 Task: Find connections with filter location Chalkída with filter topic #Businessmindsetswith filter profile language English with filter current company Purple Drive Technologies with filter school Podar International School with filter industry Household and Institutional Furniture Manufacturing with filter service category Tax Preparation with filter keywords title Front Desk Manager
Action: Mouse moved to (351, 287)
Screenshot: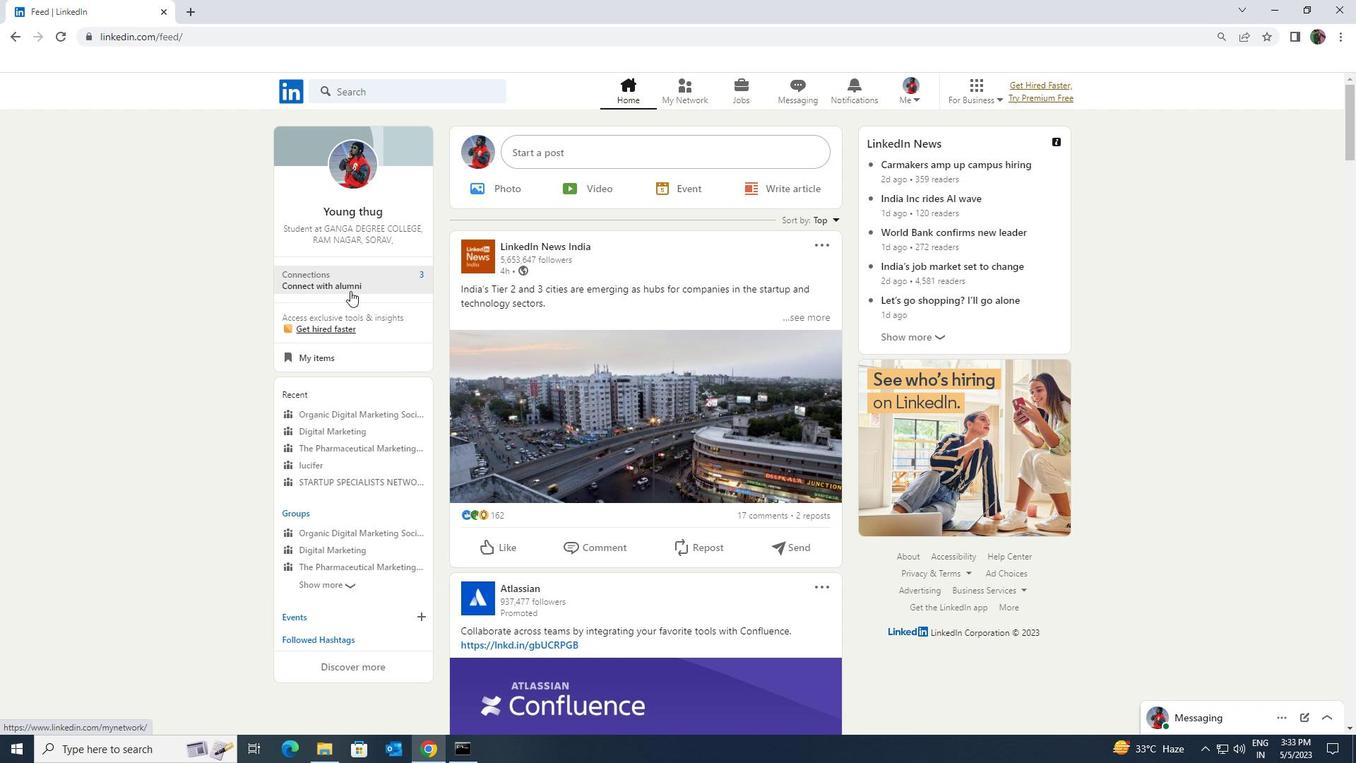 
Action: Mouse pressed left at (351, 287)
Screenshot: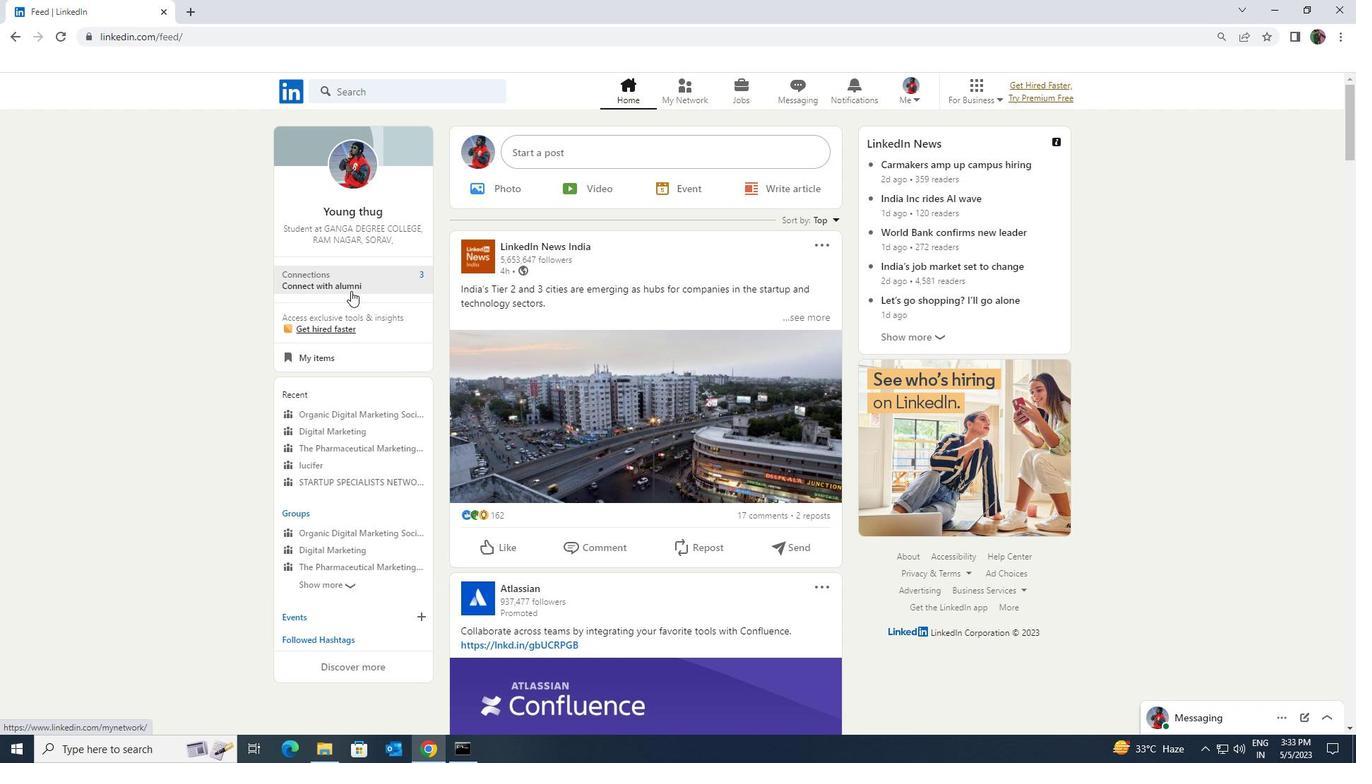 
Action: Mouse moved to (374, 164)
Screenshot: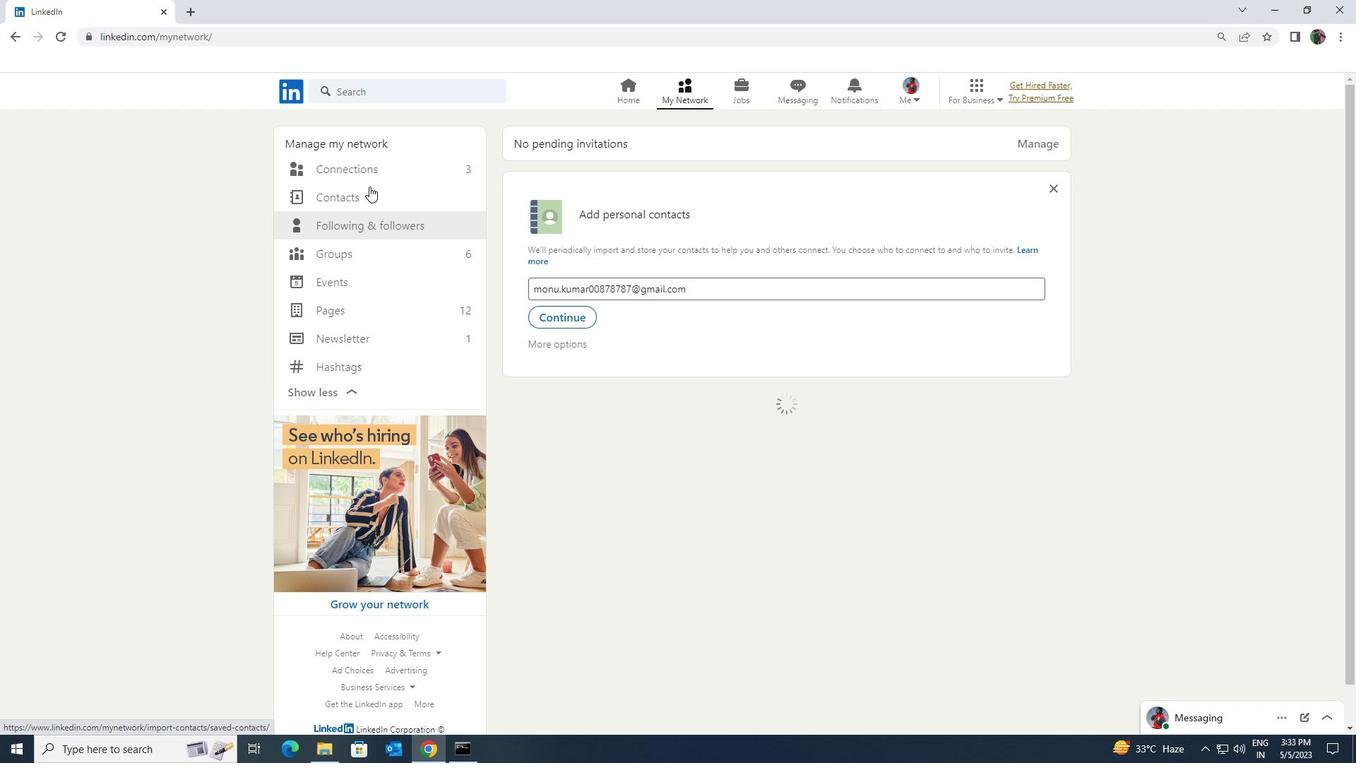 
Action: Mouse pressed left at (374, 164)
Screenshot: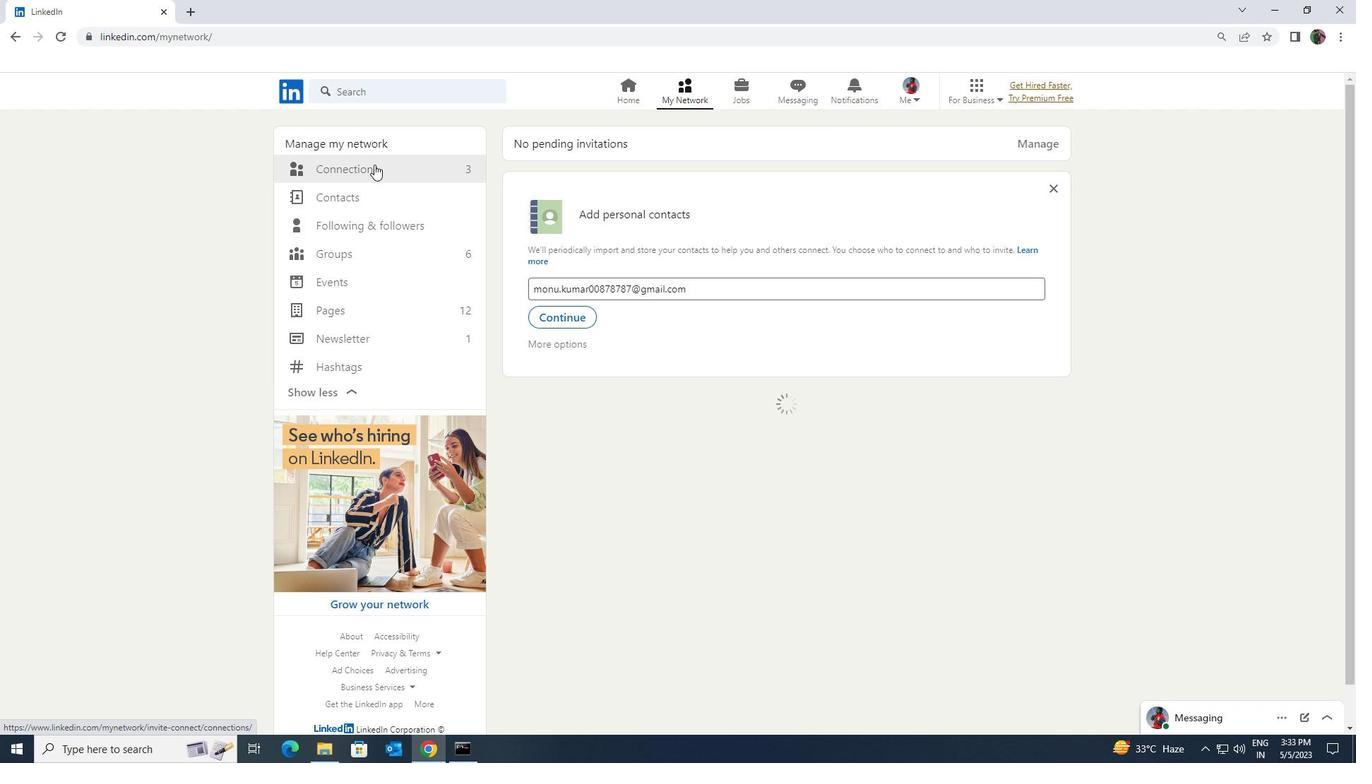 
Action: Mouse moved to (763, 167)
Screenshot: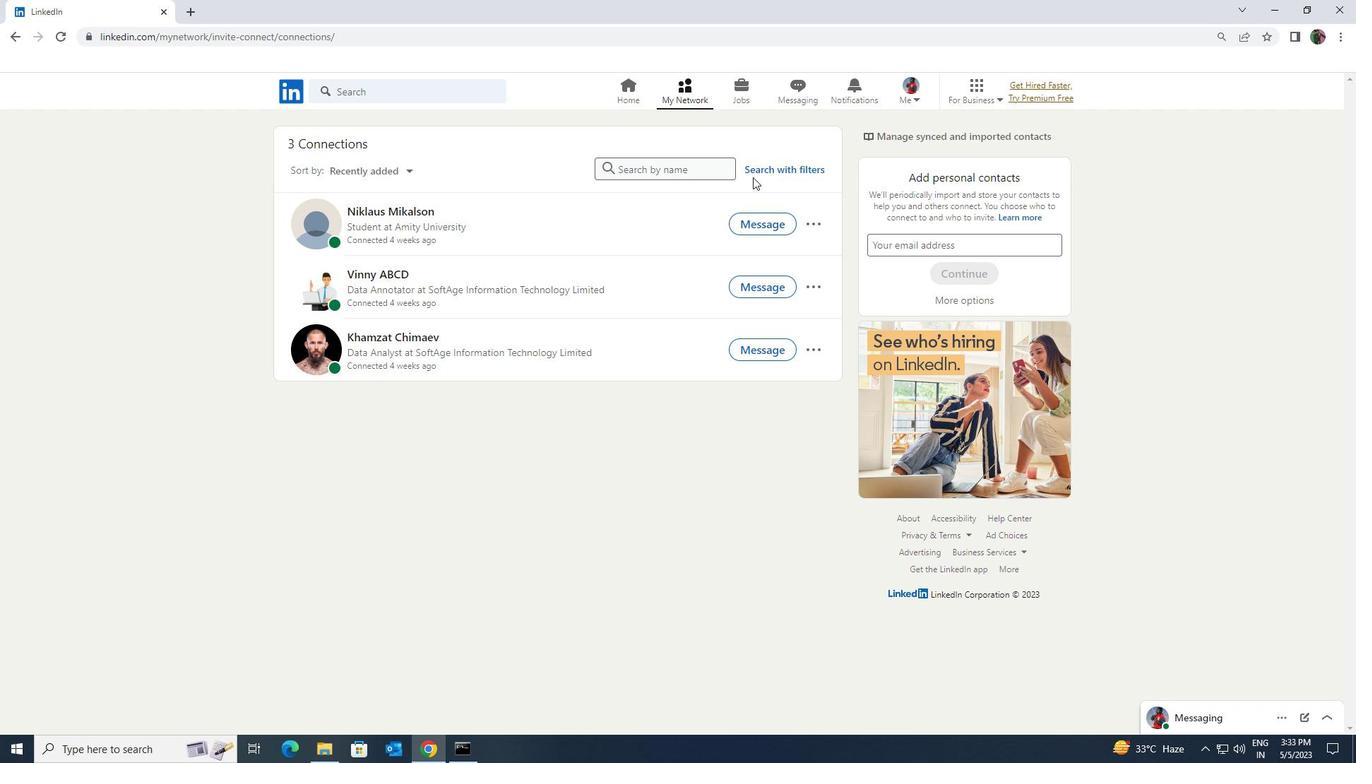 
Action: Mouse pressed left at (763, 167)
Screenshot: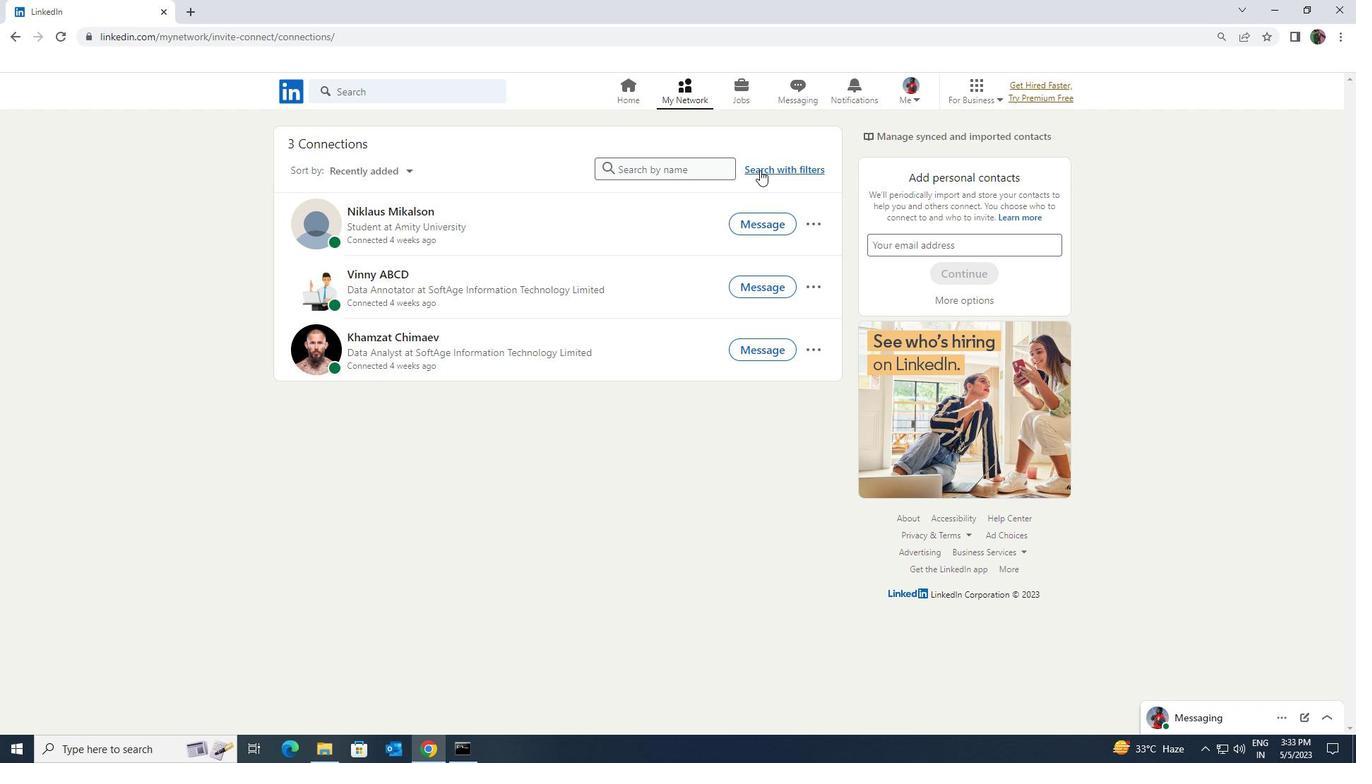
Action: Mouse moved to (729, 137)
Screenshot: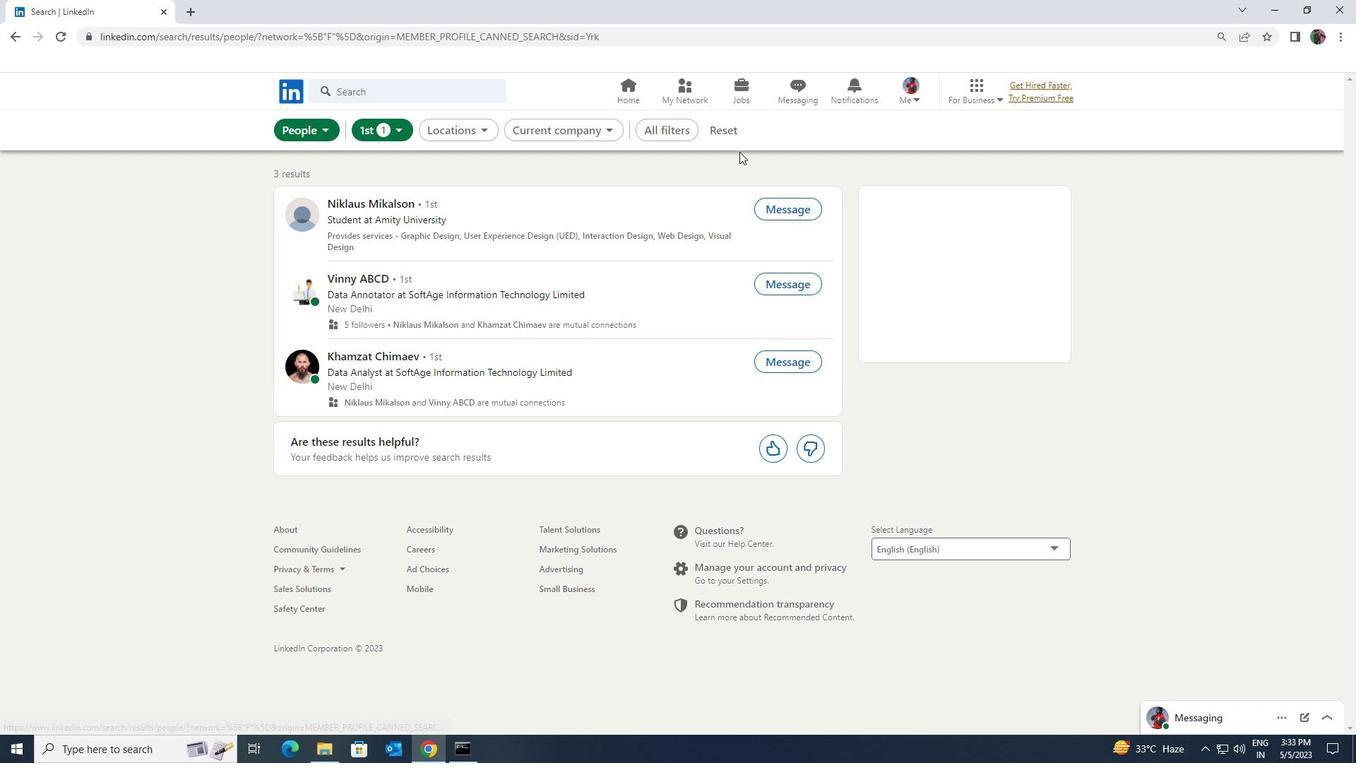 
Action: Mouse pressed left at (729, 137)
Screenshot: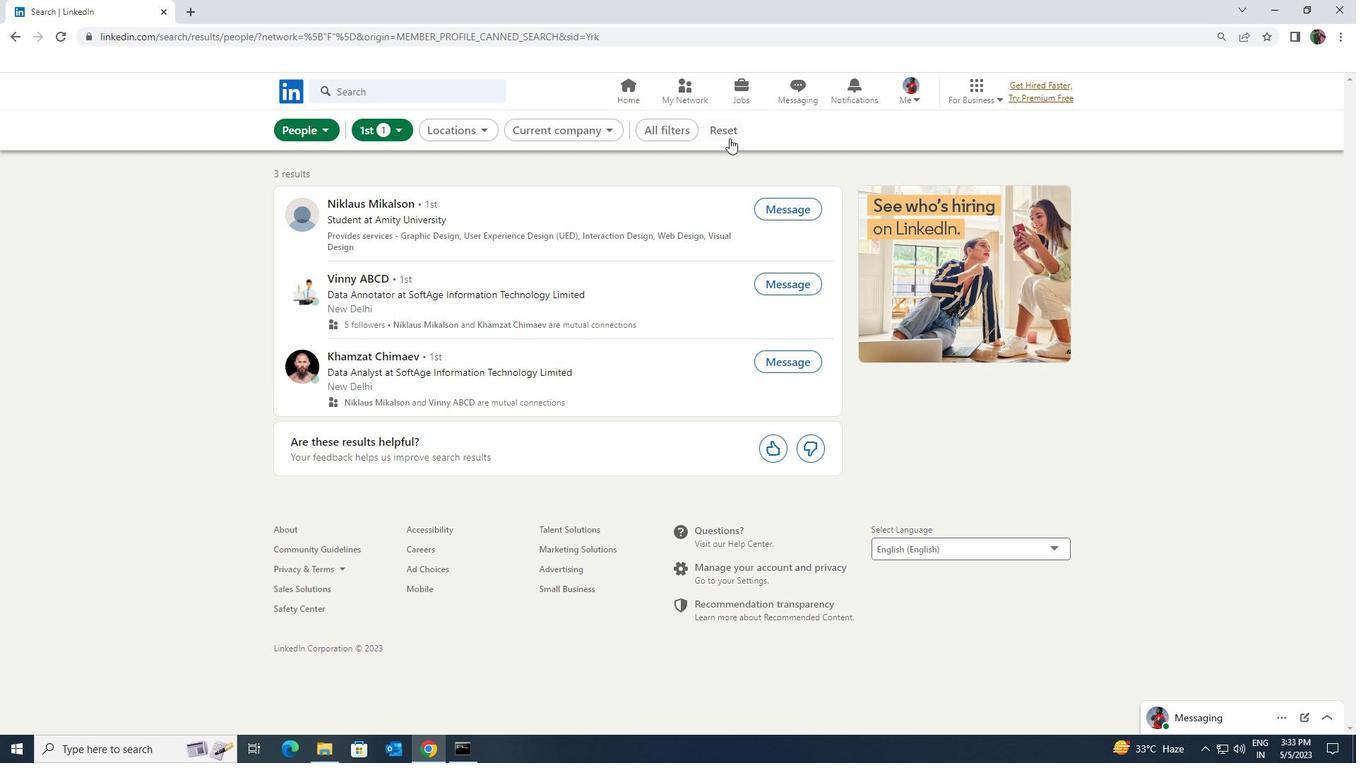 
Action: Mouse moved to (708, 134)
Screenshot: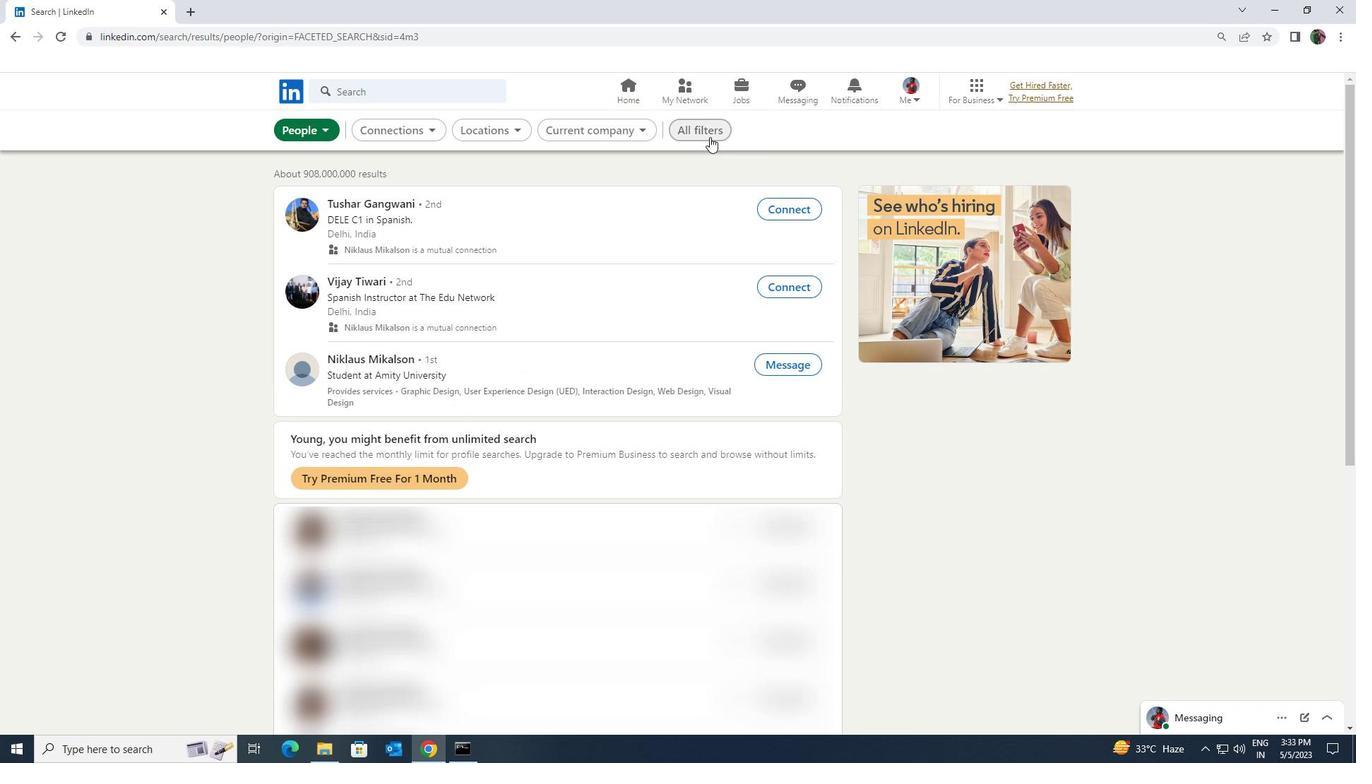 
Action: Mouse pressed left at (708, 134)
Screenshot: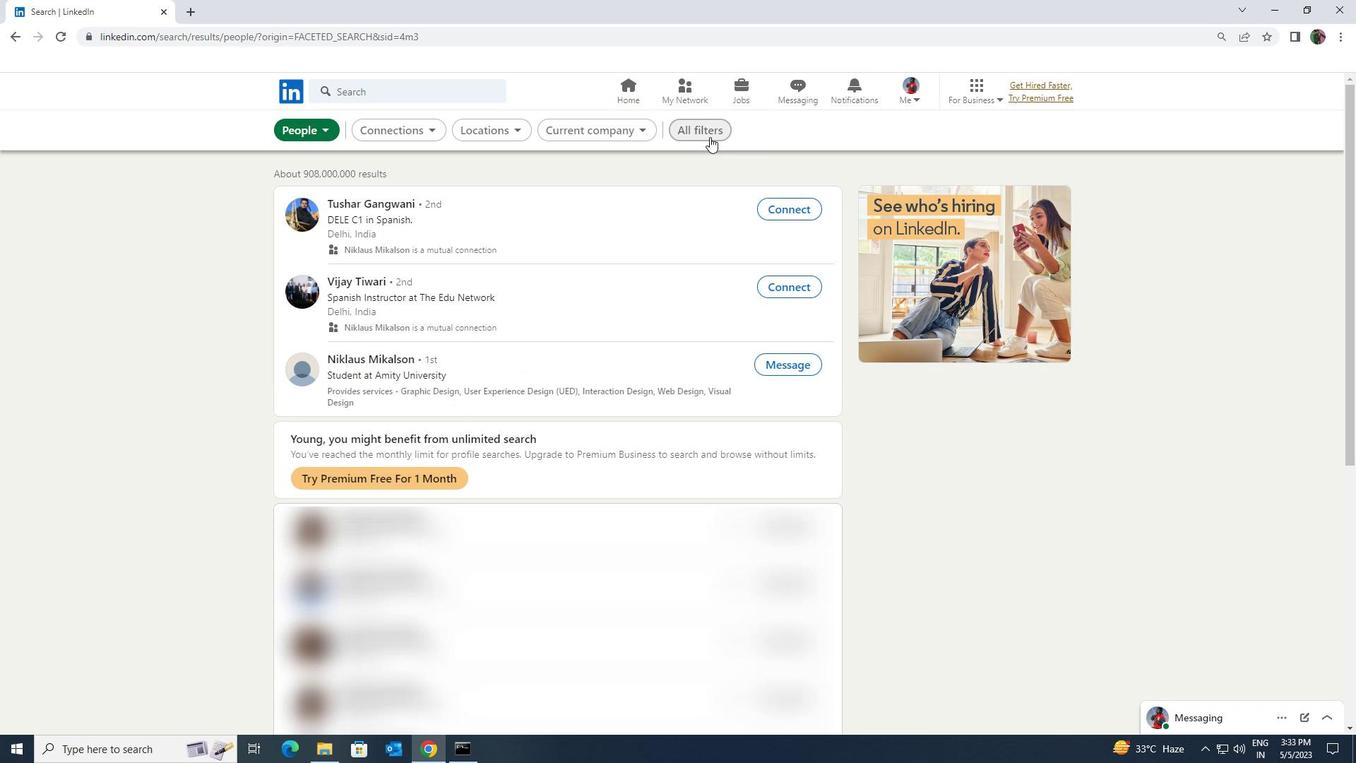 
Action: Mouse moved to (1178, 554)
Screenshot: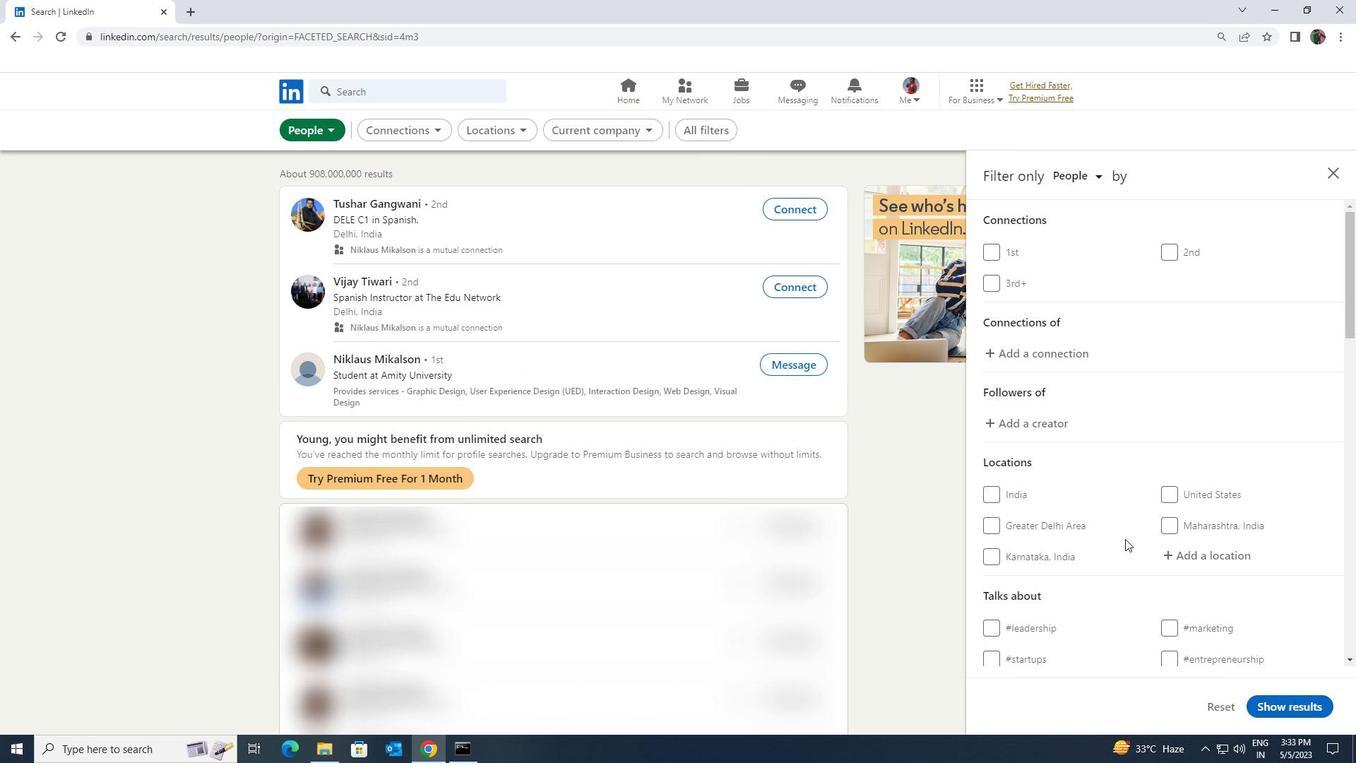 
Action: Mouse pressed left at (1178, 554)
Screenshot: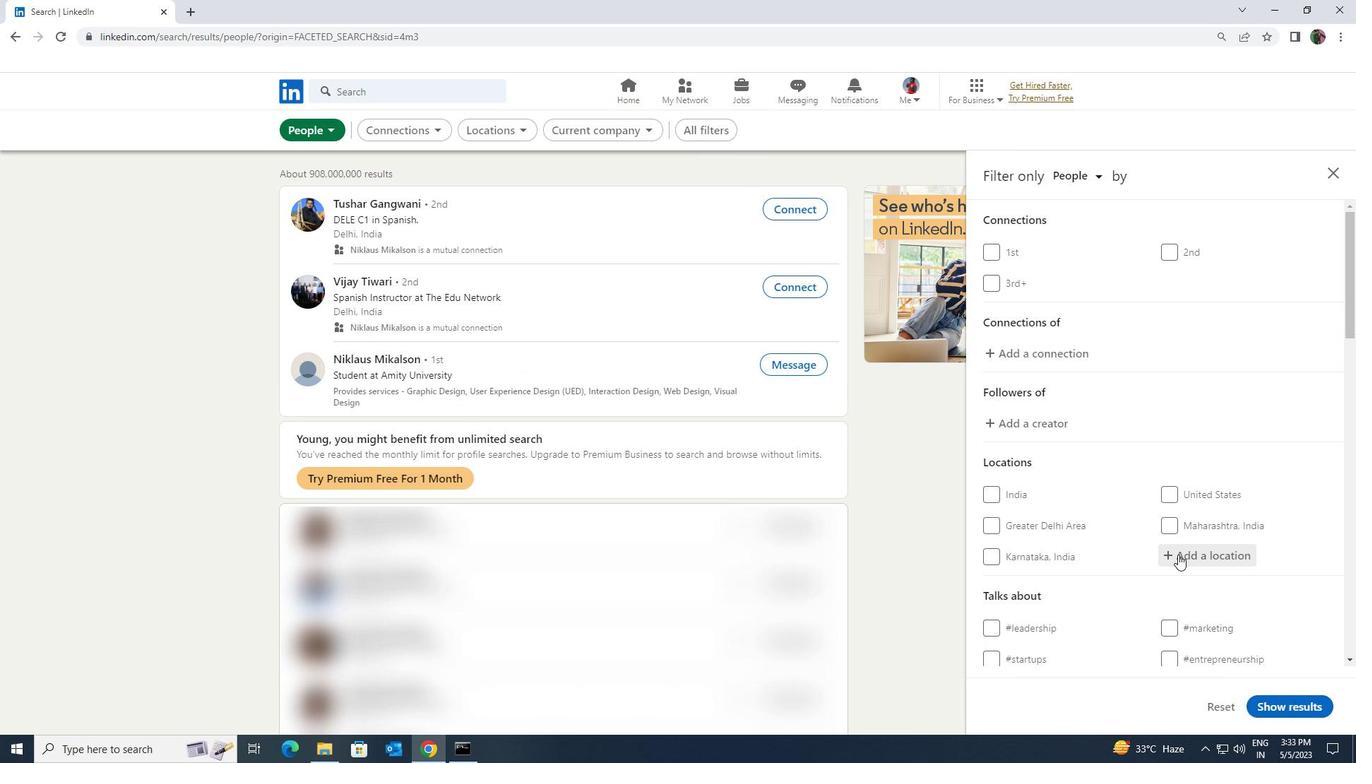 
Action: Key pressed <Key.shift><Key.shift><Key.shift><Key.shift>CHALKIDA
Screenshot: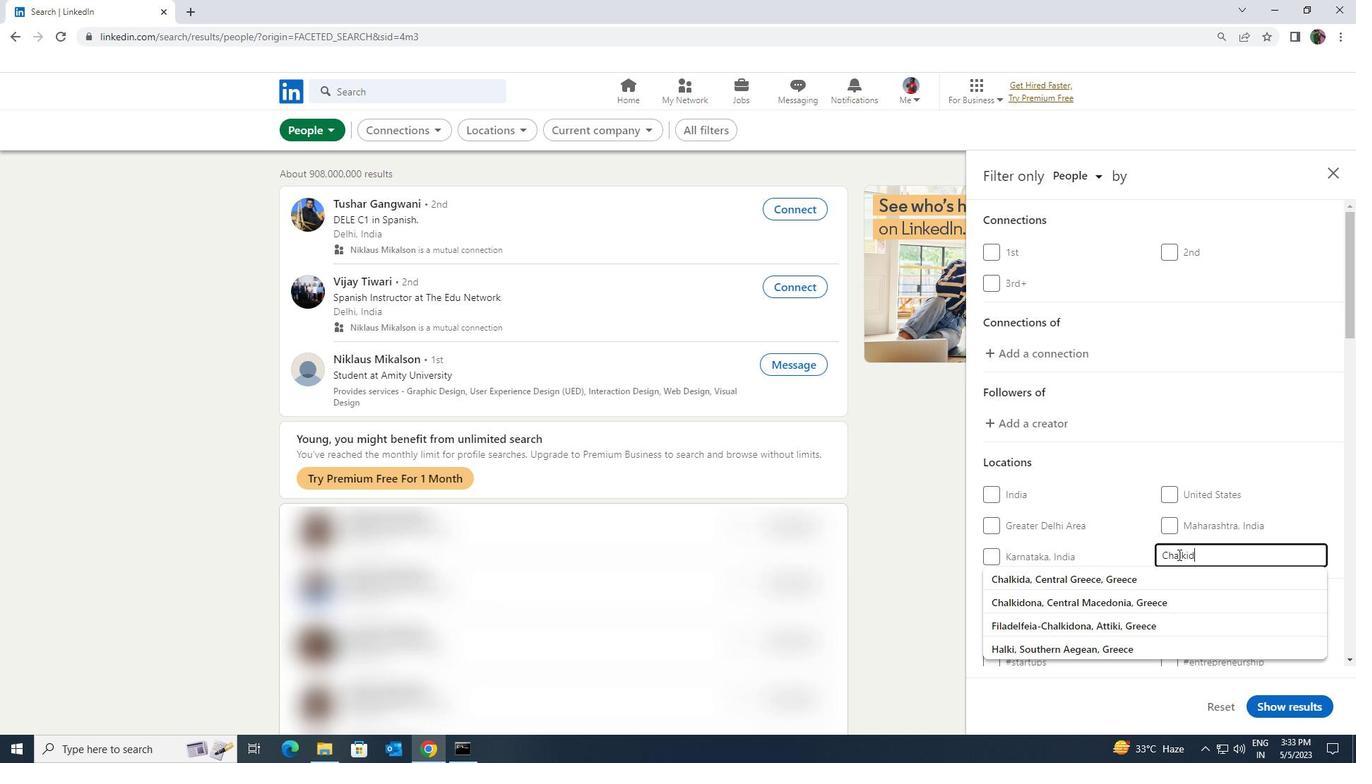 
Action: Mouse moved to (1178, 571)
Screenshot: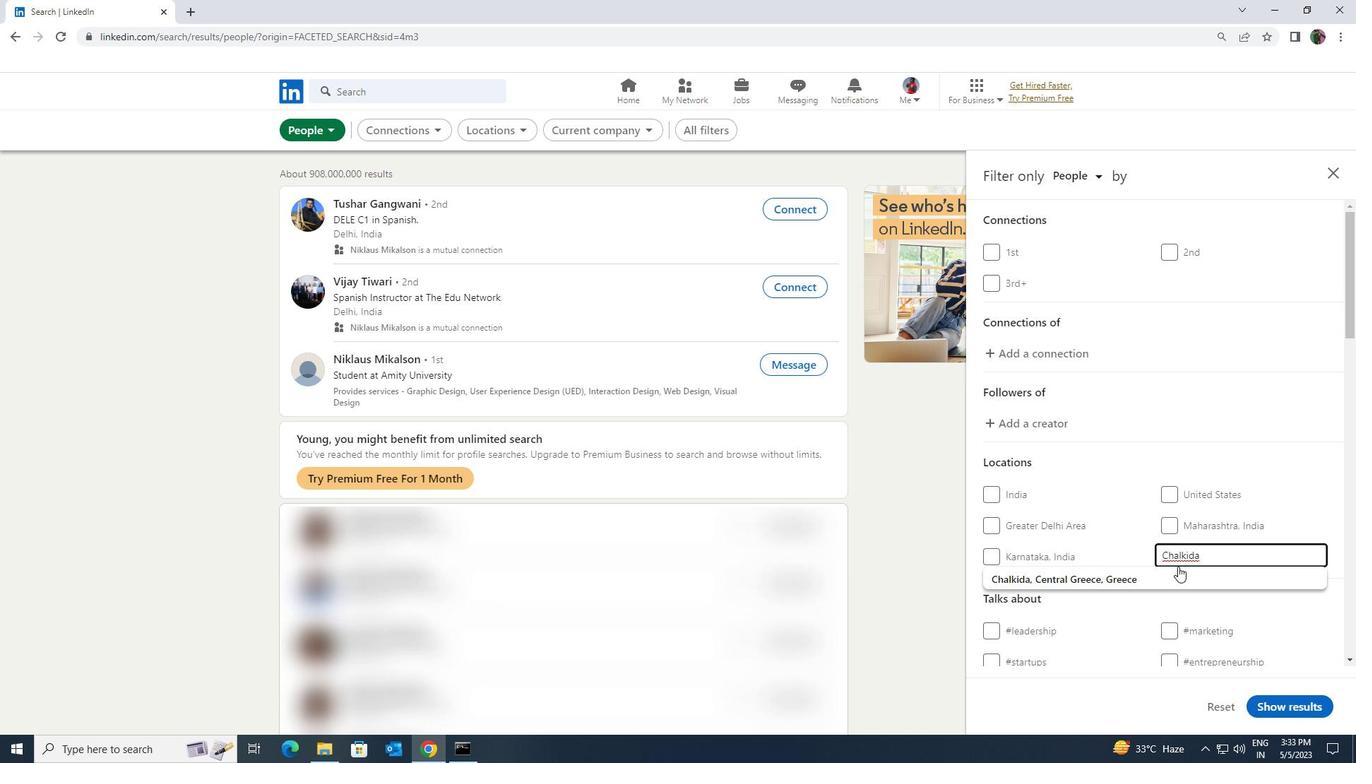 
Action: Mouse pressed left at (1178, 571)
Screenshot: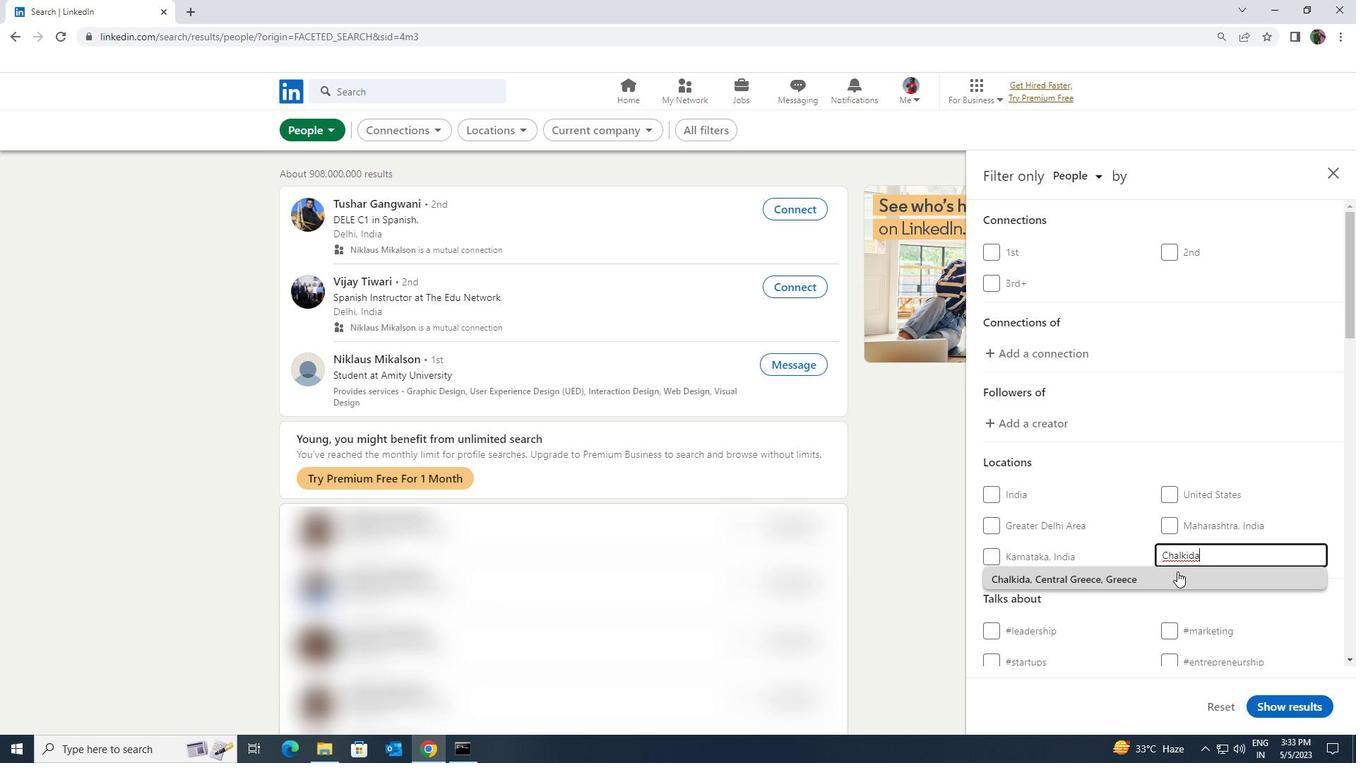 
Action: Mouse scrolled (1178, 570) with delta (0, 0)
Screenshot: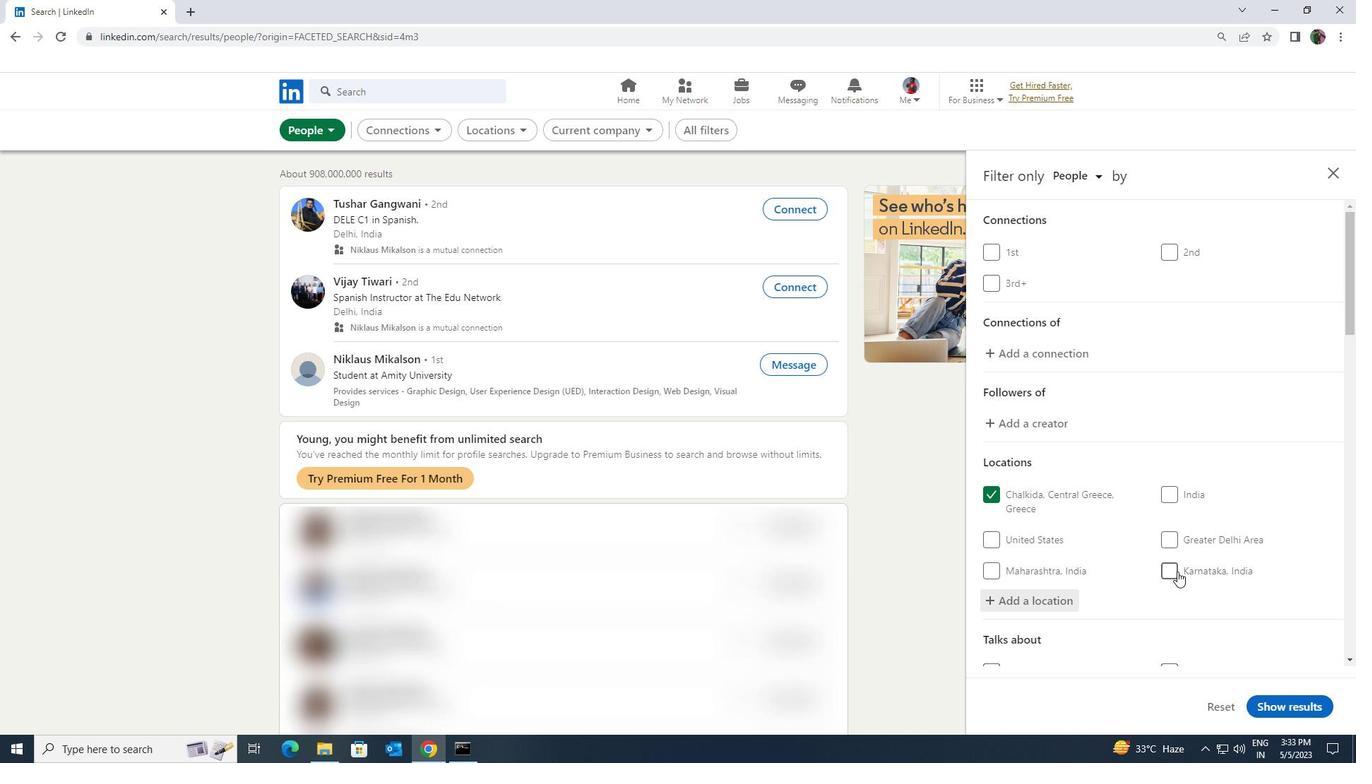 
Action: Mouse scrolled (1178, 570) with delta (0, 0)
Screenshot: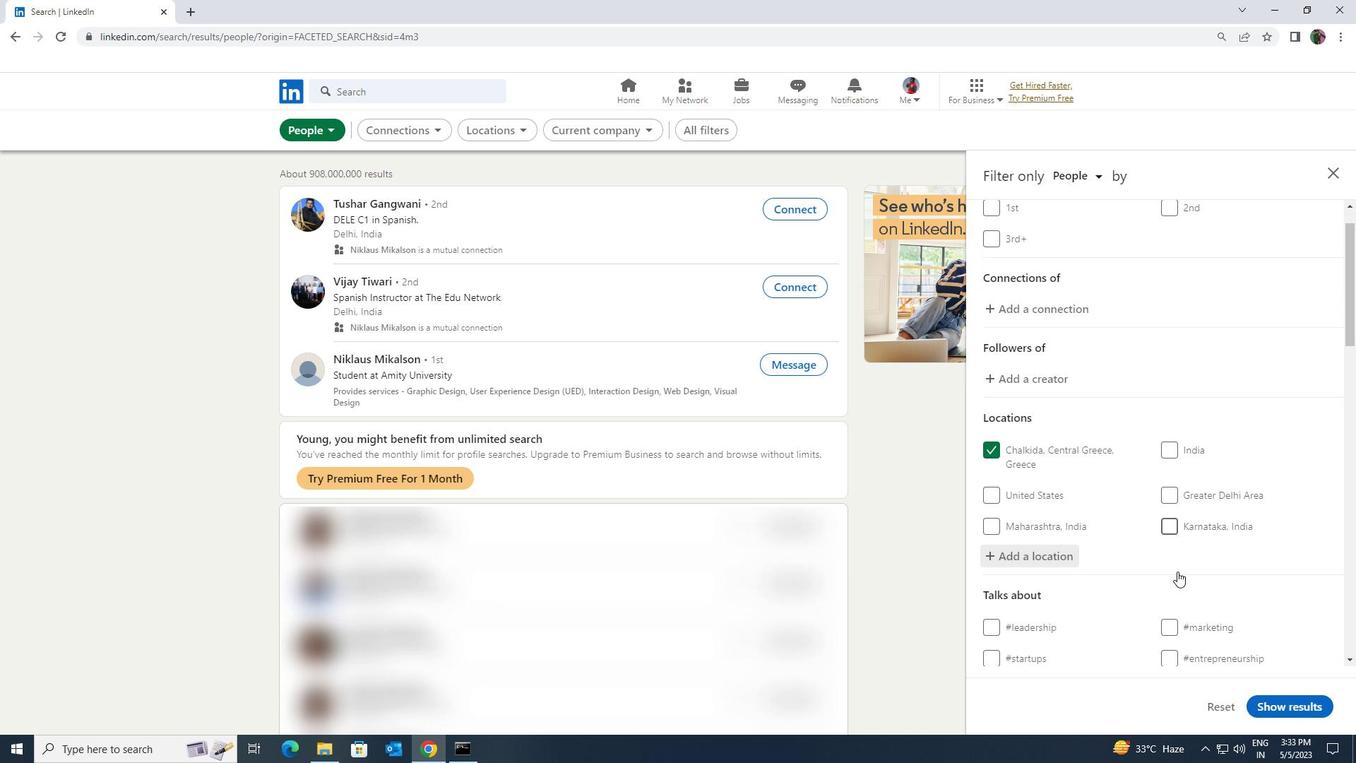 
Action: Mouse moved to (1173, 587)
Screenshot: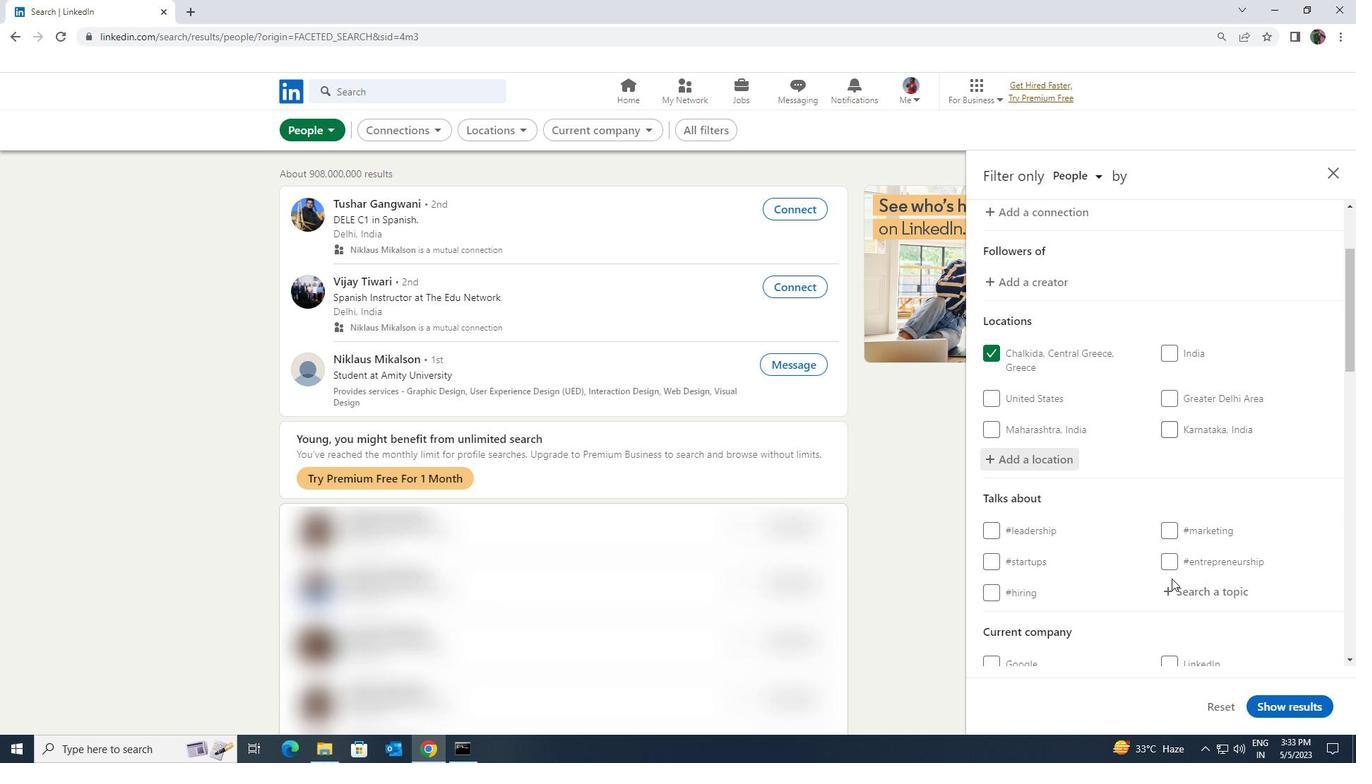 
Action: Mouse pressed left at (1173, 587)
Screenshot: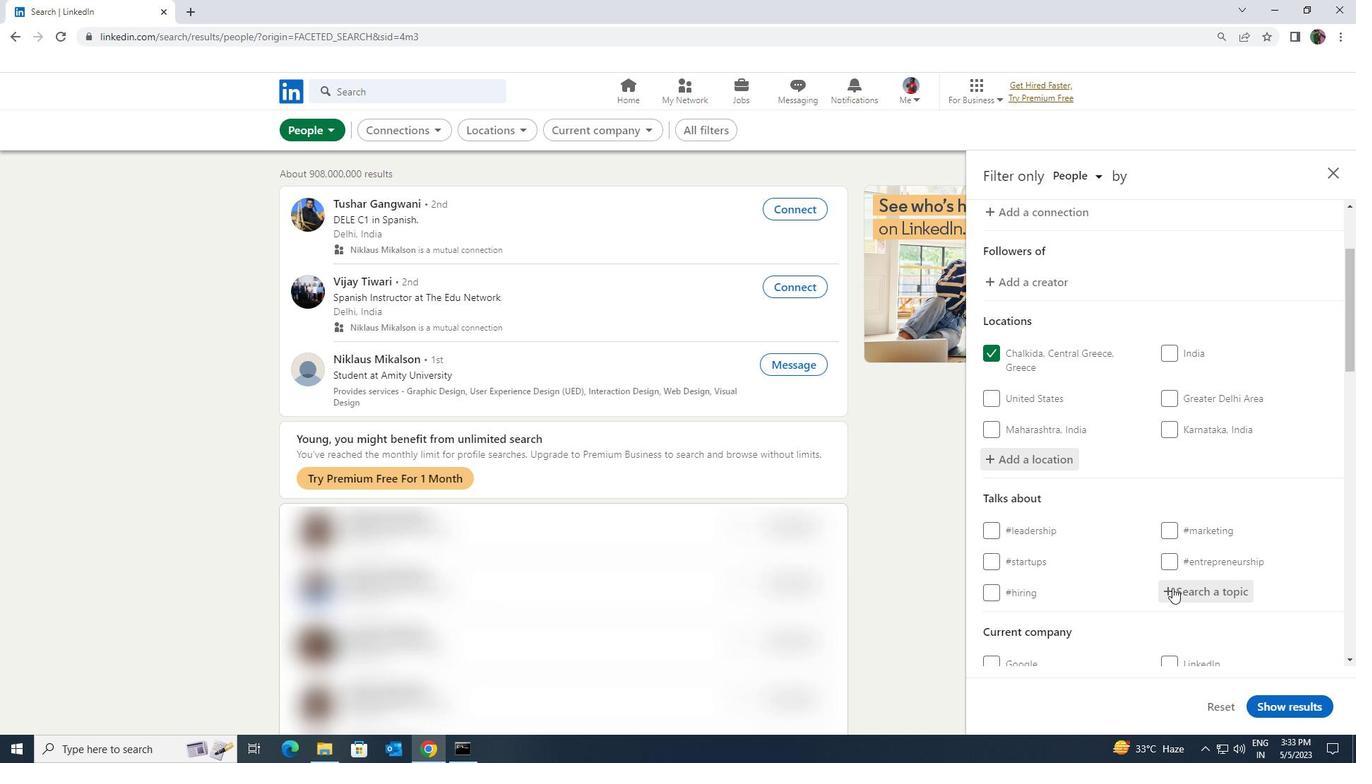 
Action: Key pressed <Key.shift>BUSINESSMIND
Screenshot: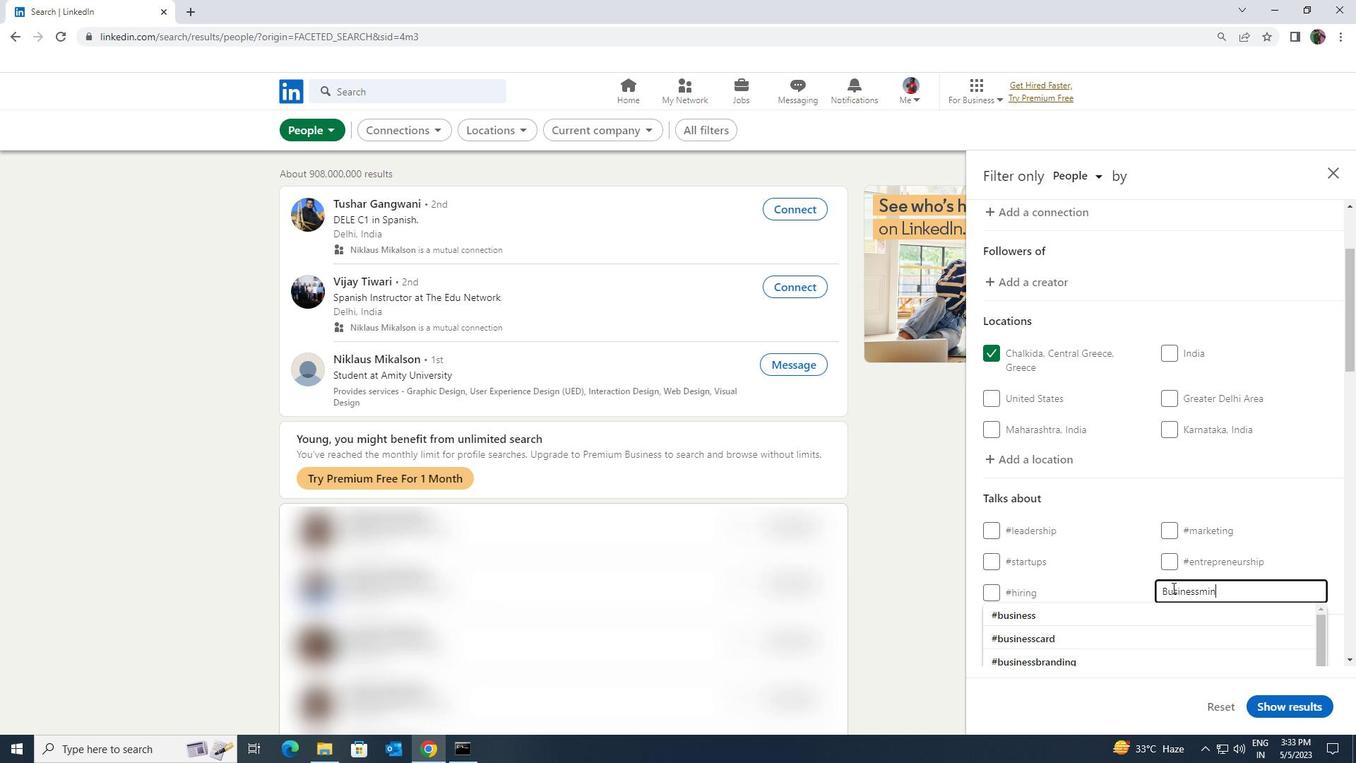 
Action: Mouse moved to (1151, 633)
Screenshot: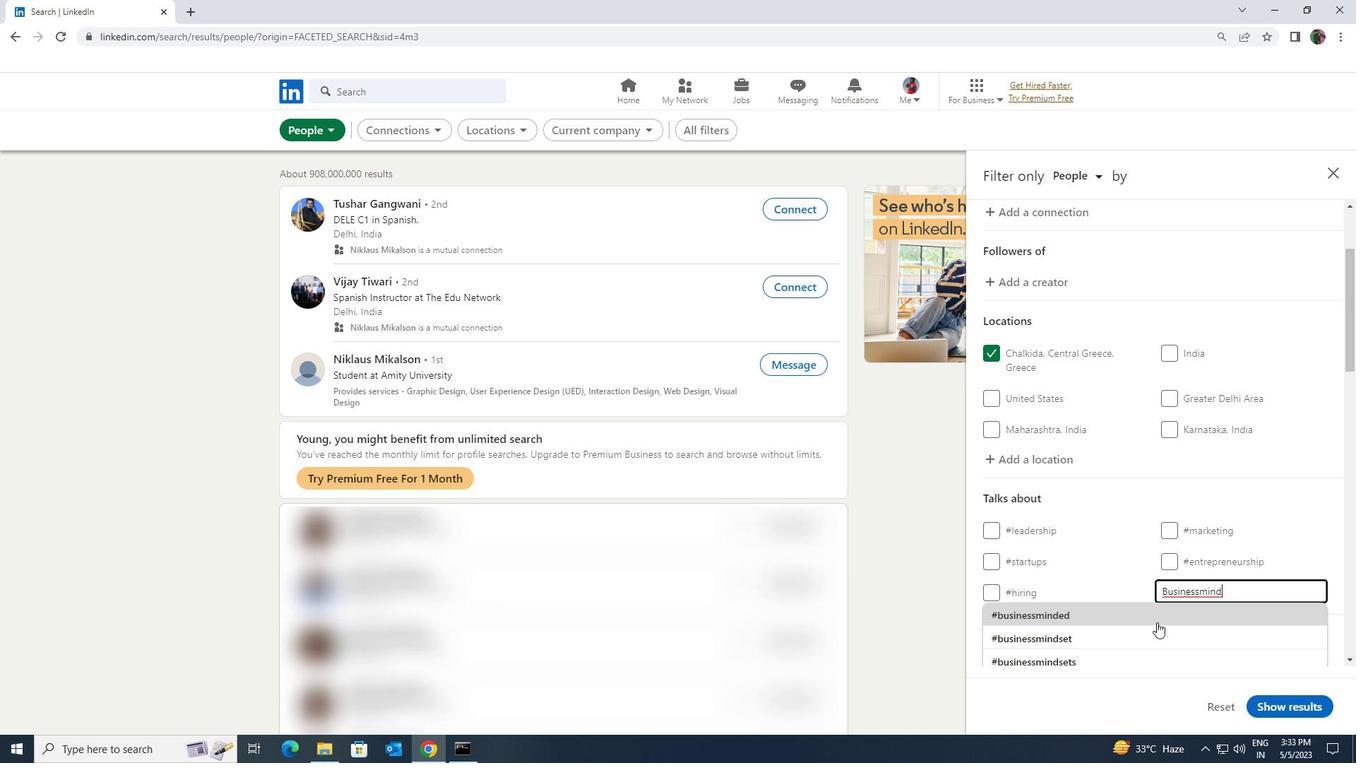 
Action: Mouse pressed left at (1151, 633)
Screenshot: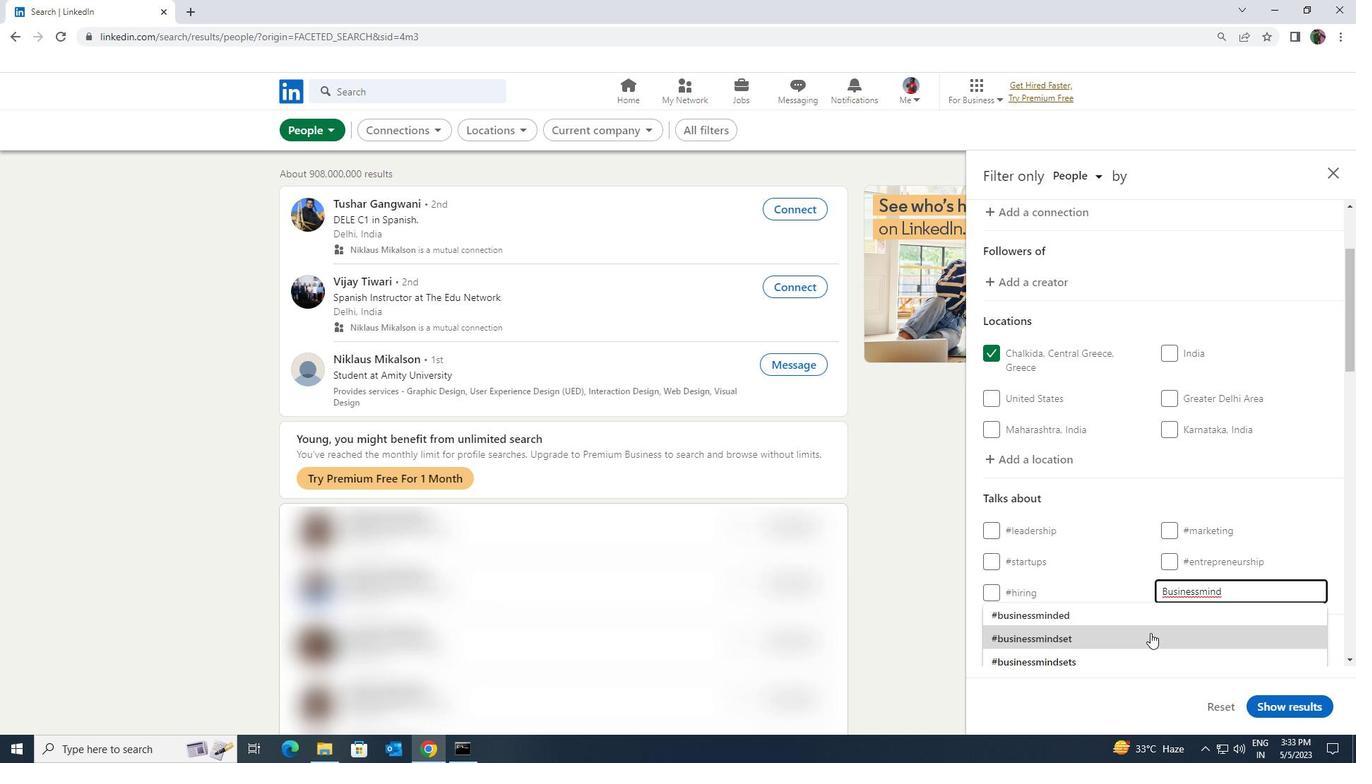 
Action: Mouse scrolled (1151, 632) with delta (0, 0)
Screenshot: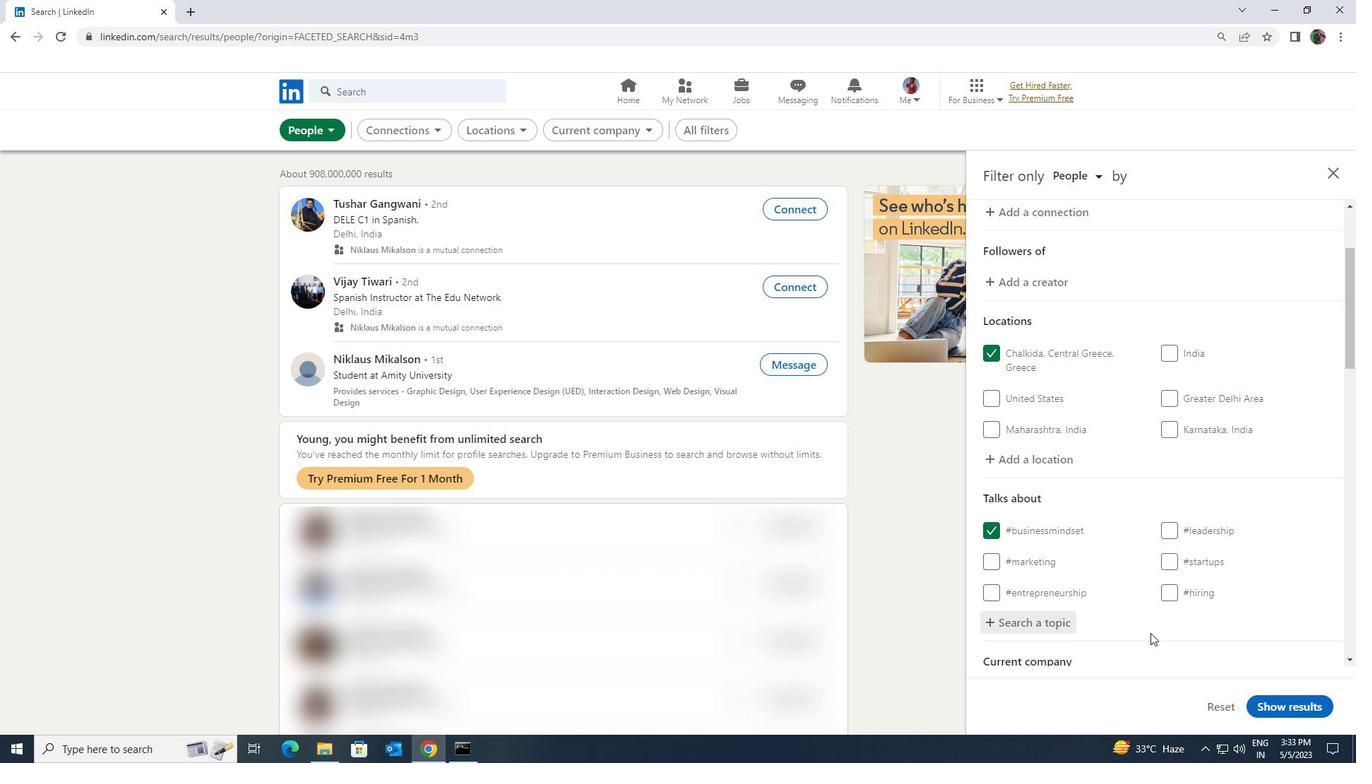 
Action: Mouse scrolled (1151, 632) with delta (0, 0)
Screenshot: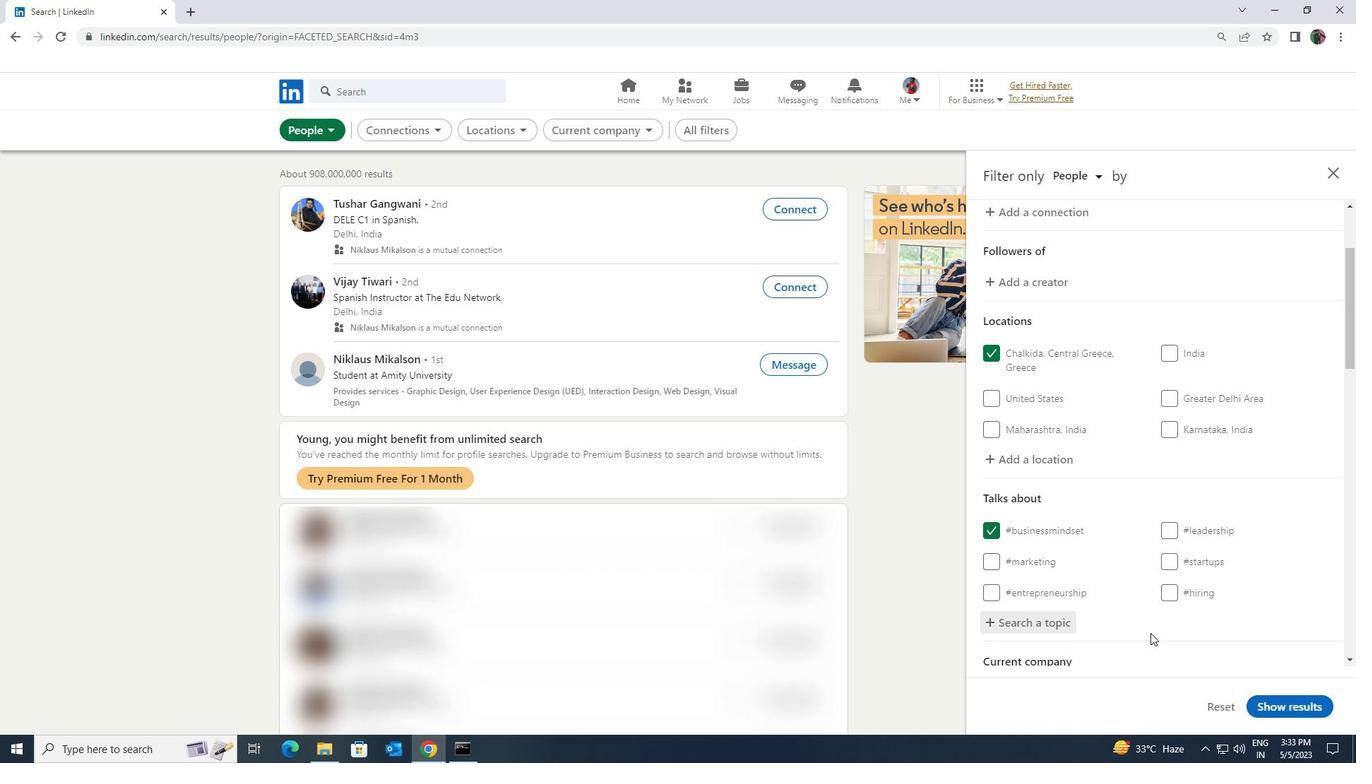 
Action: Mouse scrolled (1151, 632) with delta (0, 0)
Screenshot: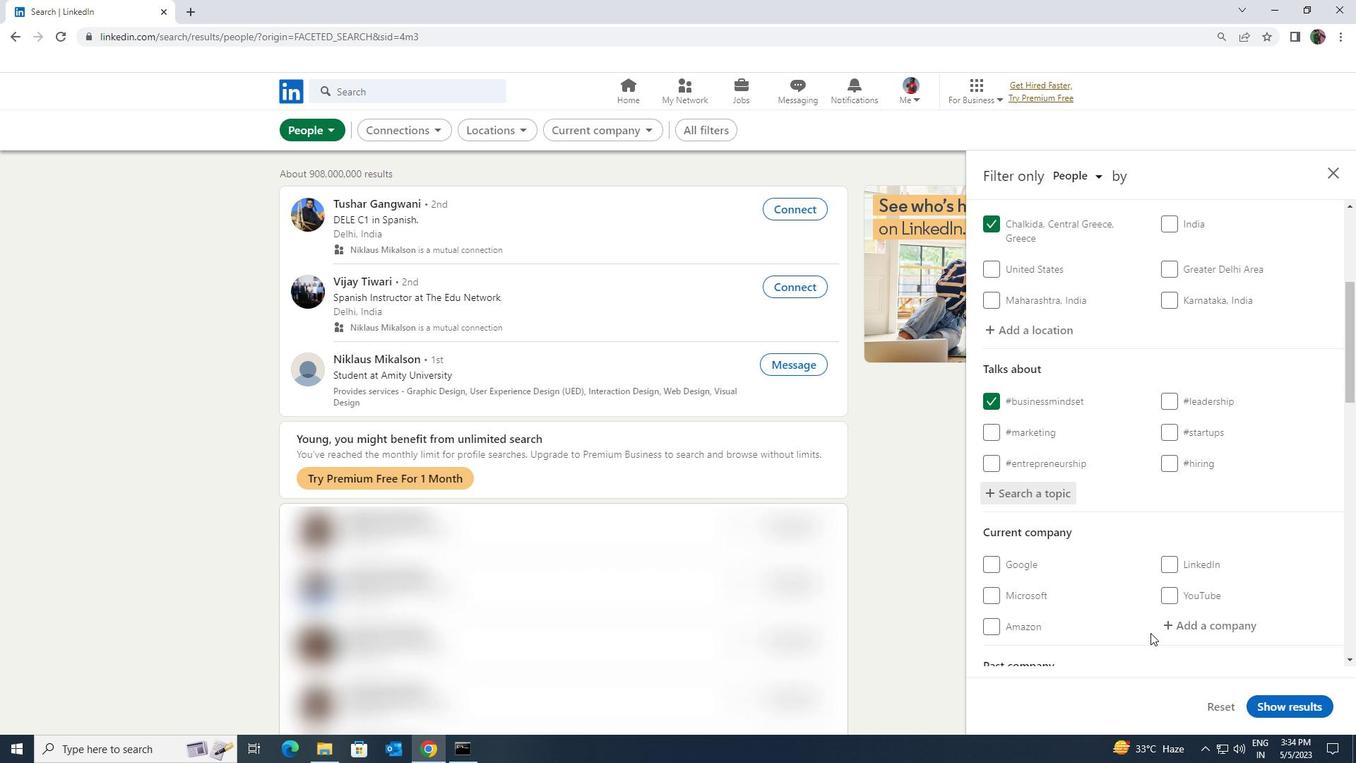 
Action: Mouse scrolled (1151, 632) with delta (0, 0)
Screenshot: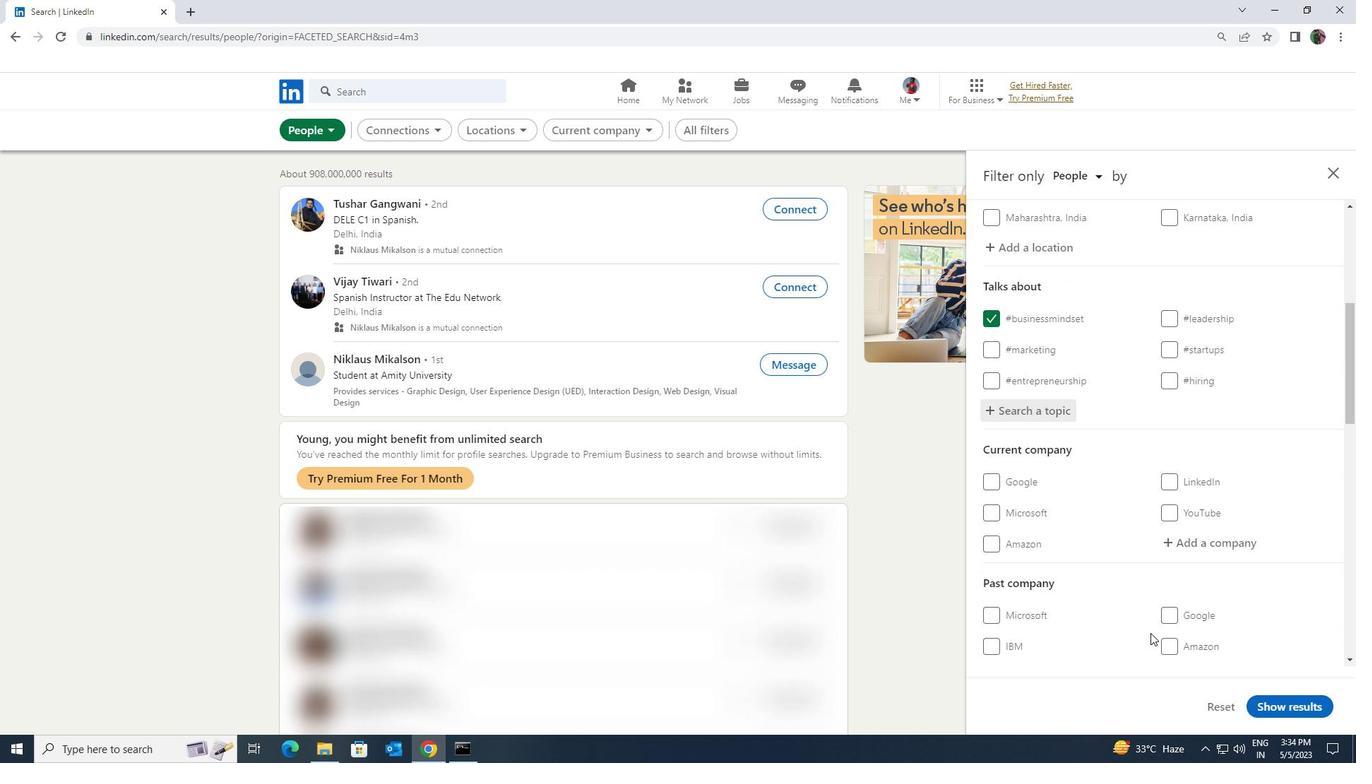 
Action: Mouse scrolled (1151, 632) with delta (0, 0)
Screenshot: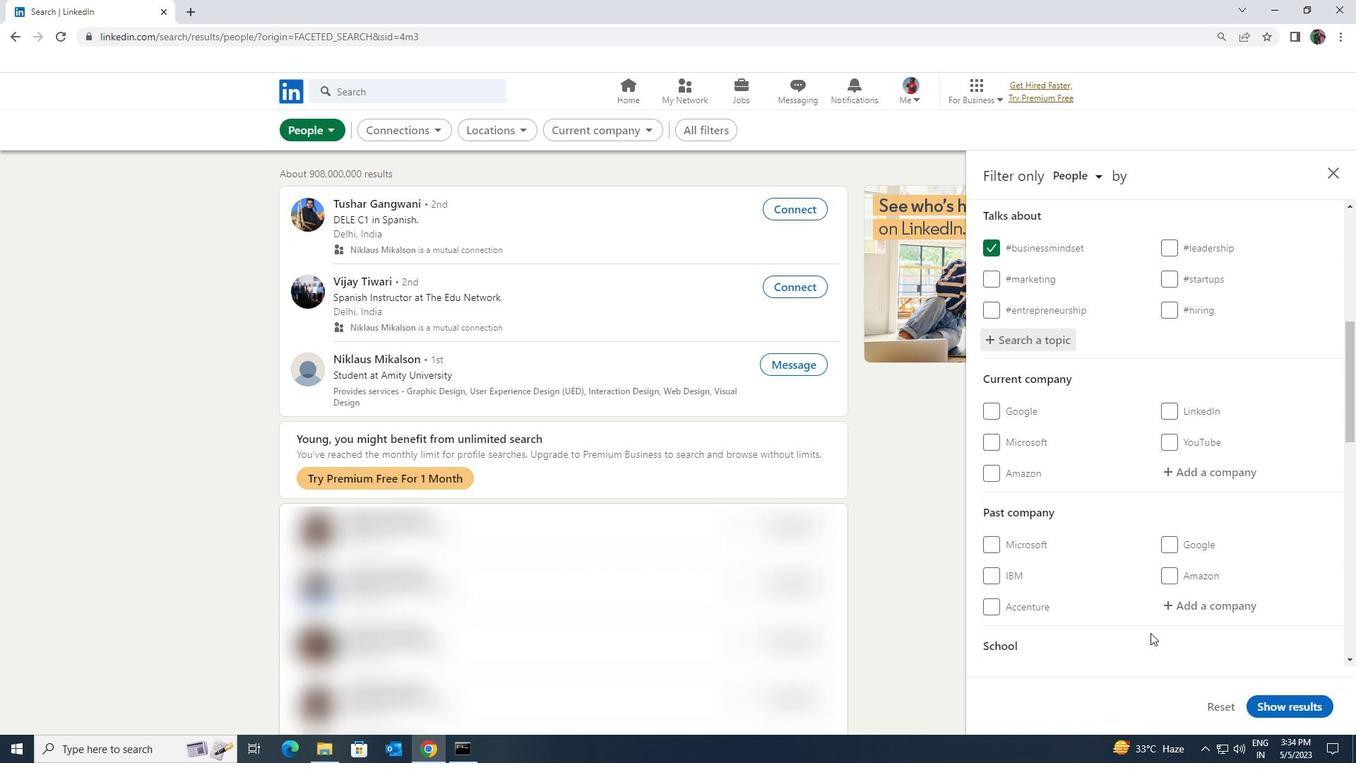 
Action: Mouse scrolled (1151, 632) with delta (0, 0)
Screenshot: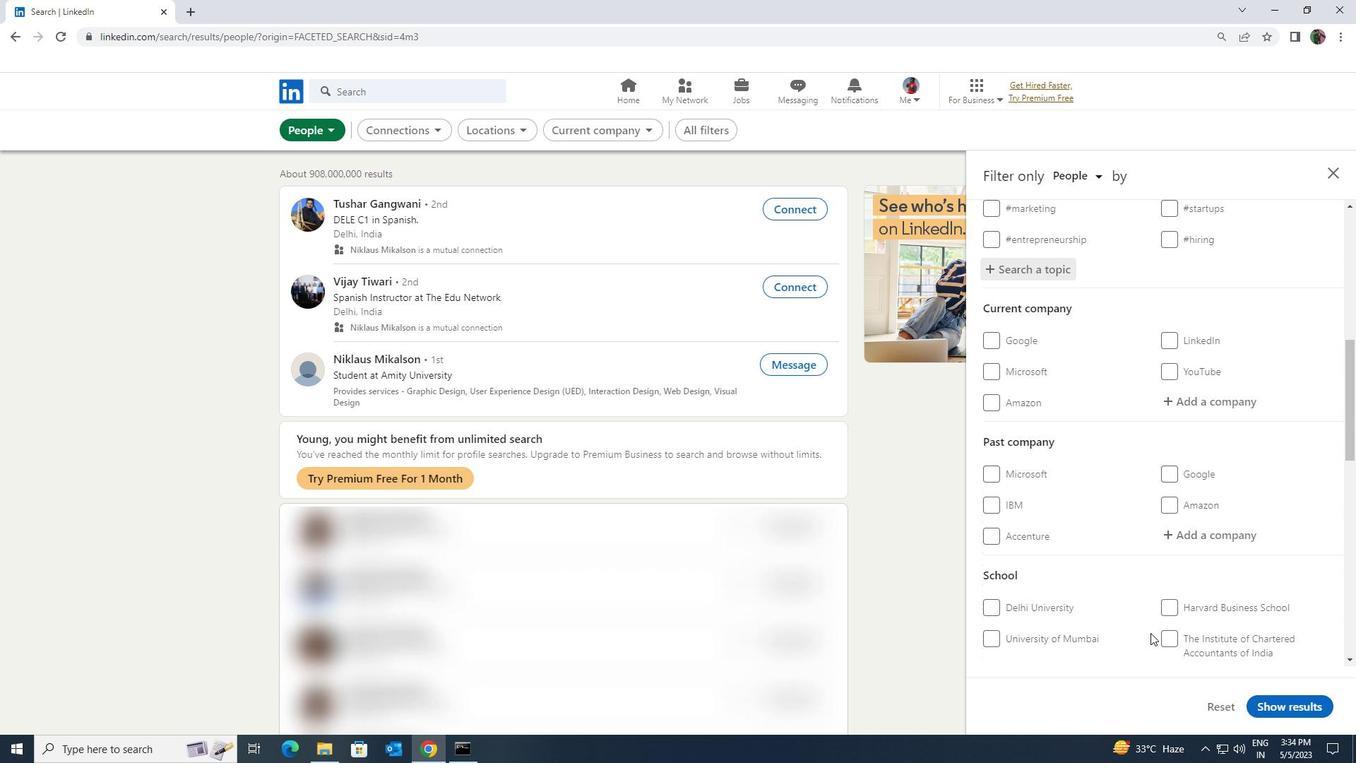 
Action: Mouse scrolled (1151, 632) with delta (0, 0)
Screenshot: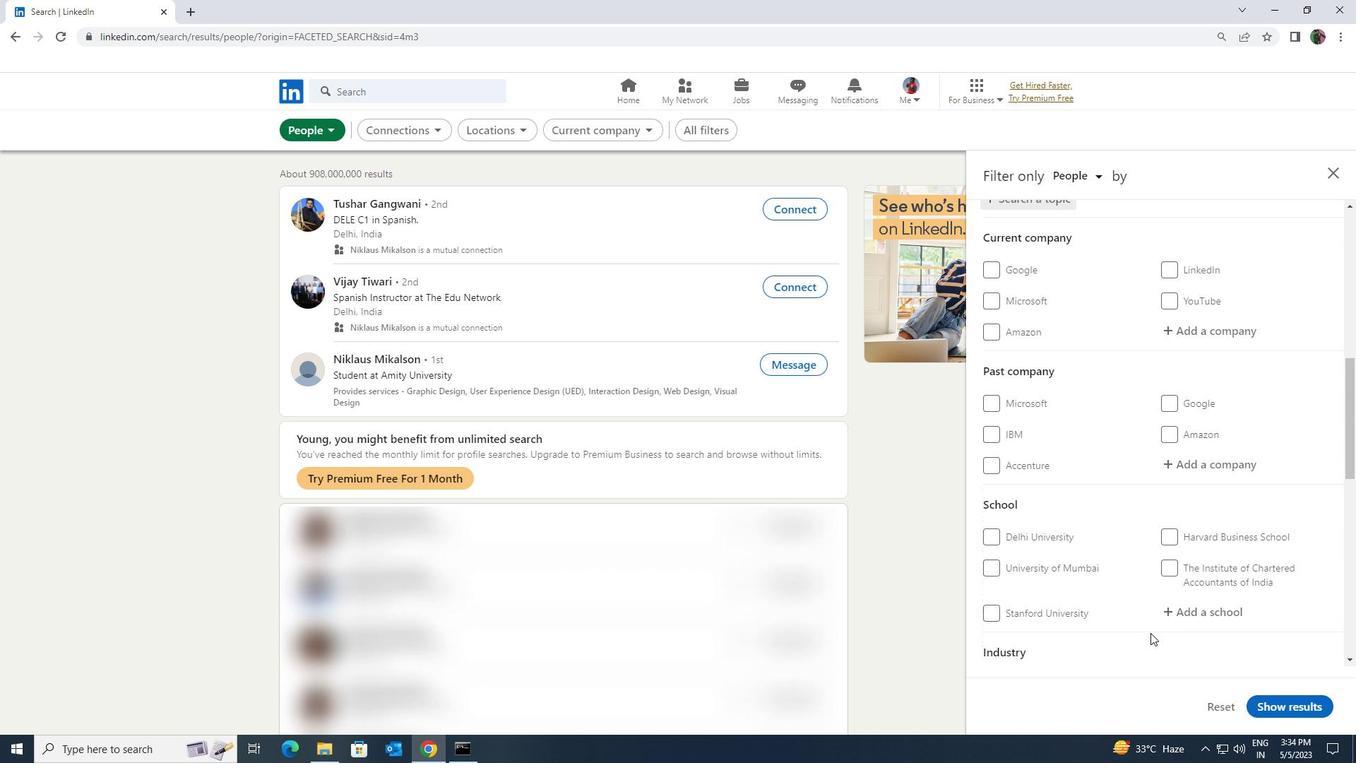
Action: Mouse scrolled (1151, 632) with delta (0, 0)
Screenshot: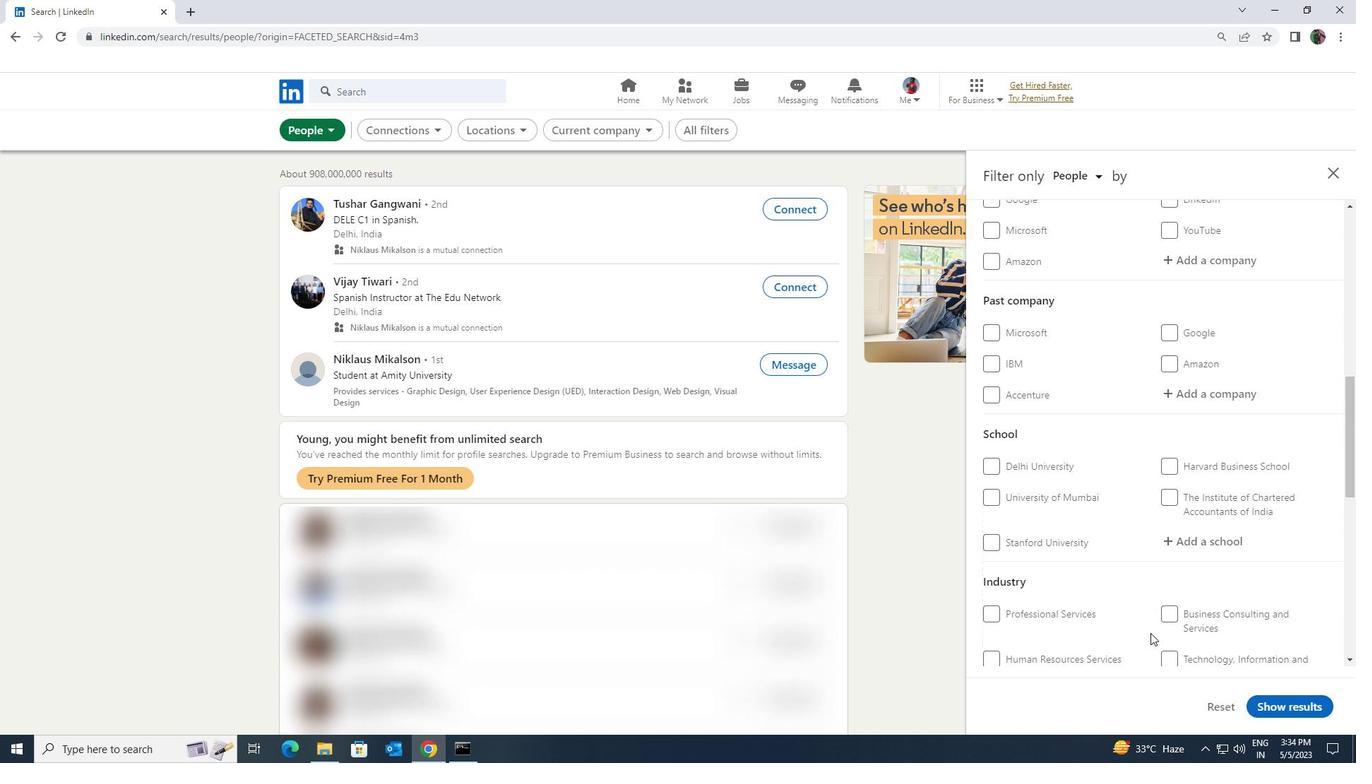 
Action: Mouse scrolled (1151, 632) with delta (0, 0)
Screenshot: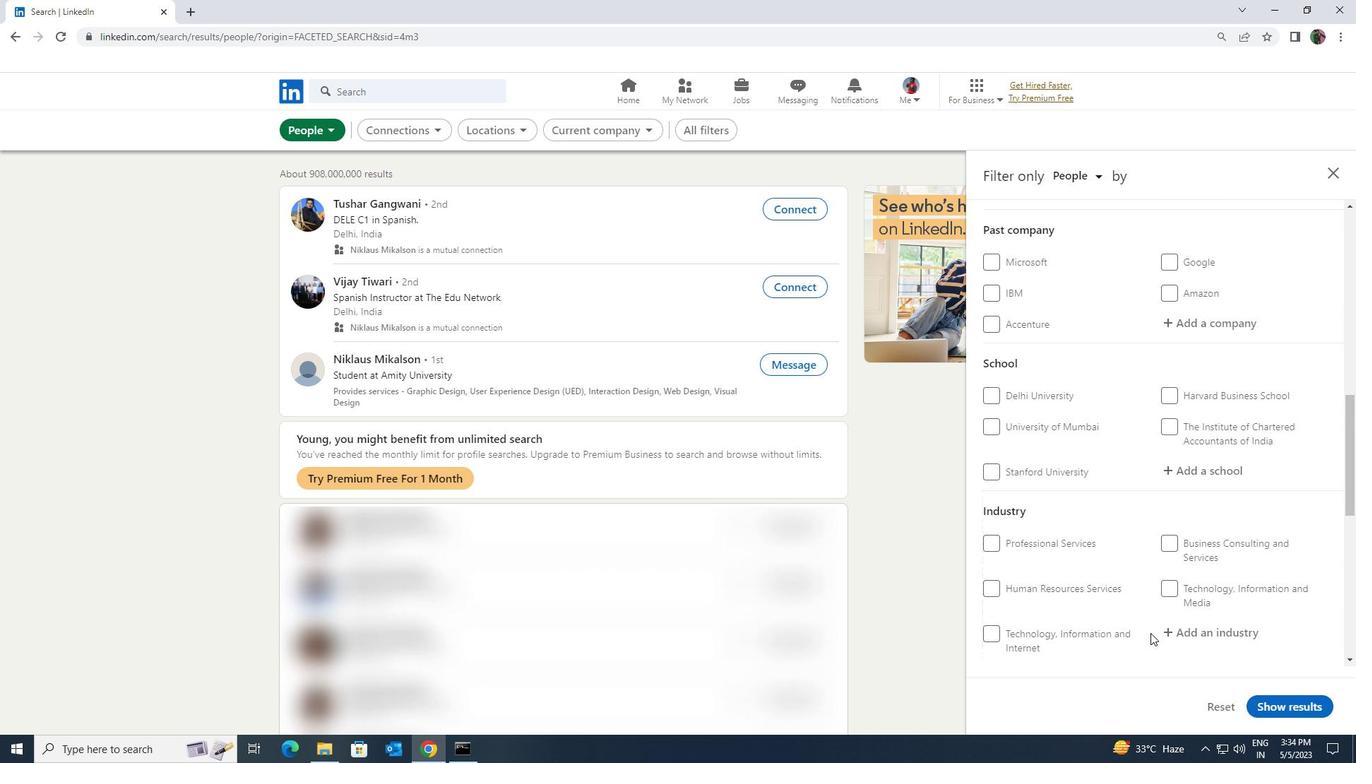 
Action: Mouse moved to (994, 645)
Screenshot: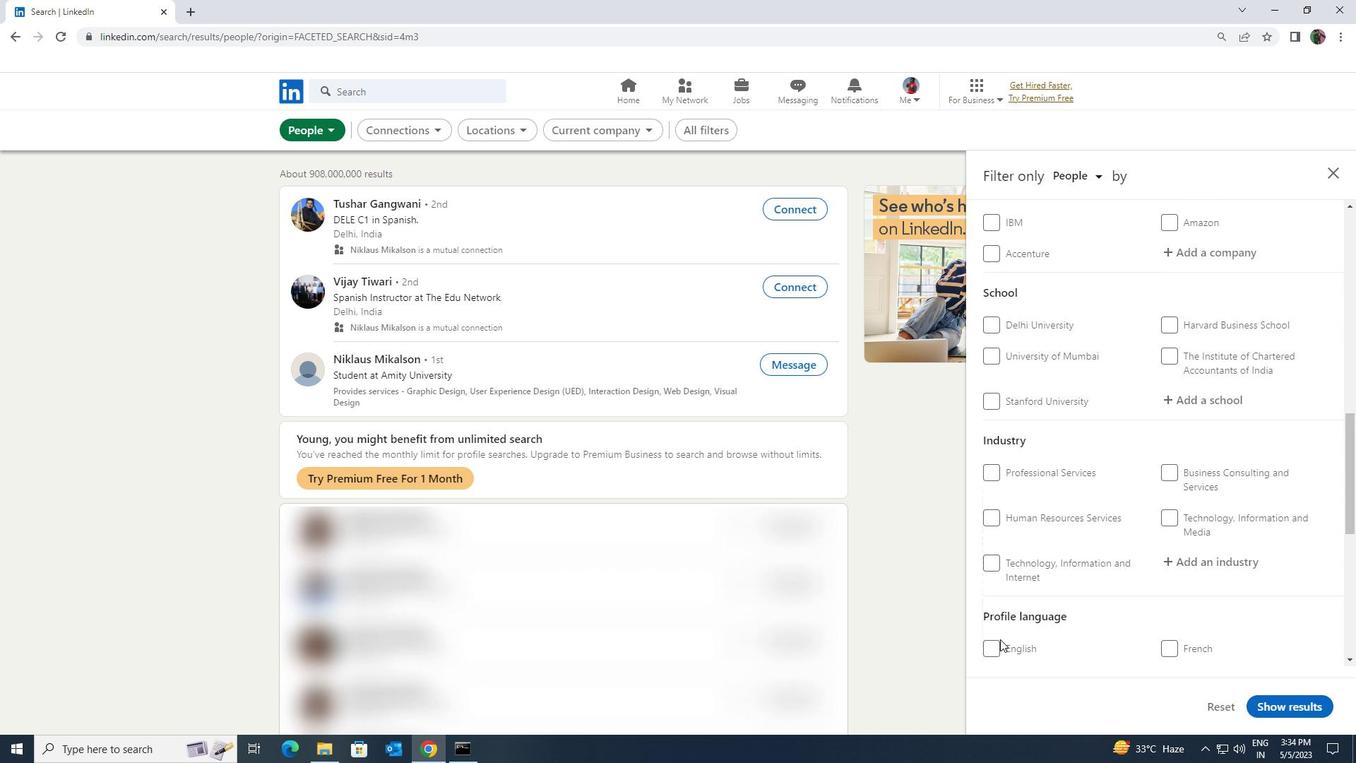 
Action: Mouse pressed left at (994, 645)
Screenshot: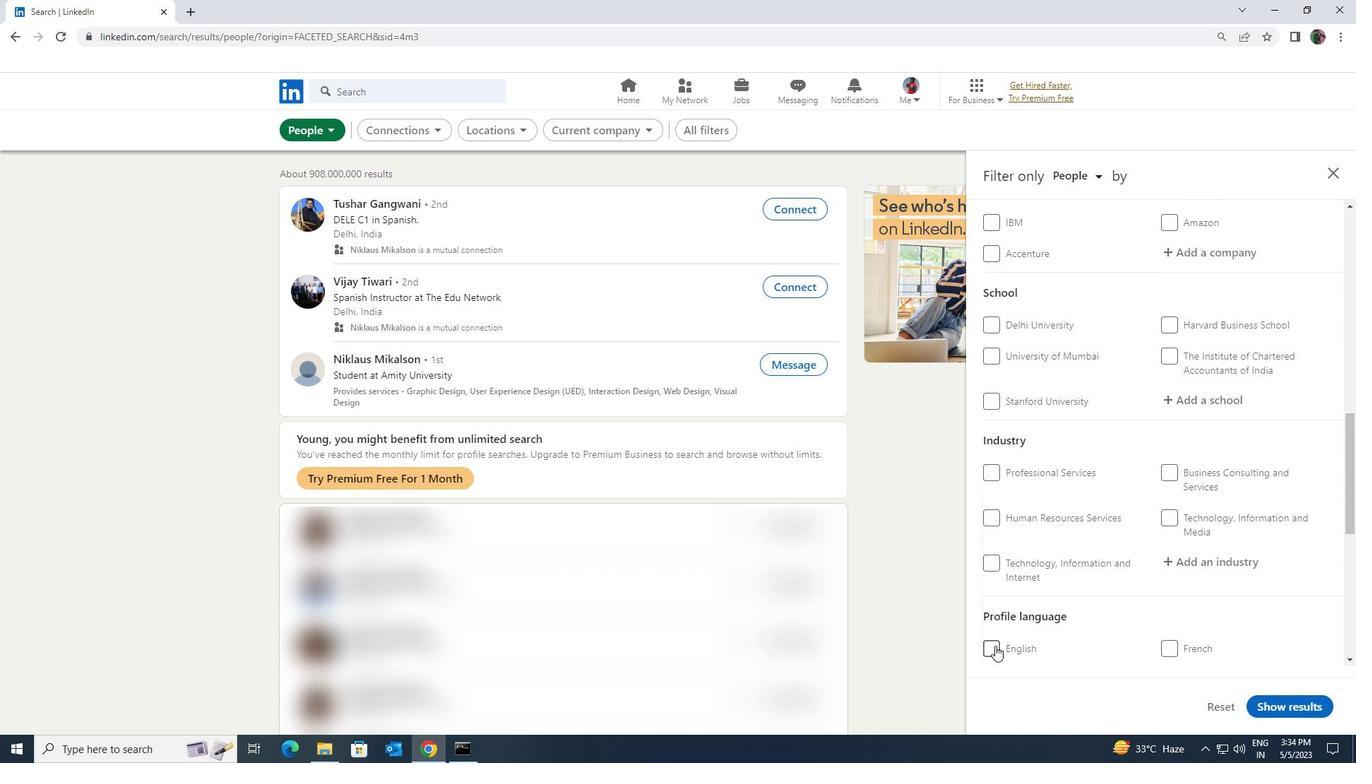 
Action: Mouse moved to (1119, 637)
Screenshot: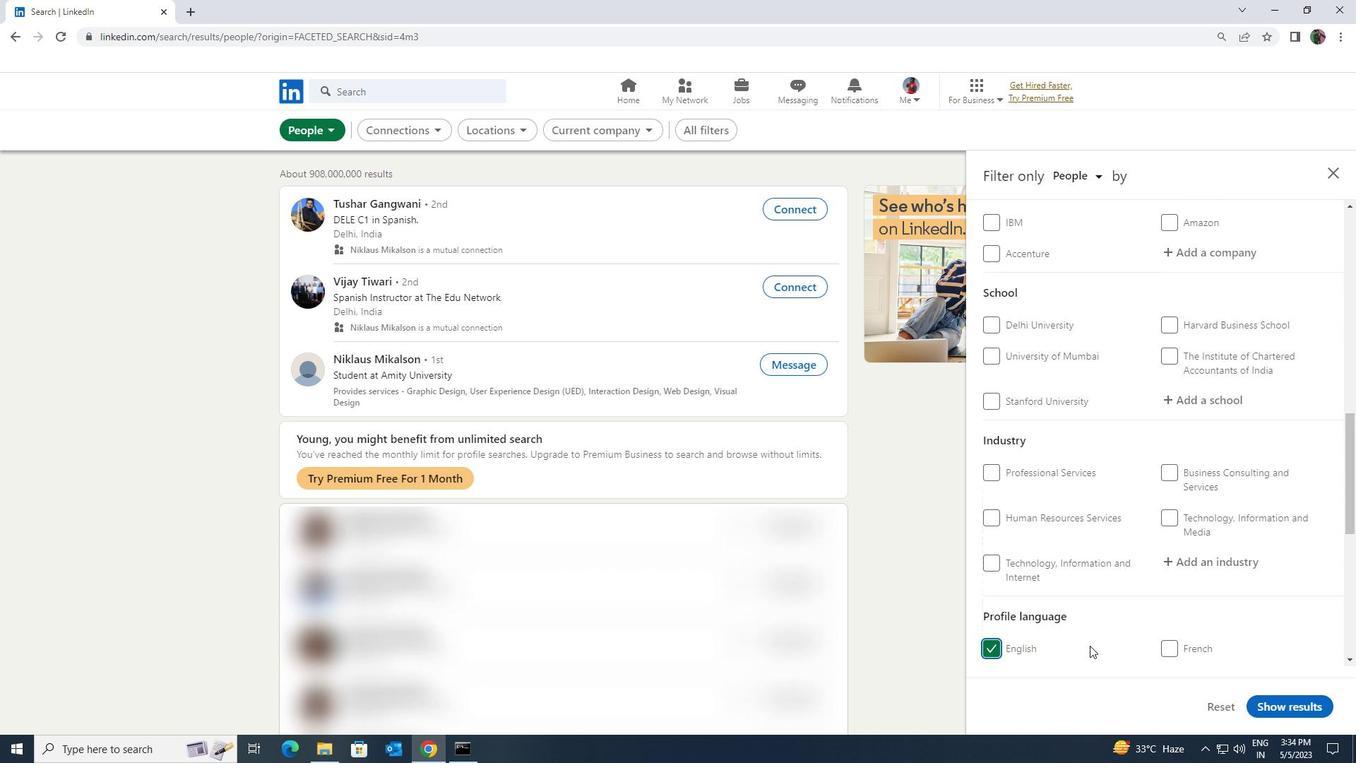 
Action: Mouse scrolled (1119, 638) with delta (0, 0)
Screenshot: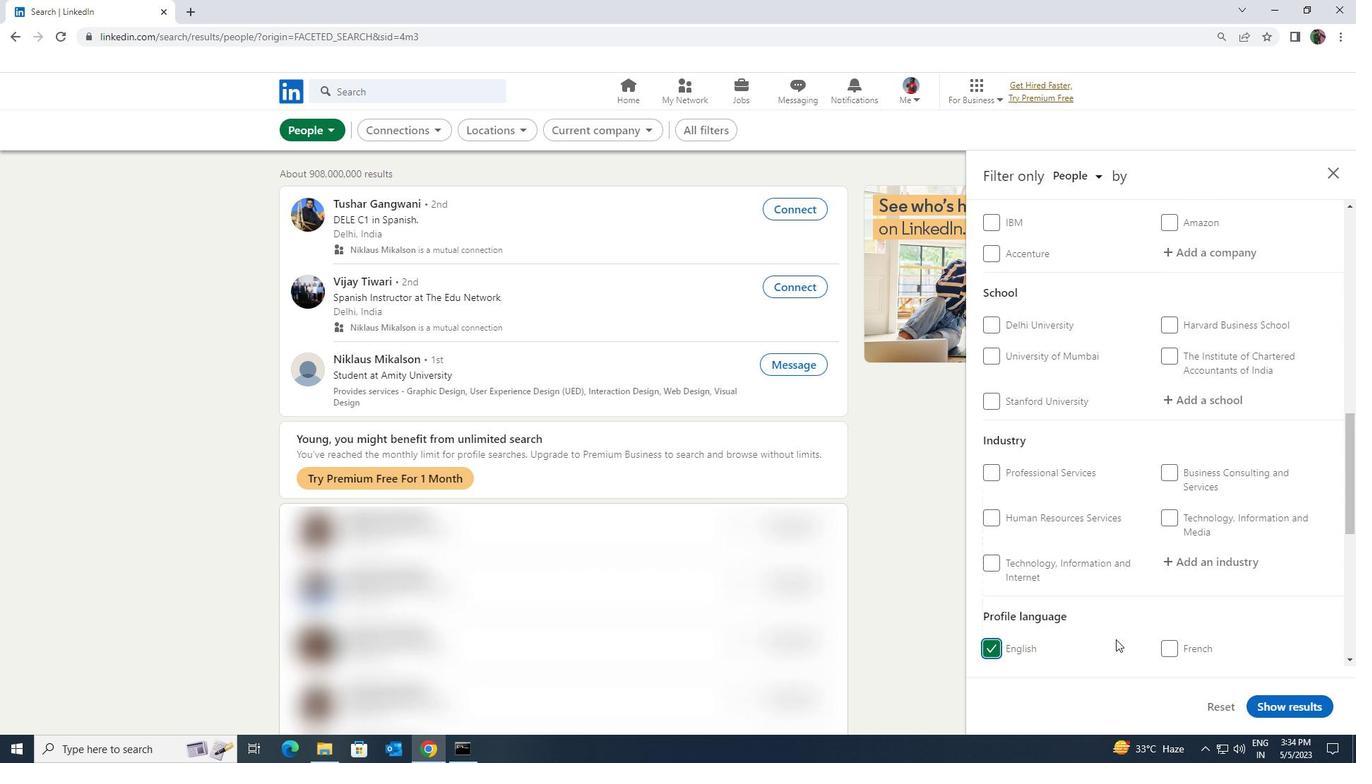 
Action: Mouse scrolled (1119, 638) with delta (0, 0)
Screenshot: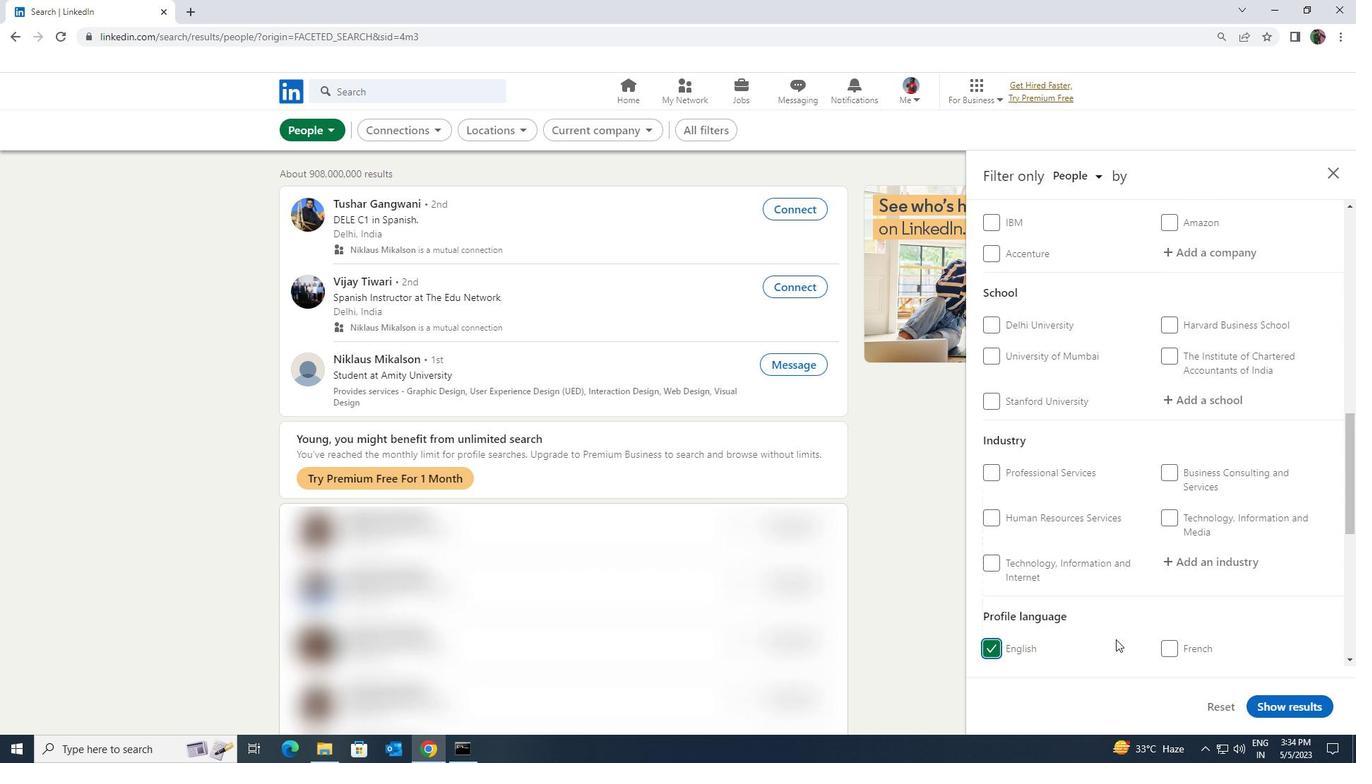 
Action: Mouse scrolled (1119, 638) with delta (0, 0)
Screenshot: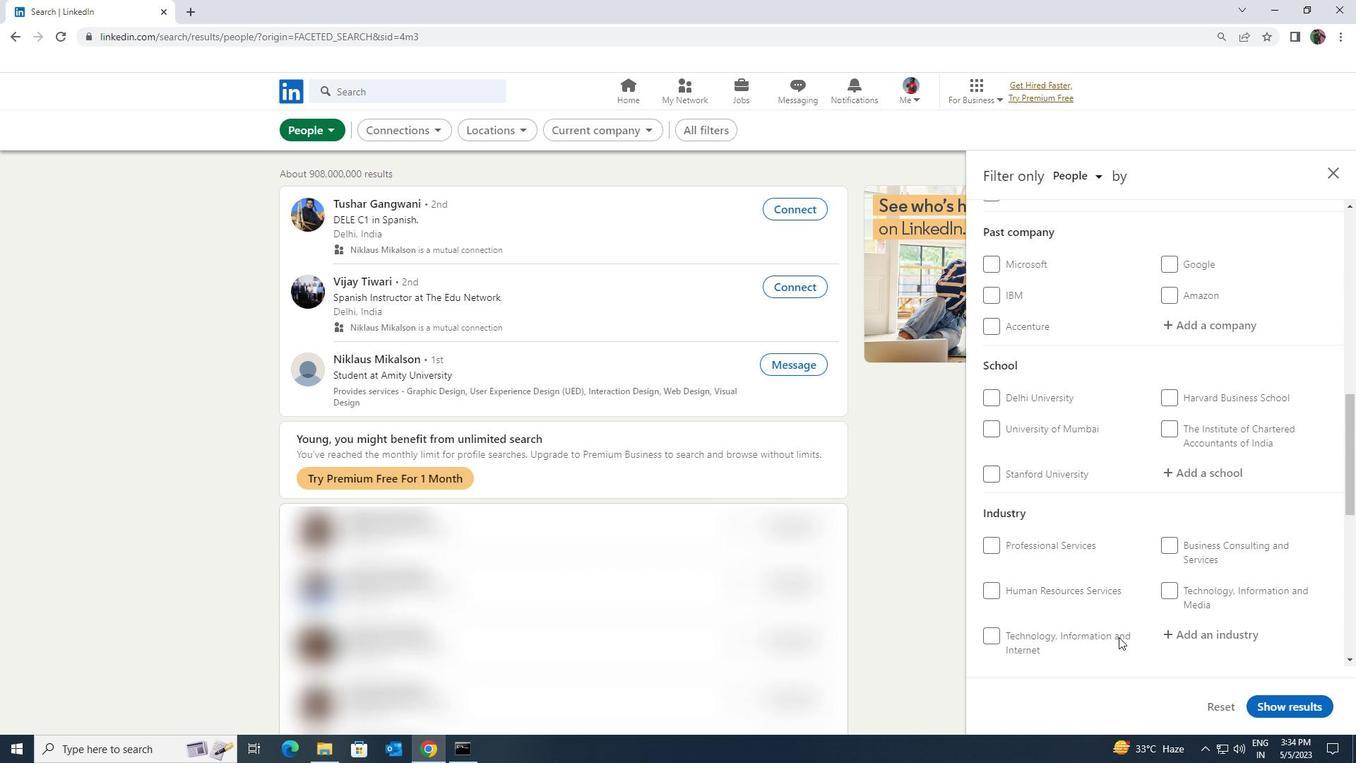 
Action: Mouse scrolled (1119, 638) with delta (0, 0)
Screenshot: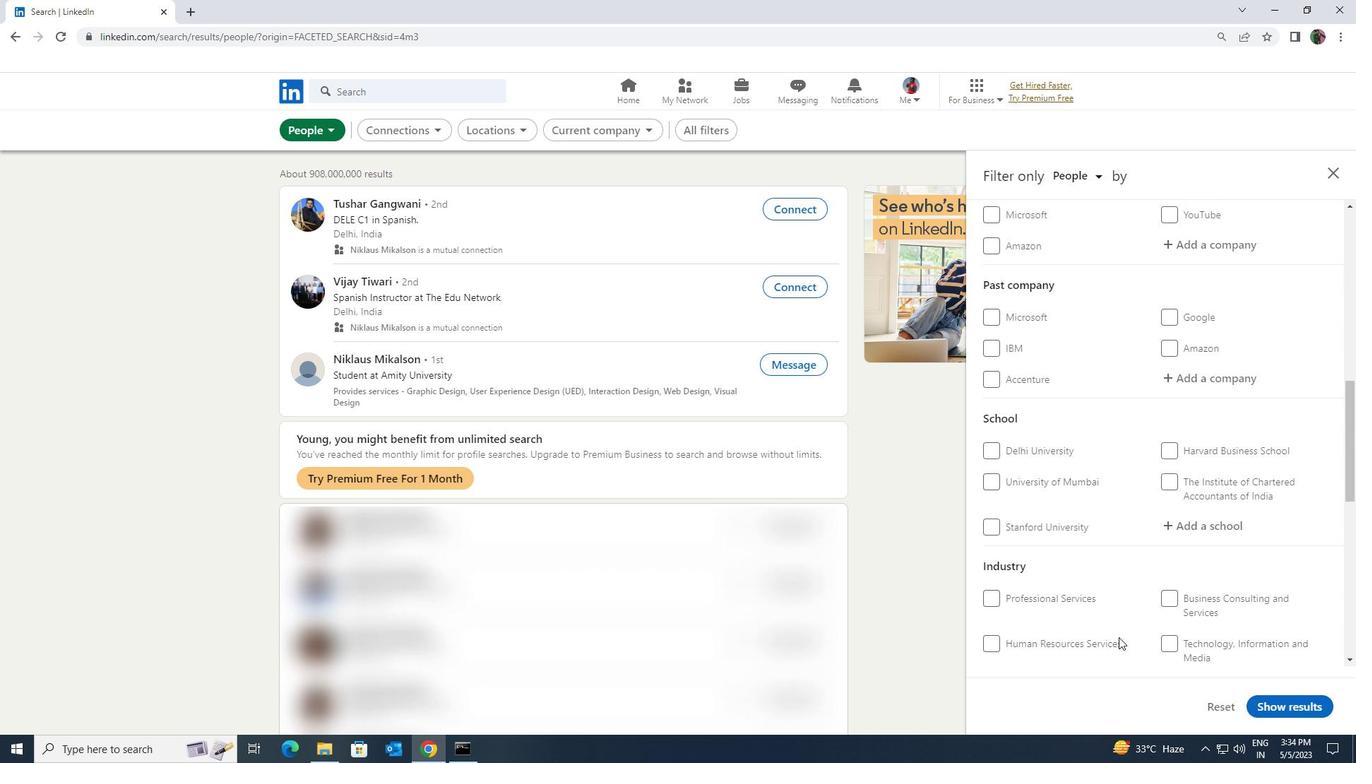 
Action: Mouse scrolled (1119, 638) with delta (0, 0)
Screenshot: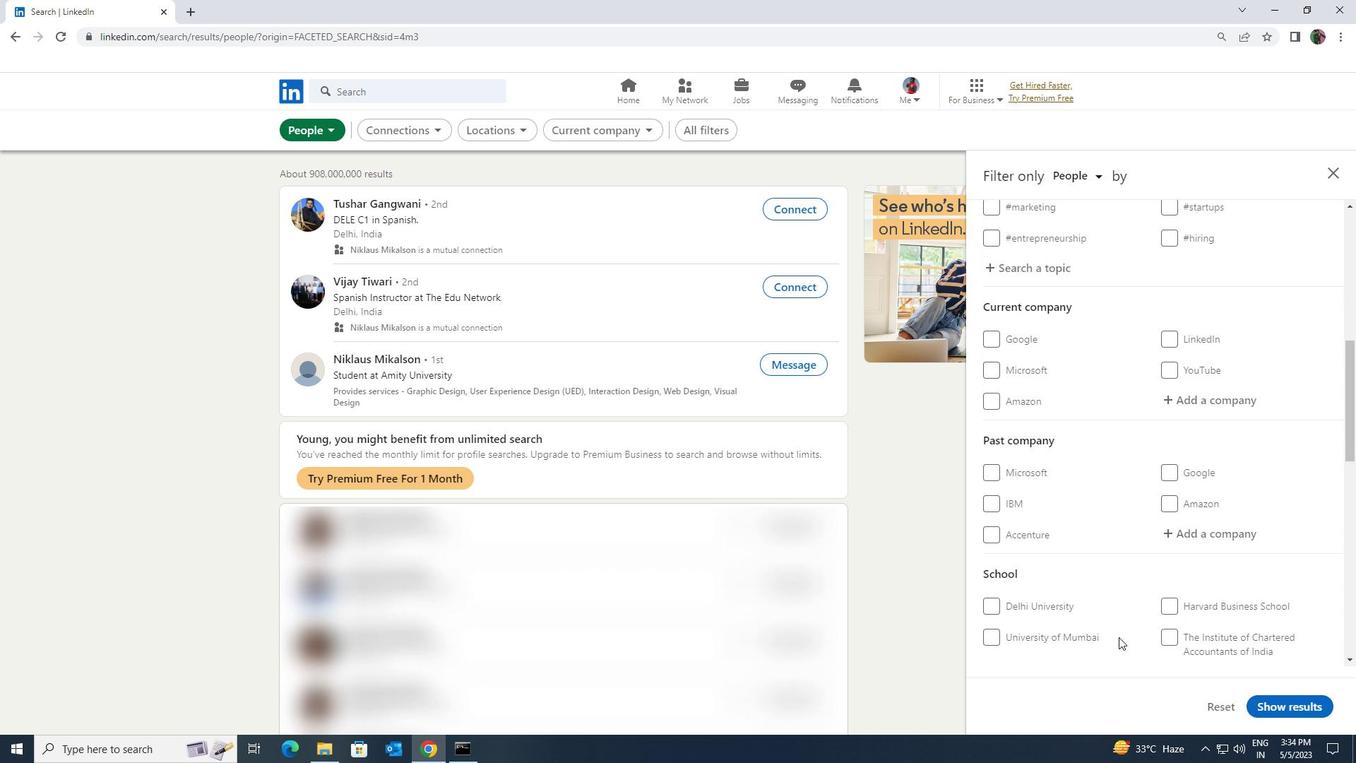 
Action: Mouse scrolled (1119, 638) with delta (0, 0)
Screenshot: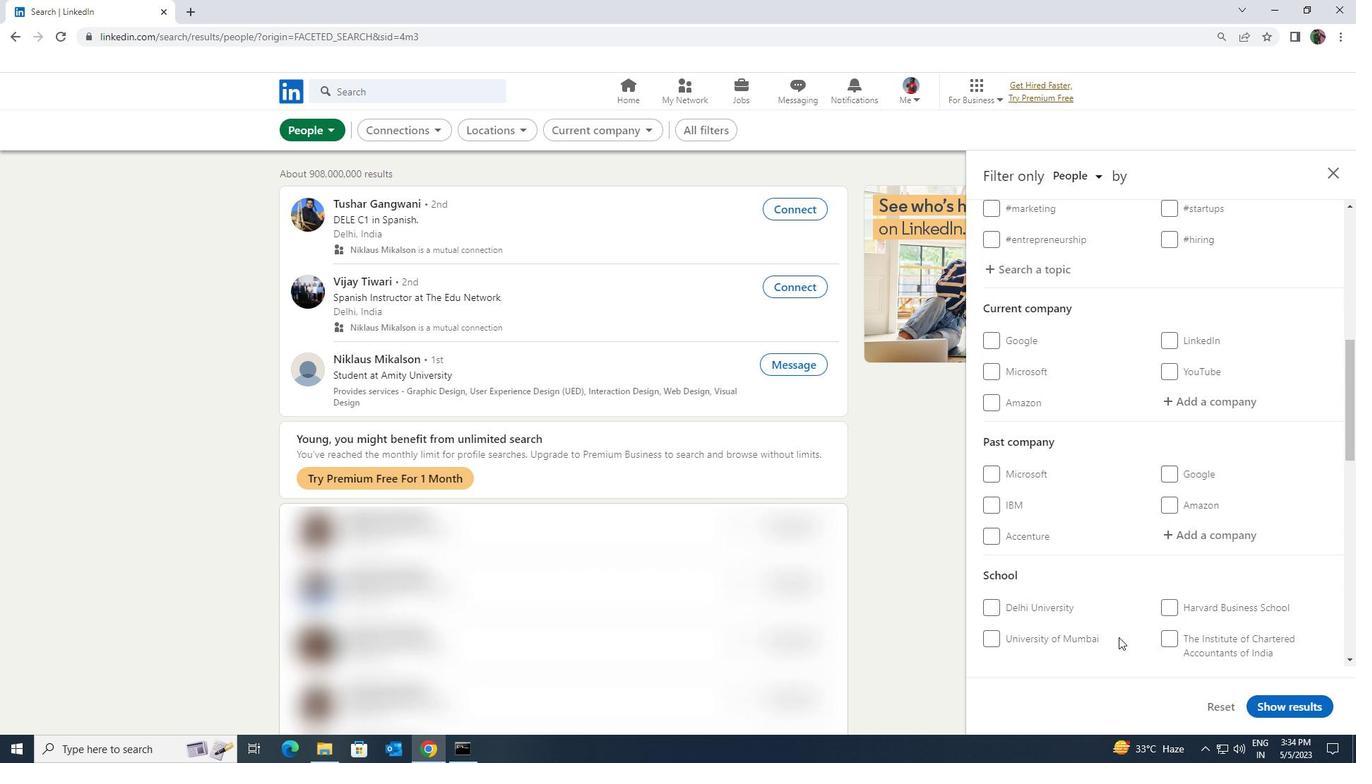 
Action: Mouse moved to (1163, 539)
Screenshot: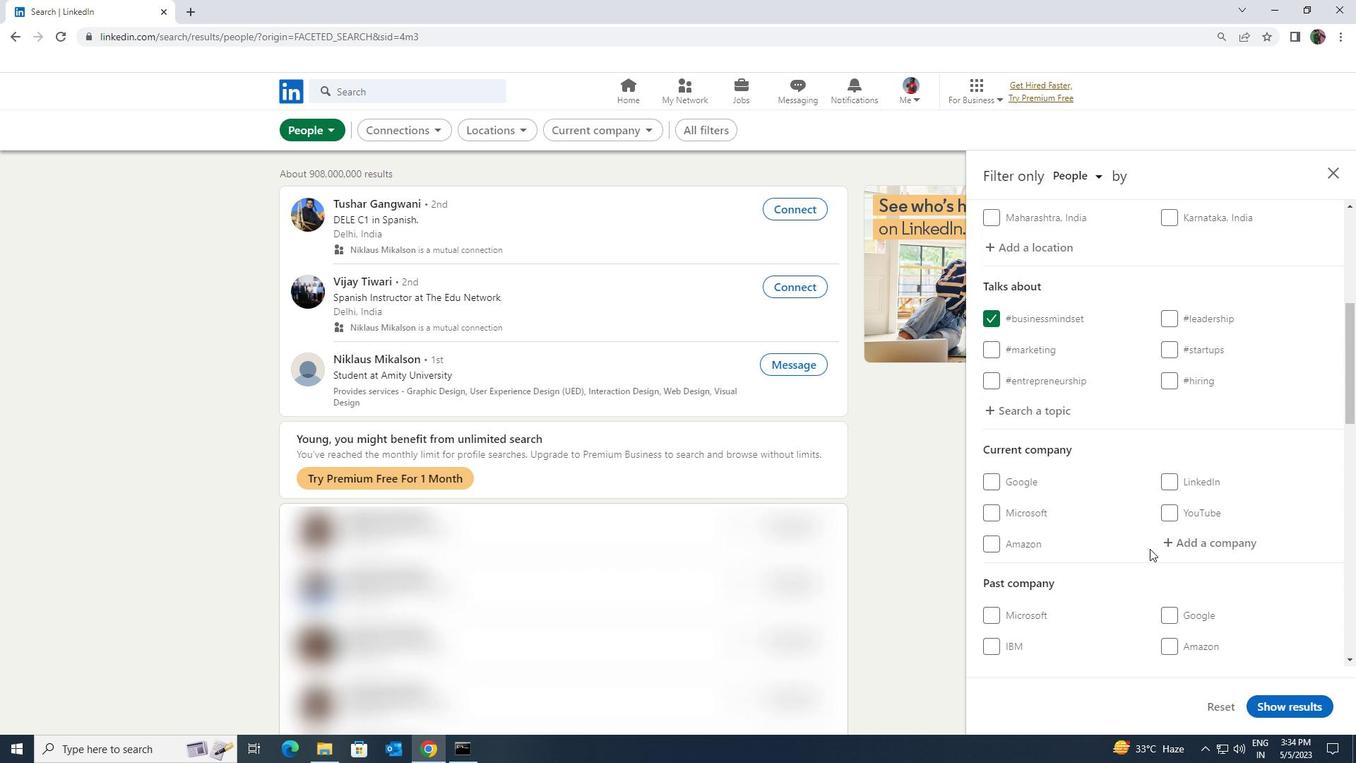 
Action: Mouse pressed left at (1163, 539)
Screenshot: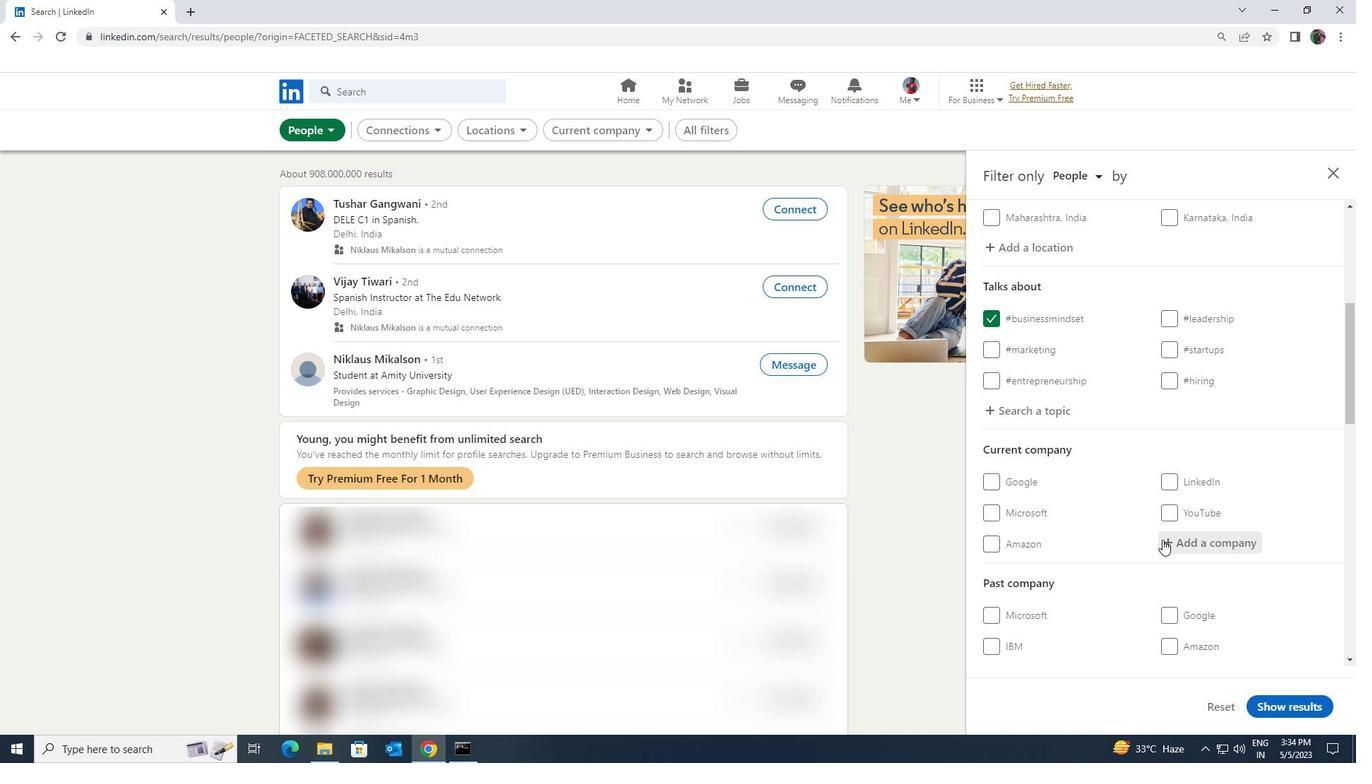
Action: Key pressed <Key.shift><Key.shift><Key.shift><Key.shift><Key.shift><Key.shift><Key.shift>PURPLE<Key.space><Key.shift>DRIVE<Key.space><Key.shift>TECHNOLO
Screenshot: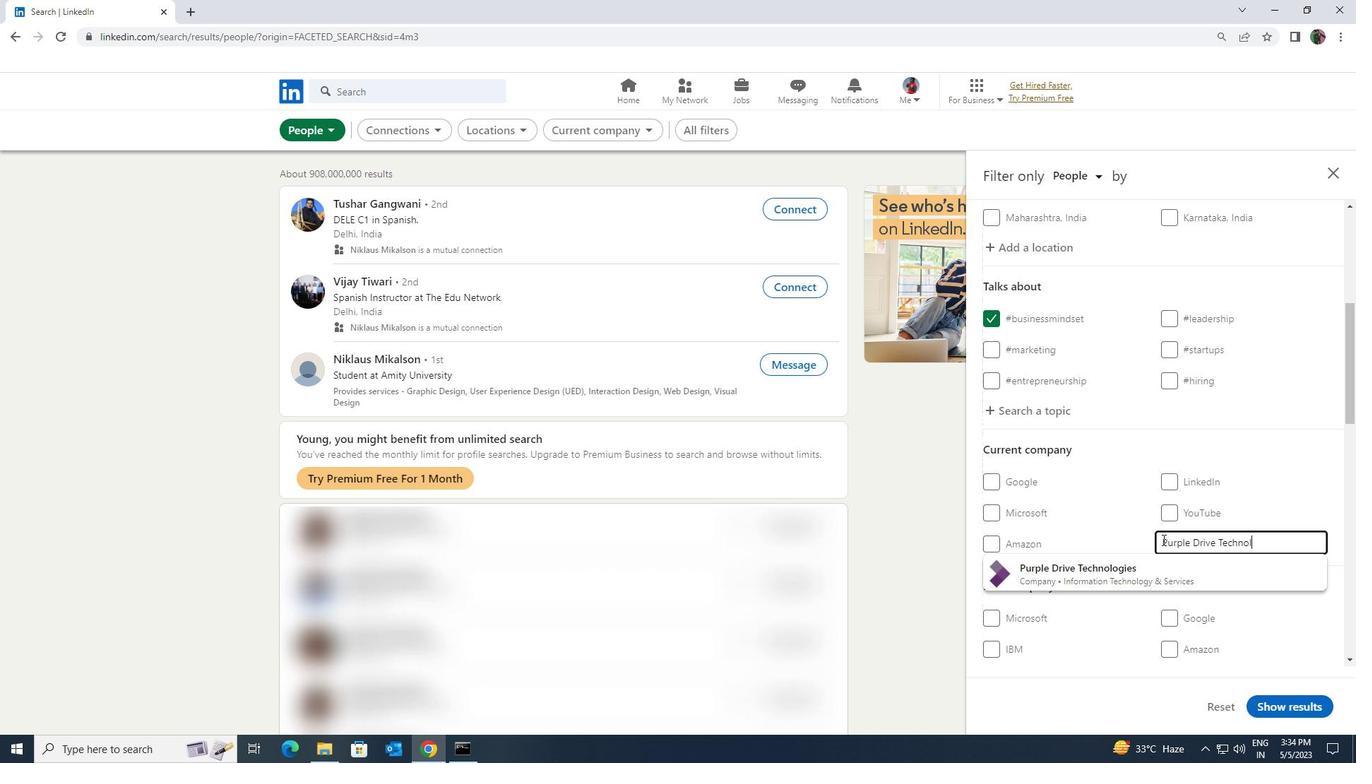 
Action: Mouse moved to (1156, 563)
Screenshot: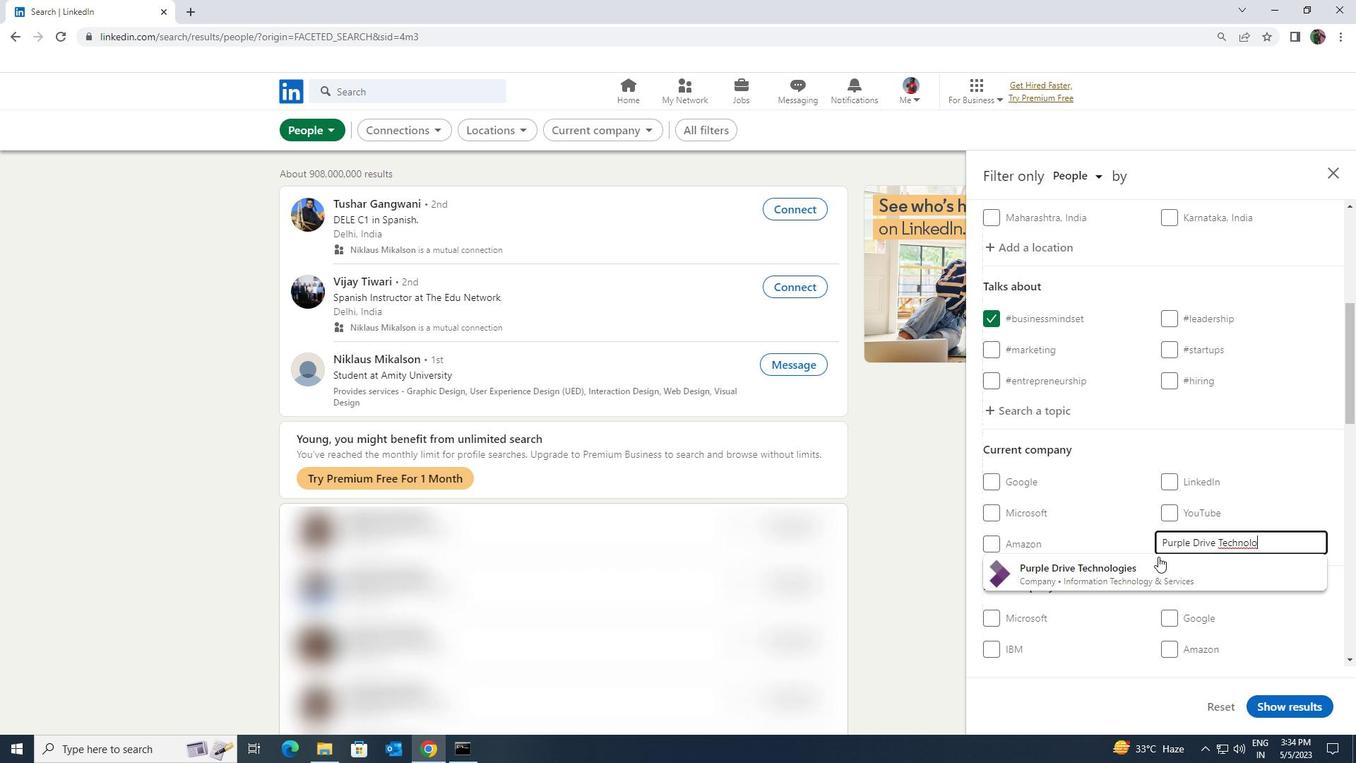 
Action: Mouse pressed left at (1156, 563)
Screenshot: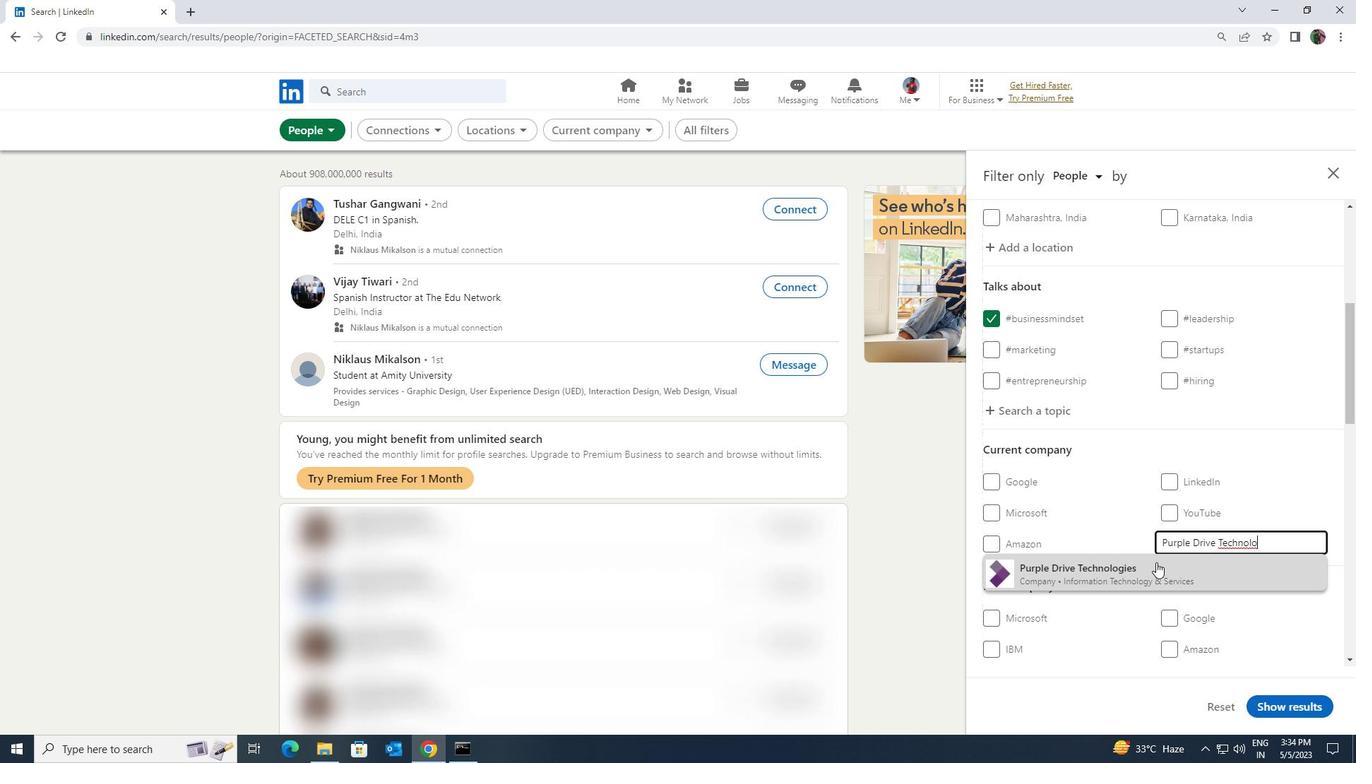 
Action: Mouse scrolled (1156, 562) with delta (0, 0)
Screenshot: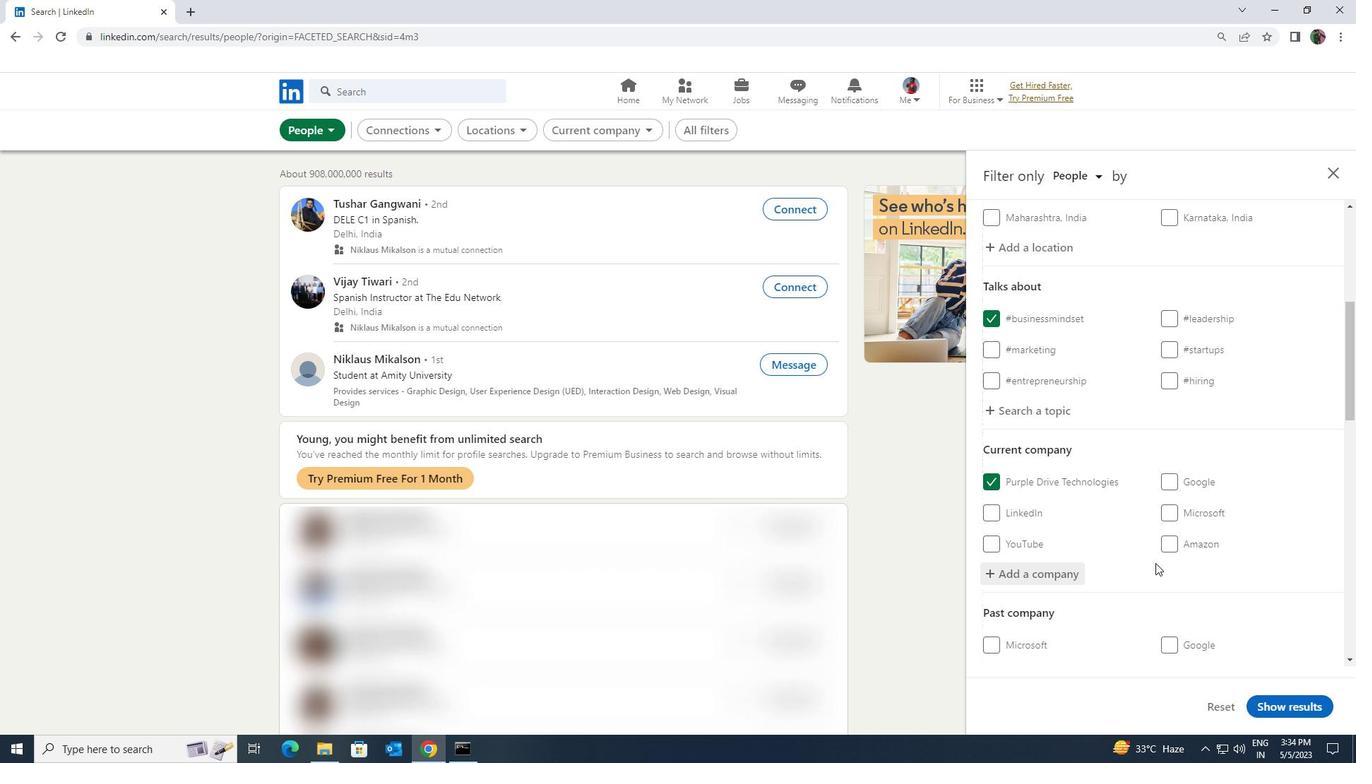 
Action: Mouse scrolled (1156, 562) with delta (0, 0)
Screenshot: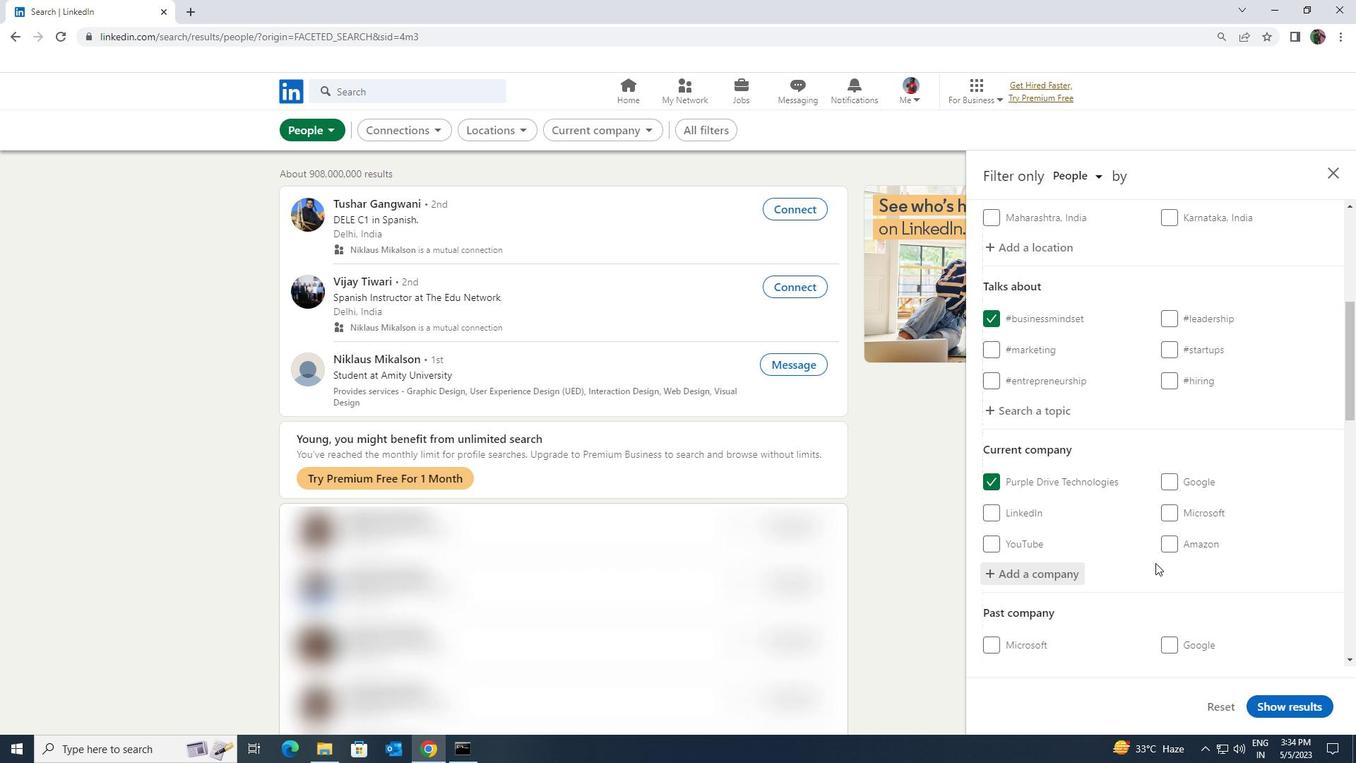 
Action: Mouse scrolled (1156, 562) with delta (0, 0)
Screenshot: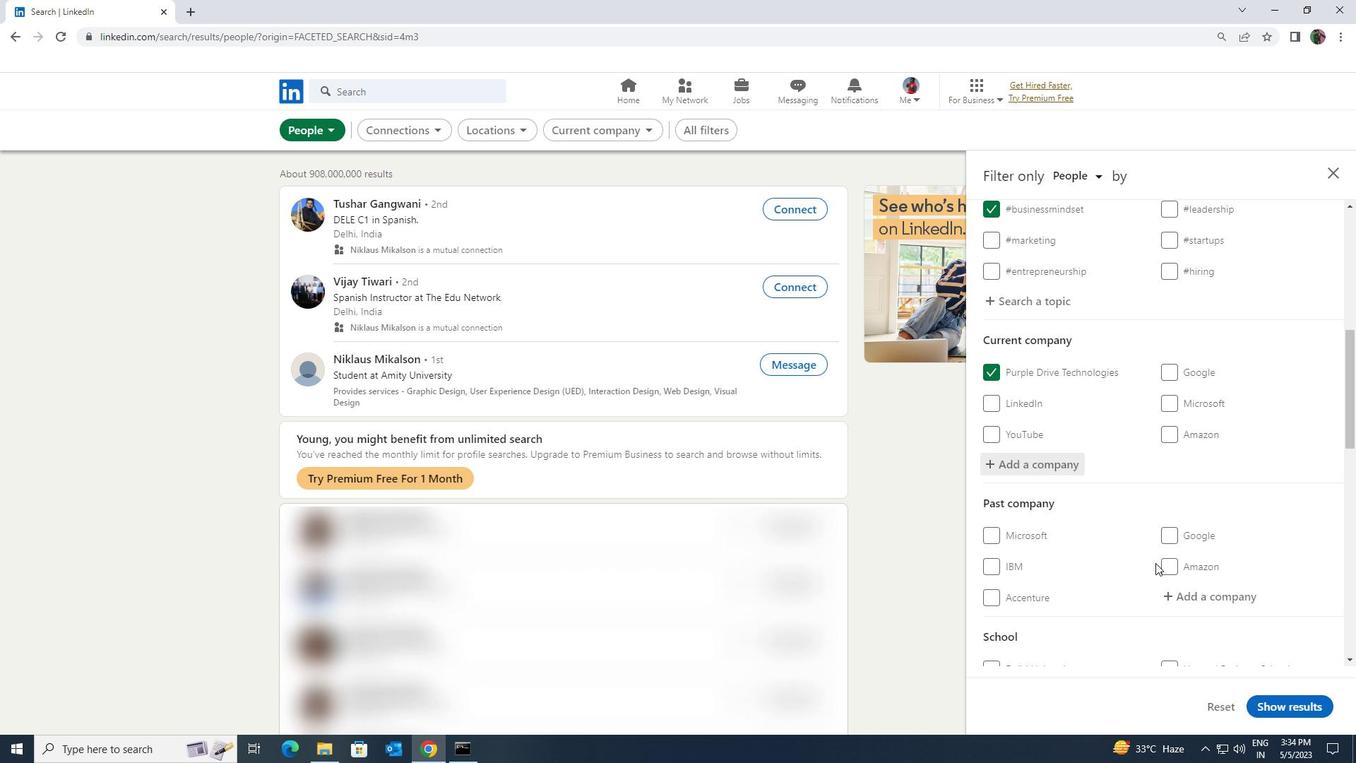 
Action: Mouse scrolled (1156, 562) with delta (0, 0)
Screenshot: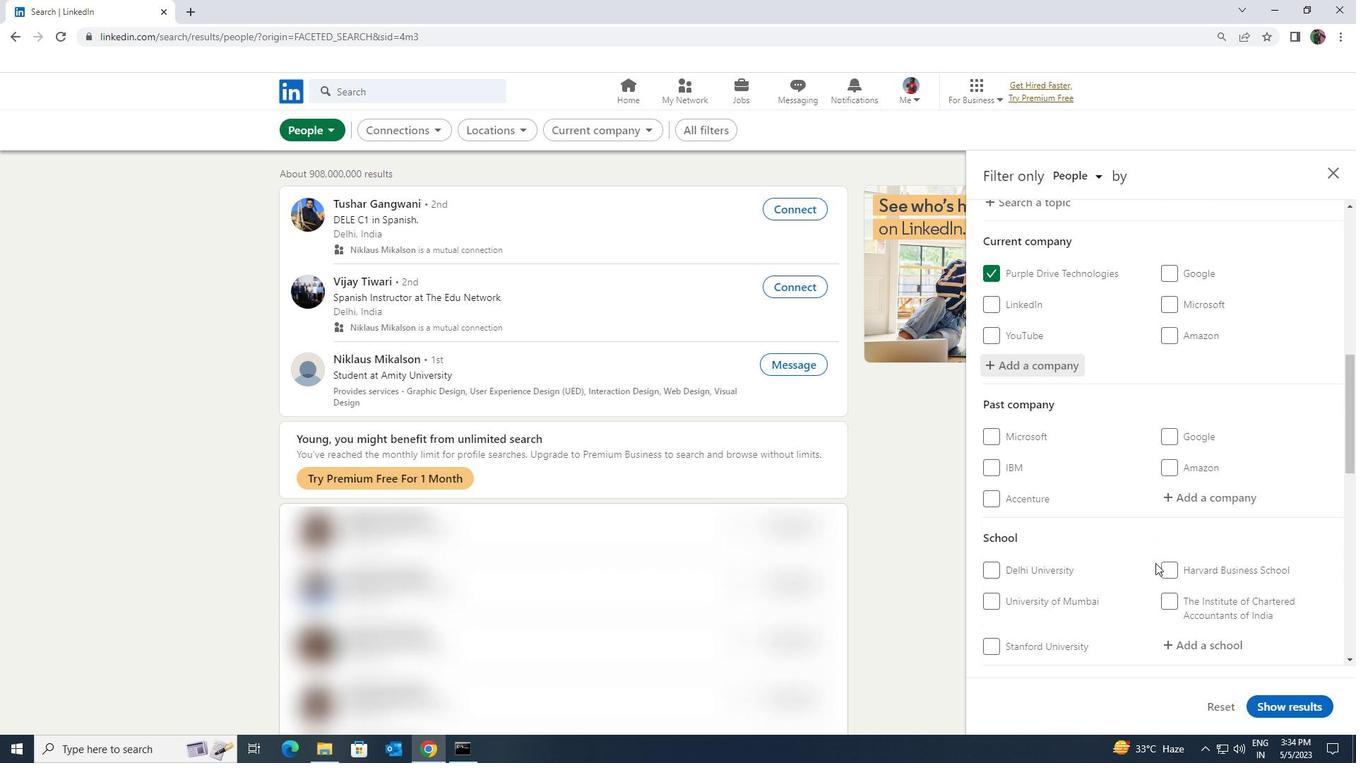
Action: Mouse moved to (1170, 564)
Screenshot: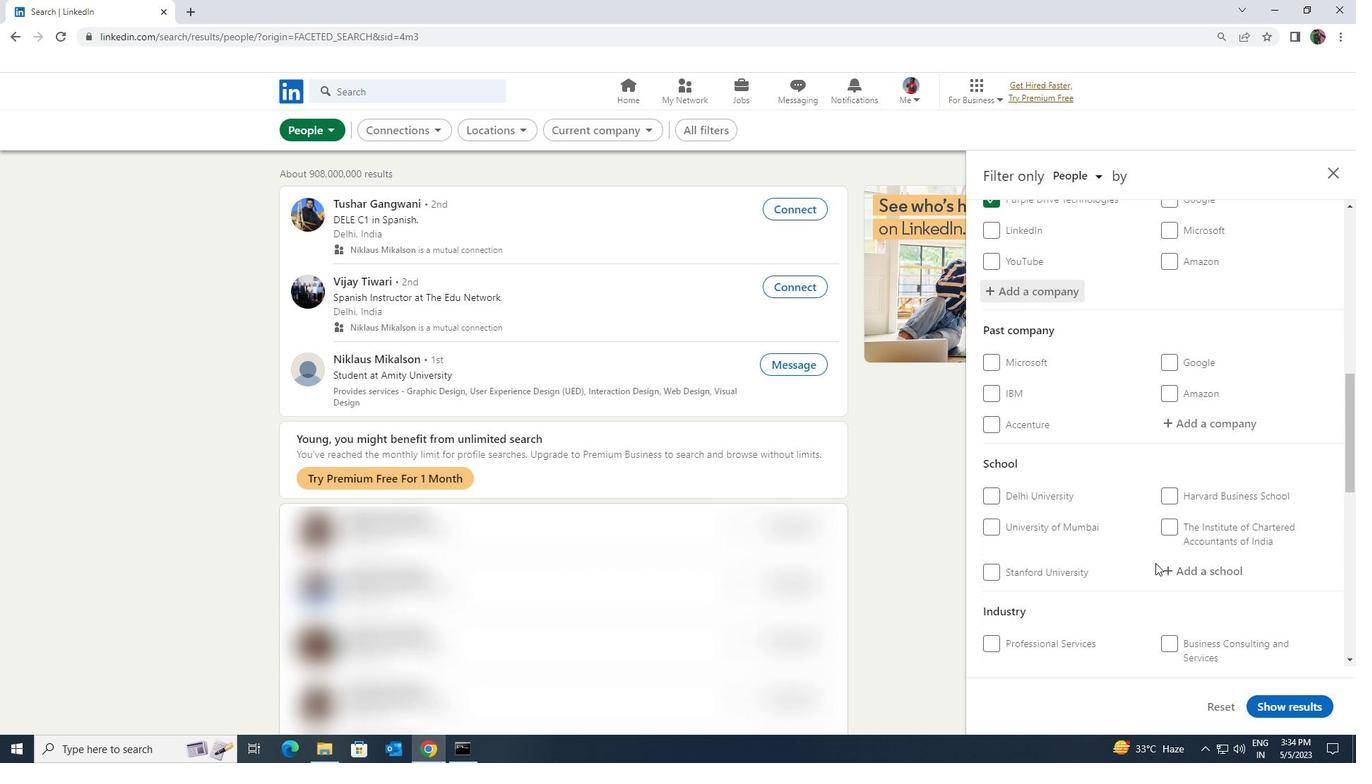 
Action: Mouse pressed left at (1170, 564)
Screenshot: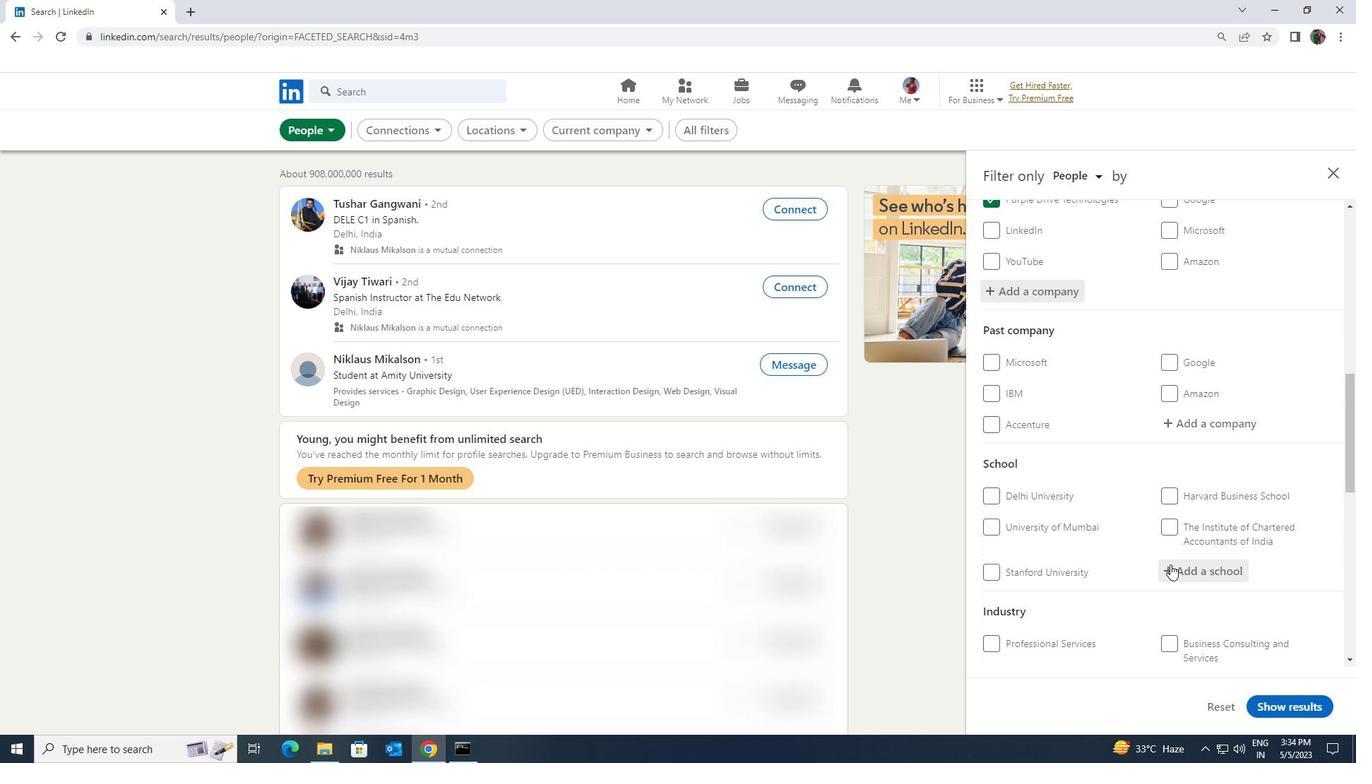 
Action: Key pressed <Key.shift><Key.shift><Key.shift><Key.shift><Key.shift><Key.shift><Key.shift>PODAR<Key.space><Key.shift>INTERNATION<Key.backspace>
Screenshot: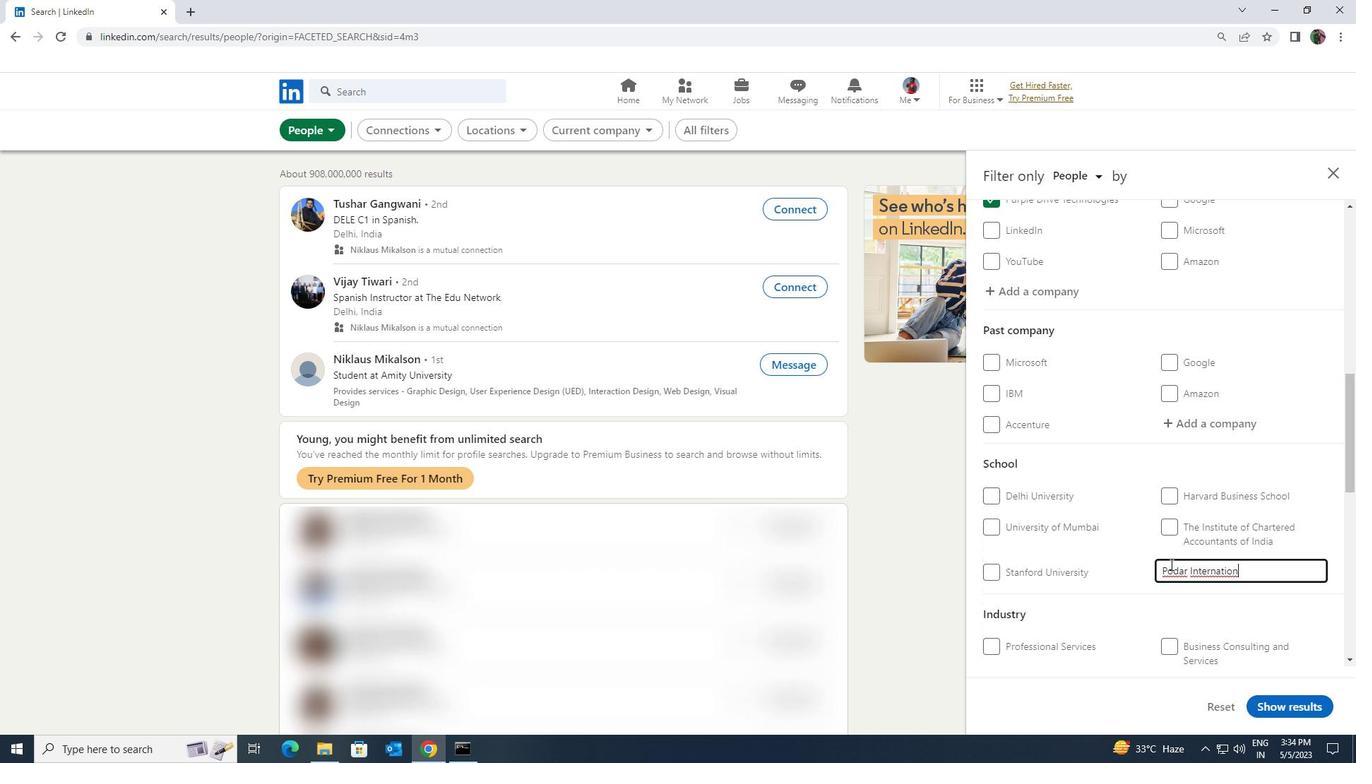 
Action: Mouse moved to (1167, 595)
Screenshot: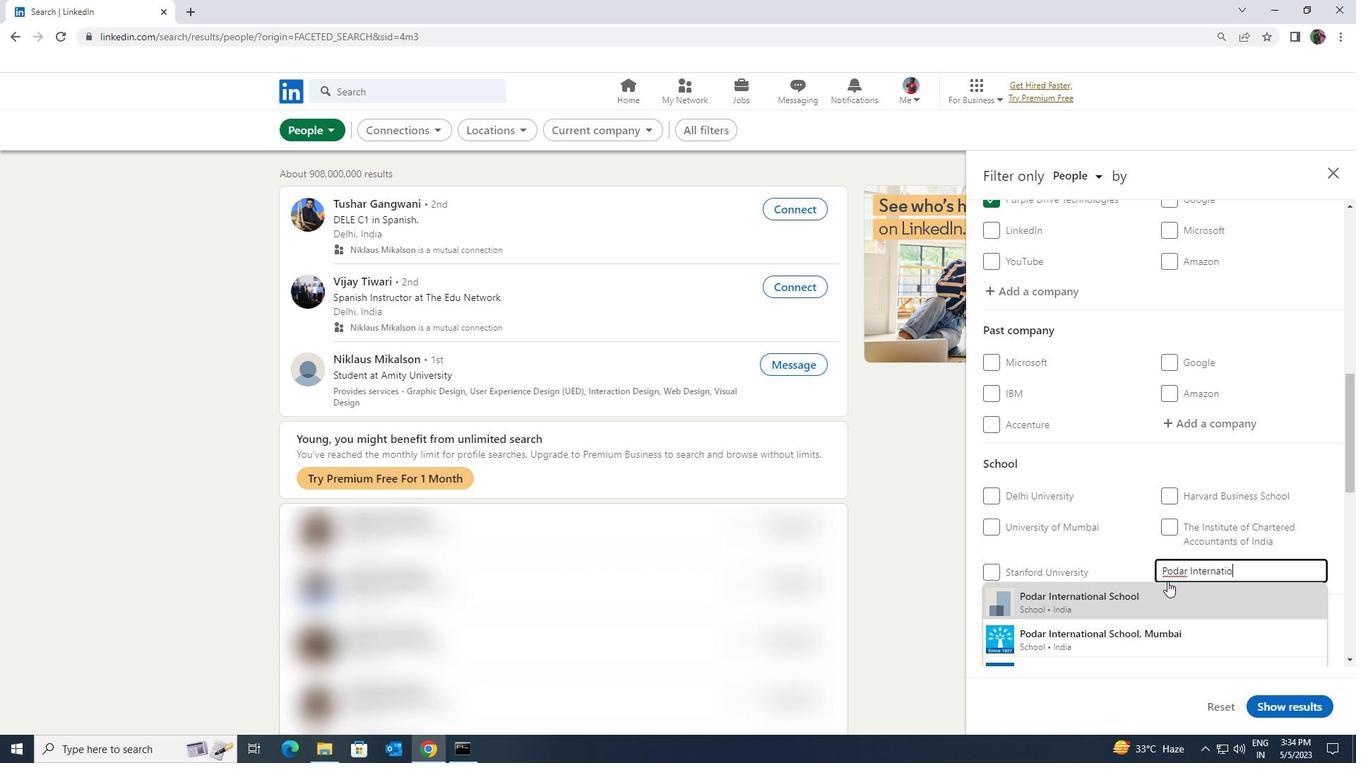 
Action: Mouse pressed left at (1167, 595)
Screenshot: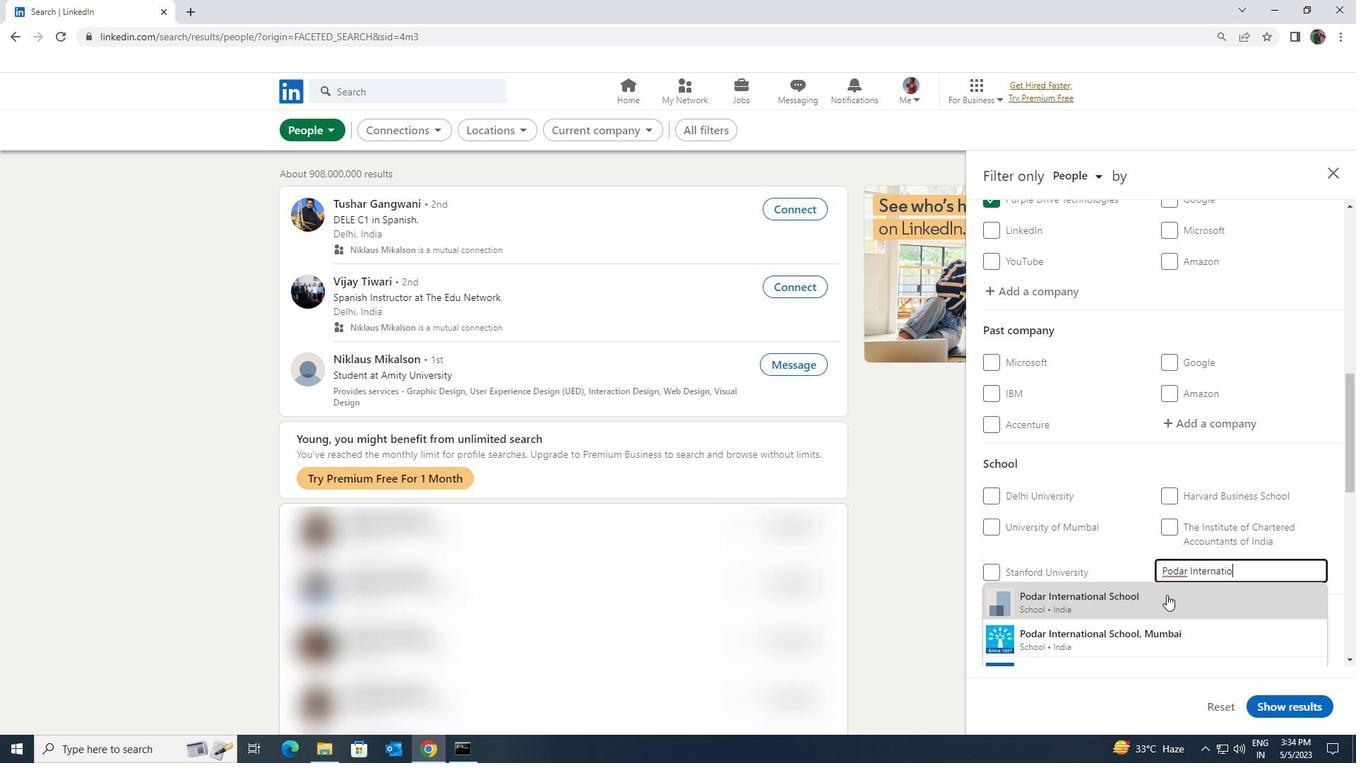
Action: Mouse scrolled (1167, 594) with delta (0, 0)
Screenshot: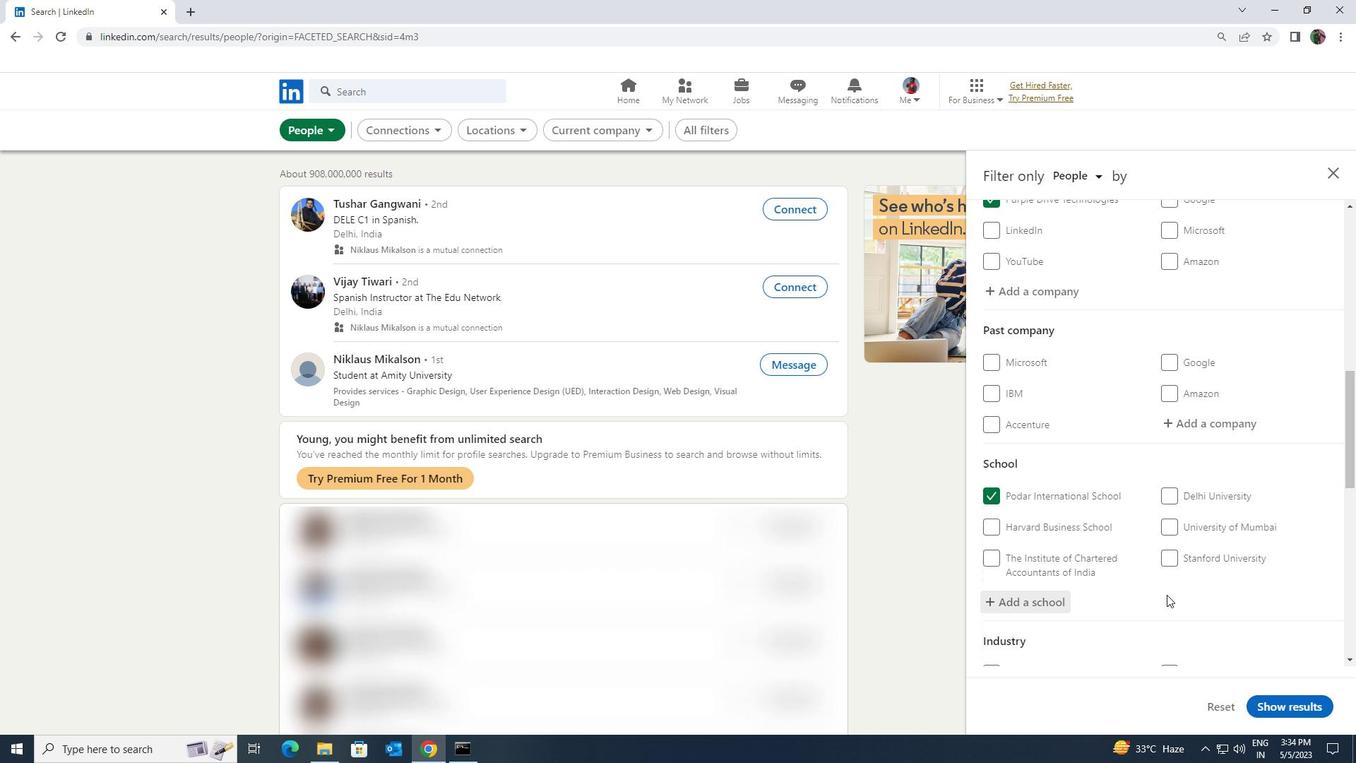 
Action: Mouse scrolled (1167, 594) with delta (0, 0)
Screenshot: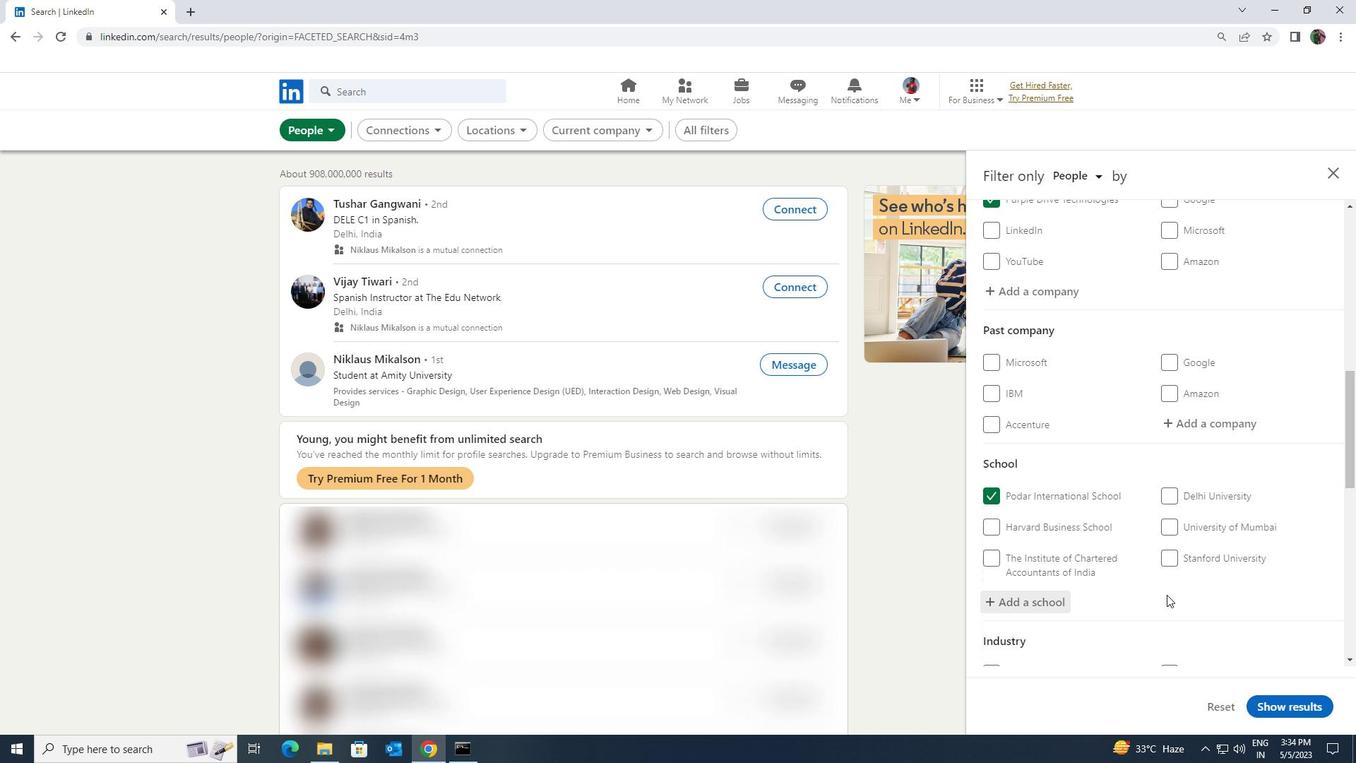 
Action: Mouse moved to (1181, 614)
Screenshot: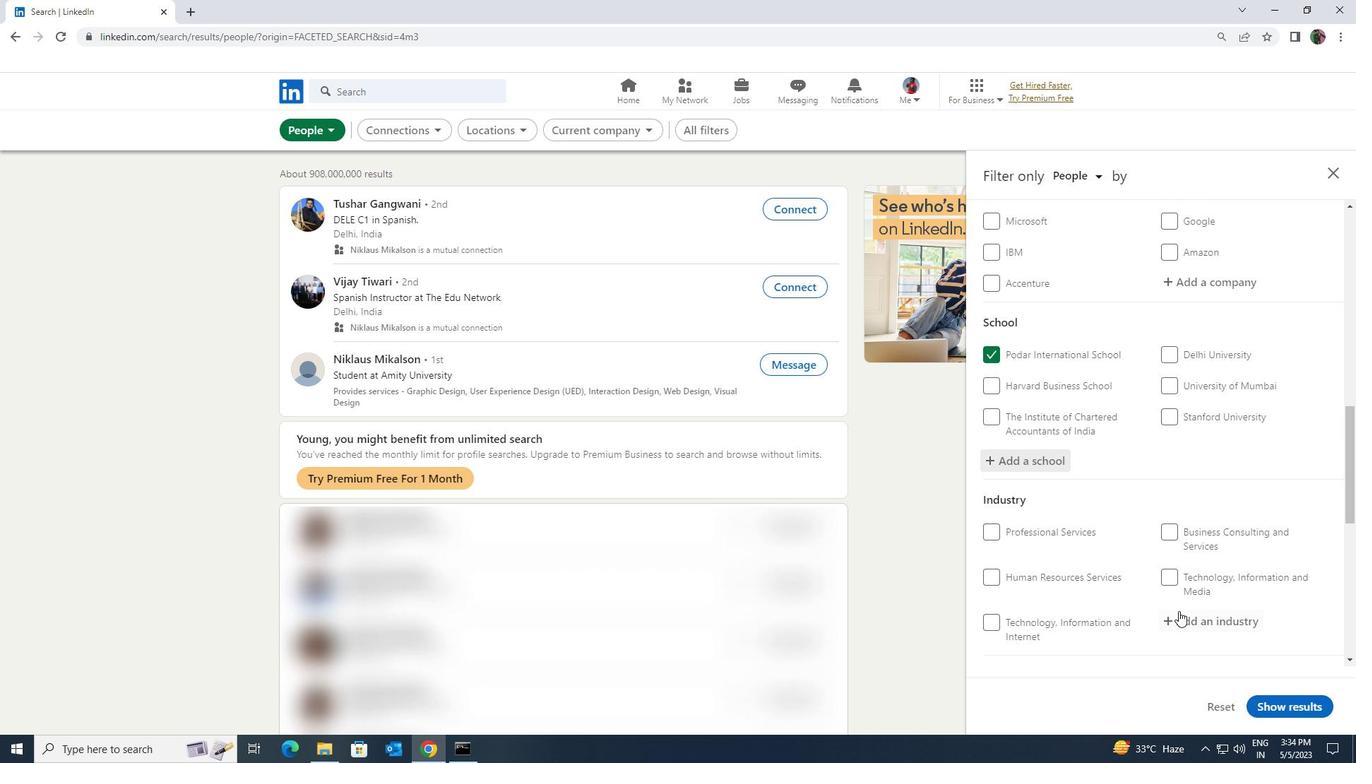 
Action: Mouse pressed left at (1181, 614)
Screenshot: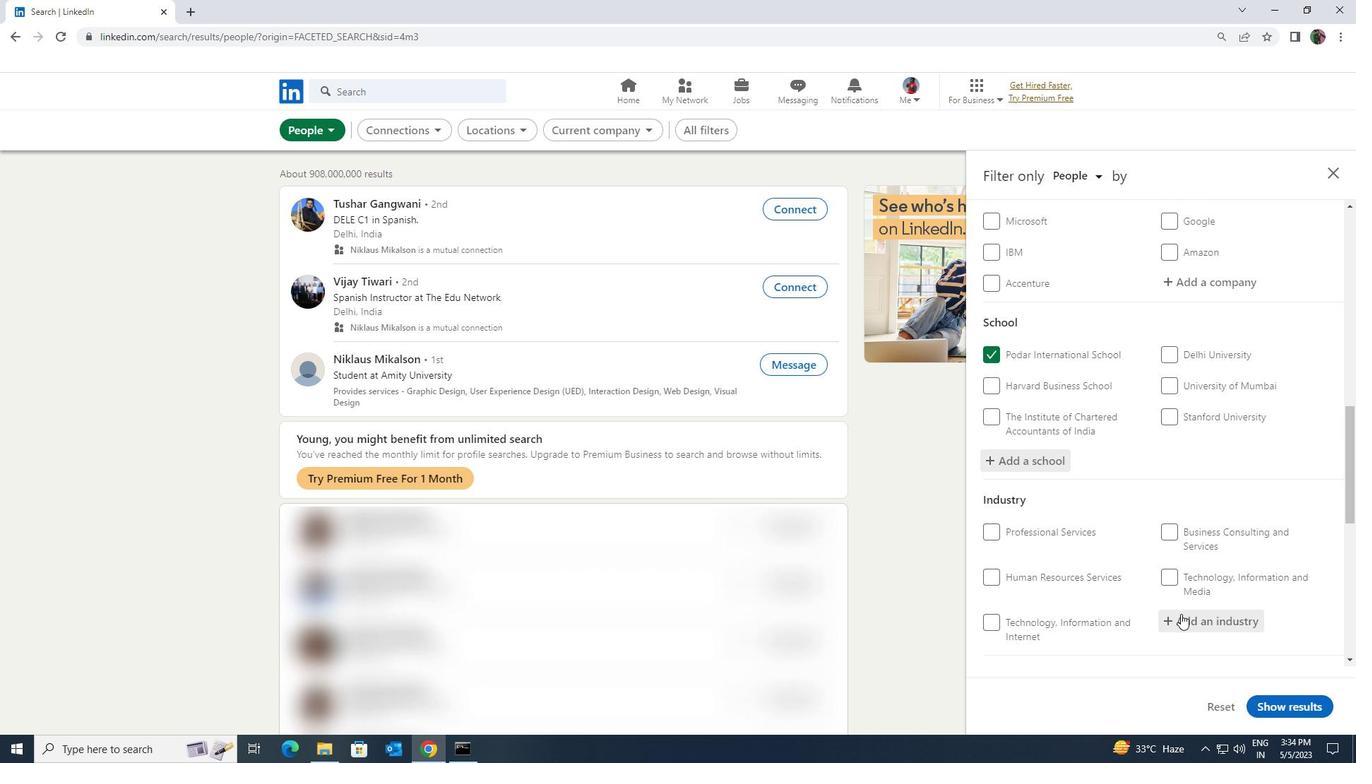 
Action: Key pressed <Key.shift>HOUSEHOLD<Key.space>AND<Key.space><Key.shift>INTER<Key.backspace><Key.backspace><Key.backspace><Key.backspace>
Screenshot: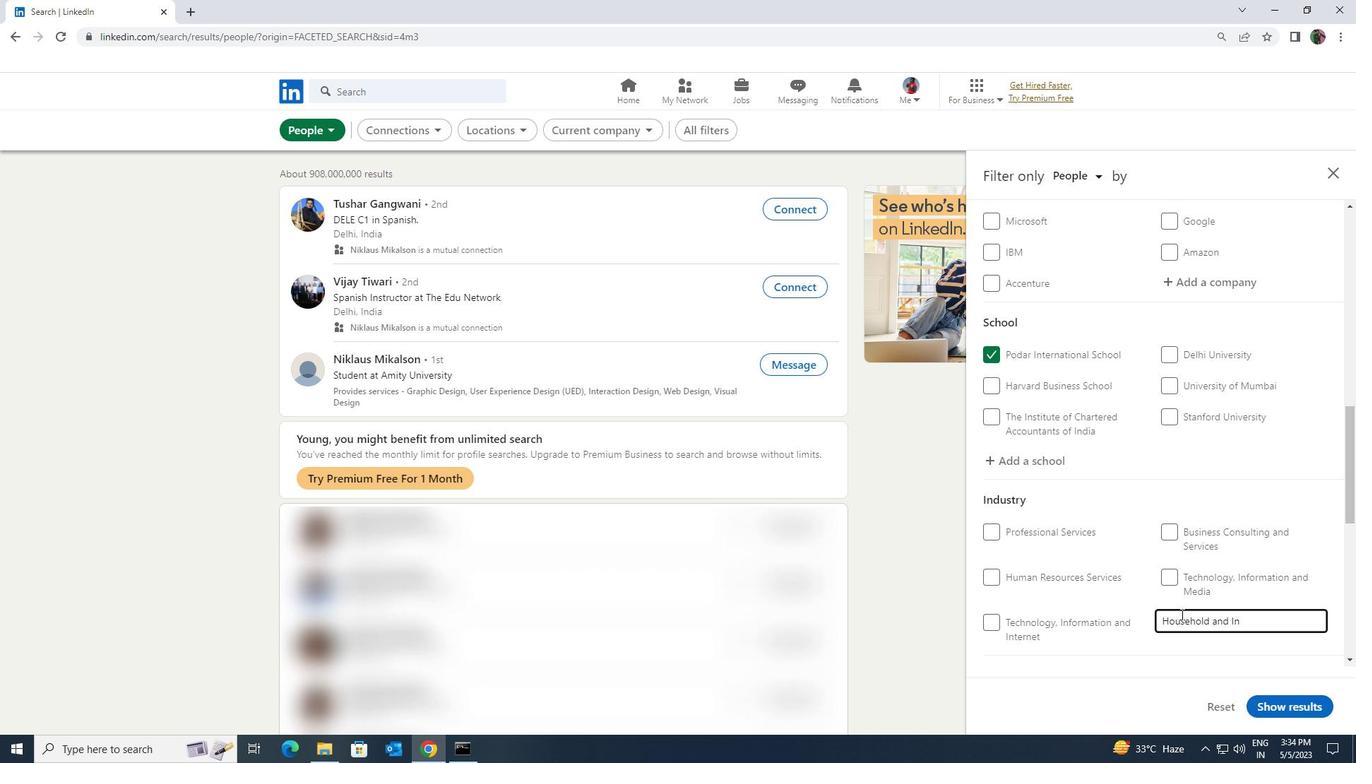 
Action: Mouse moved to (1182, 637)
Screenshot: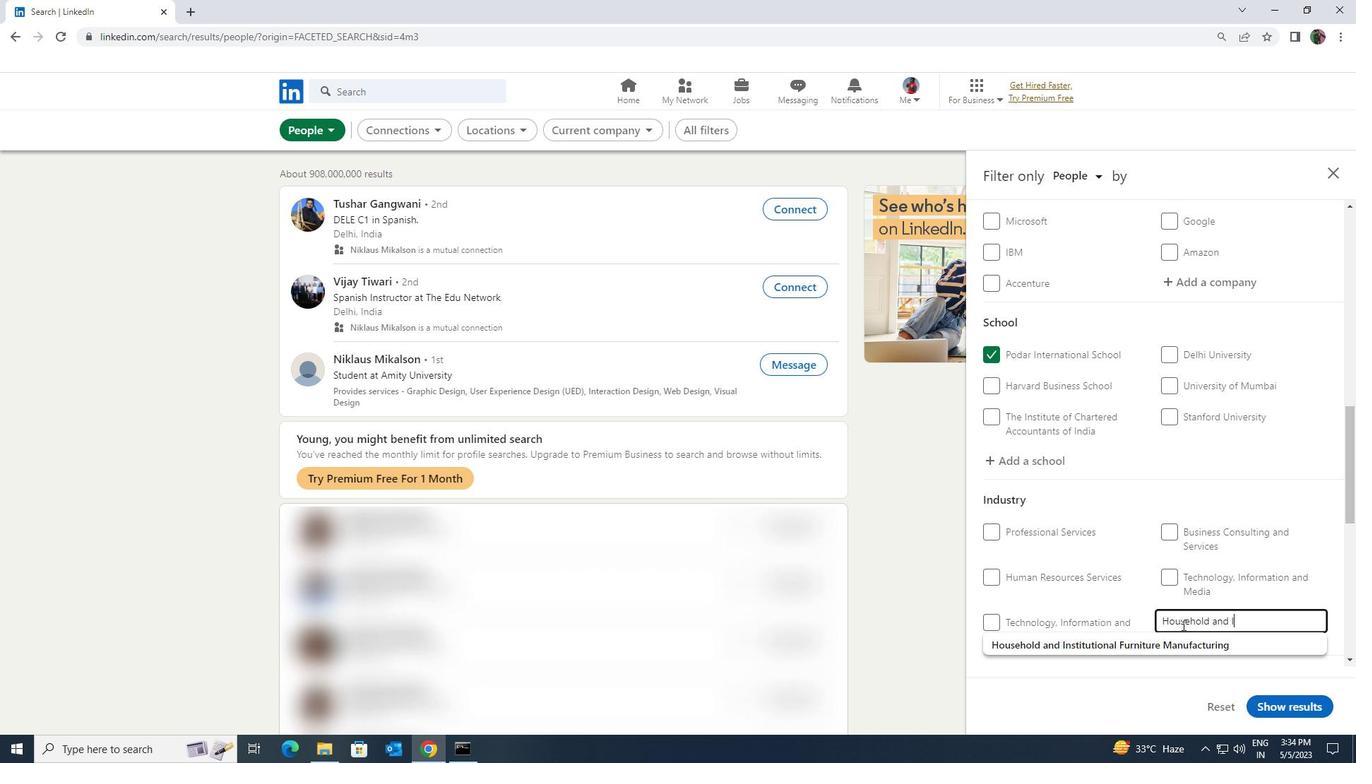 
Action: Mouse pressed left at (1182, 637)
Screenshot: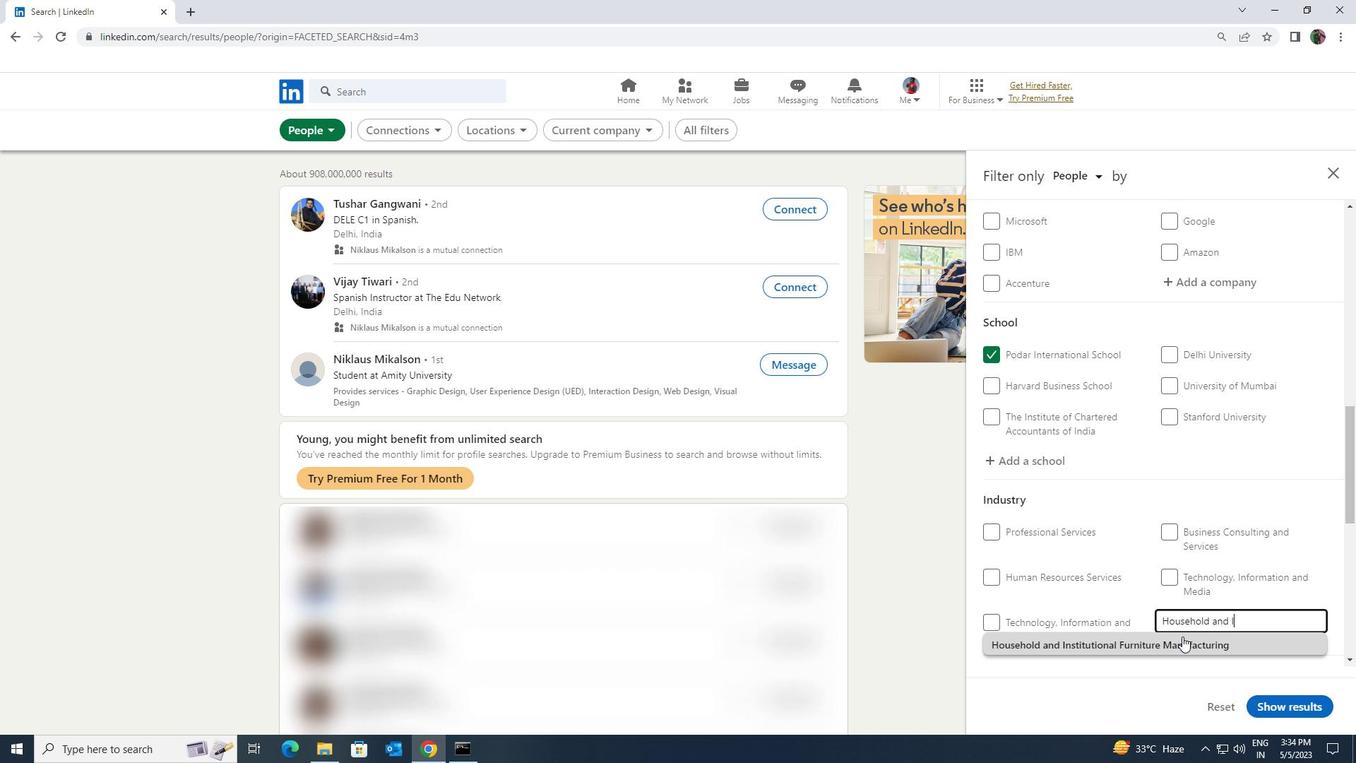 
Action: Mouse moved to (1182, 628)
Screenshot: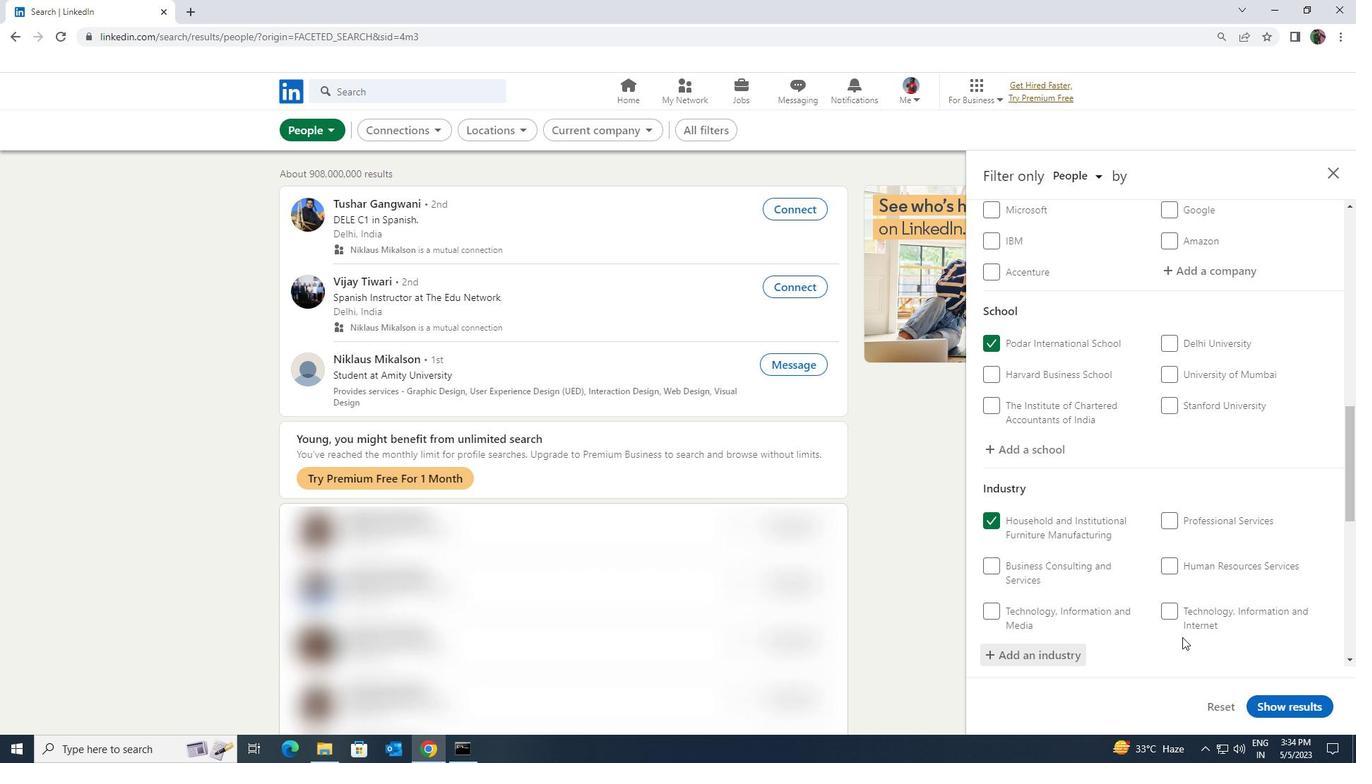 
Action: Mouse scrolled (1182, 627) with delta (0, 0)
Screenshot: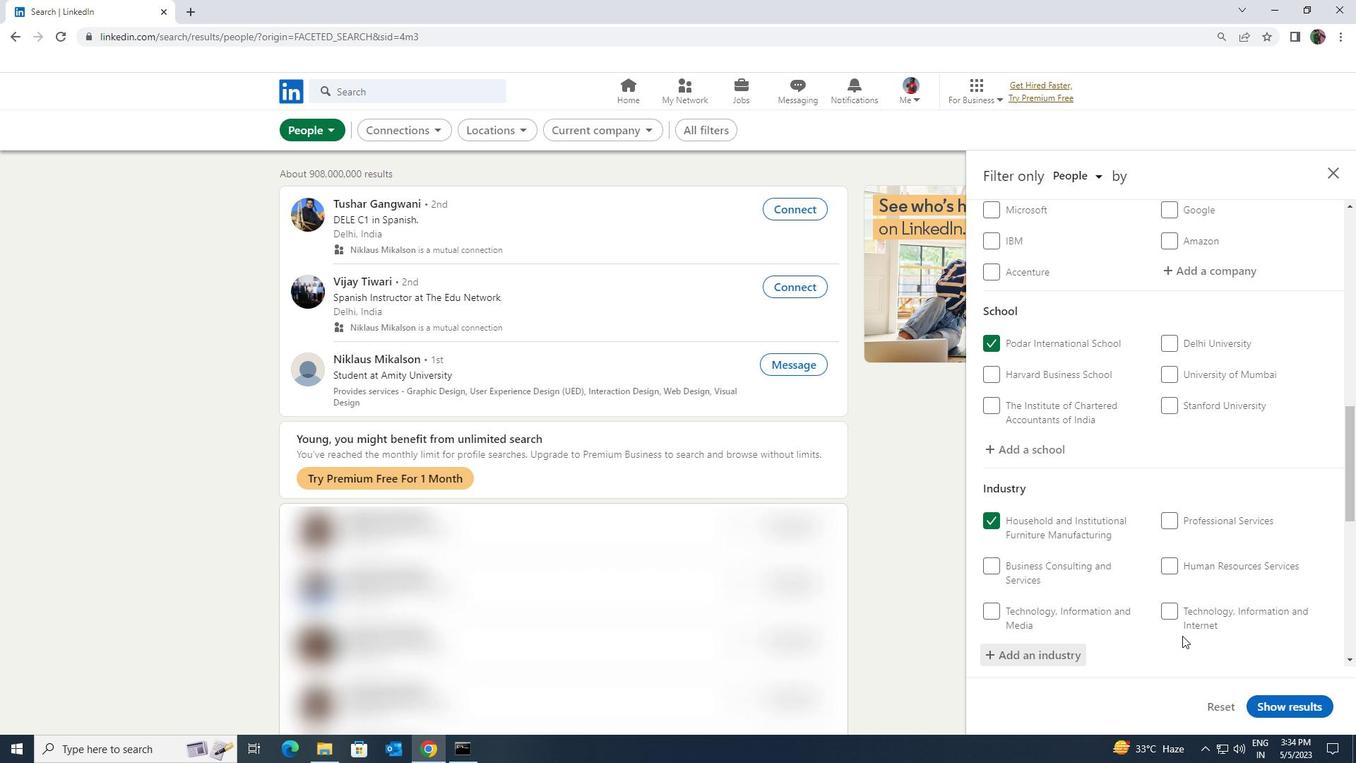 
Action: Mouse scrolled (1182, 627) with delta (0, 0)
Screenshot: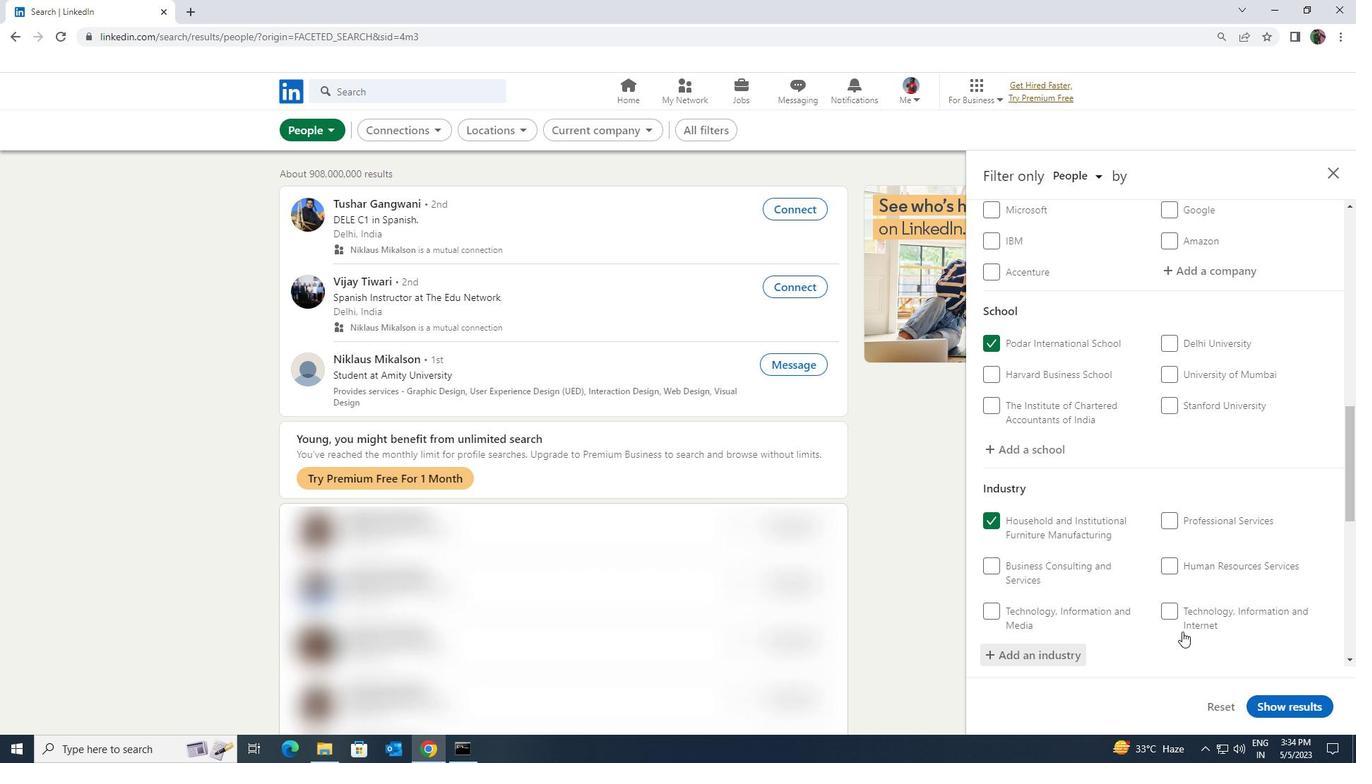 
Action: Mouse moved to (1182, 604)
Screenshot: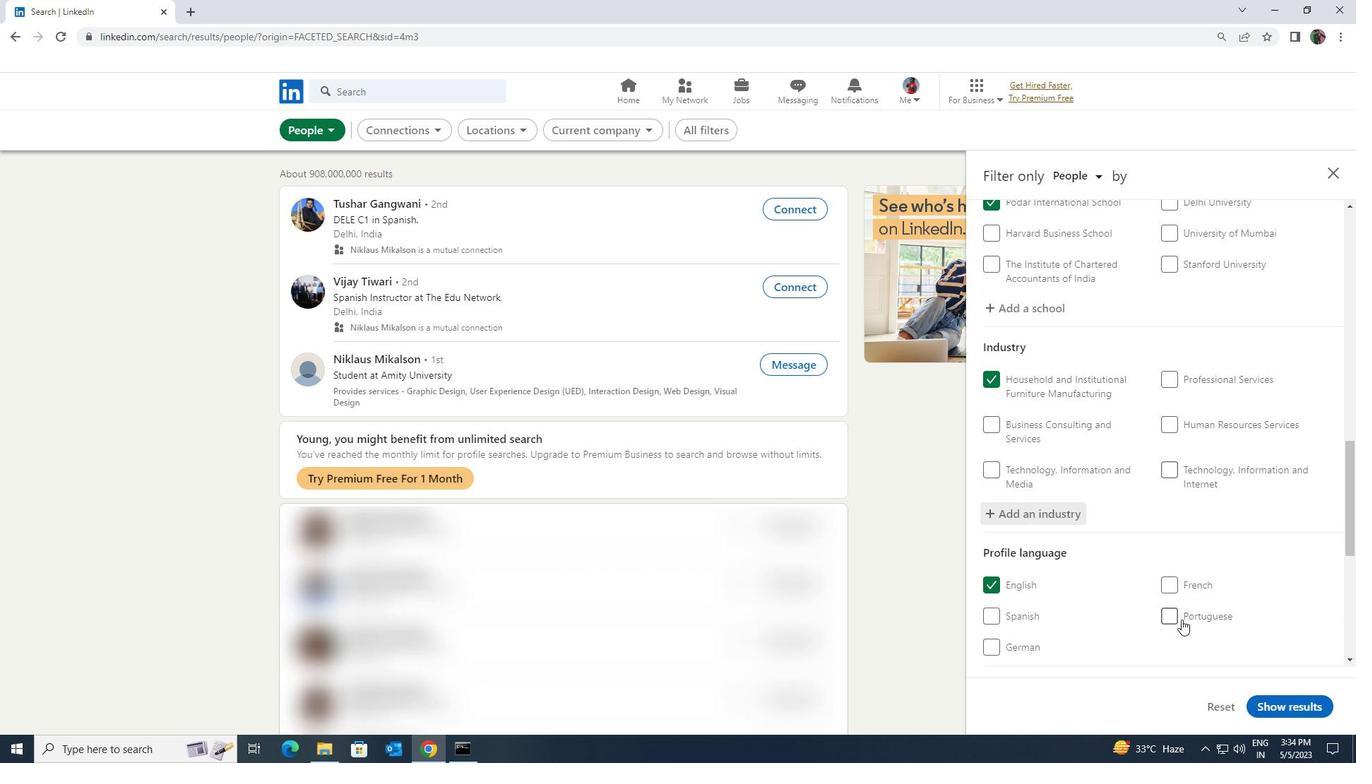 
Action: Mouse scrolled (1182, 604) with delta (0, 0)
Screenshot: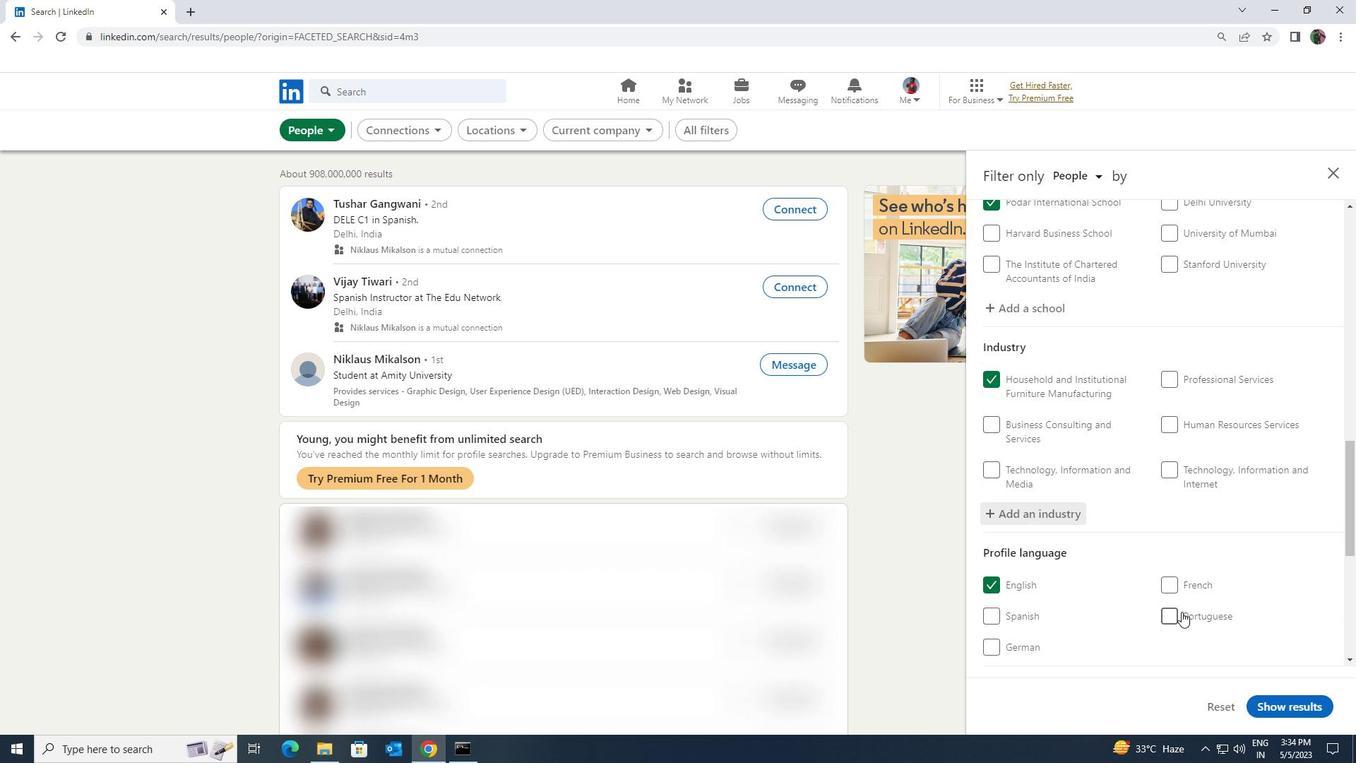 
Action: Mouse scrolled (1182, 604) with delta (0, 0)
Screenshot: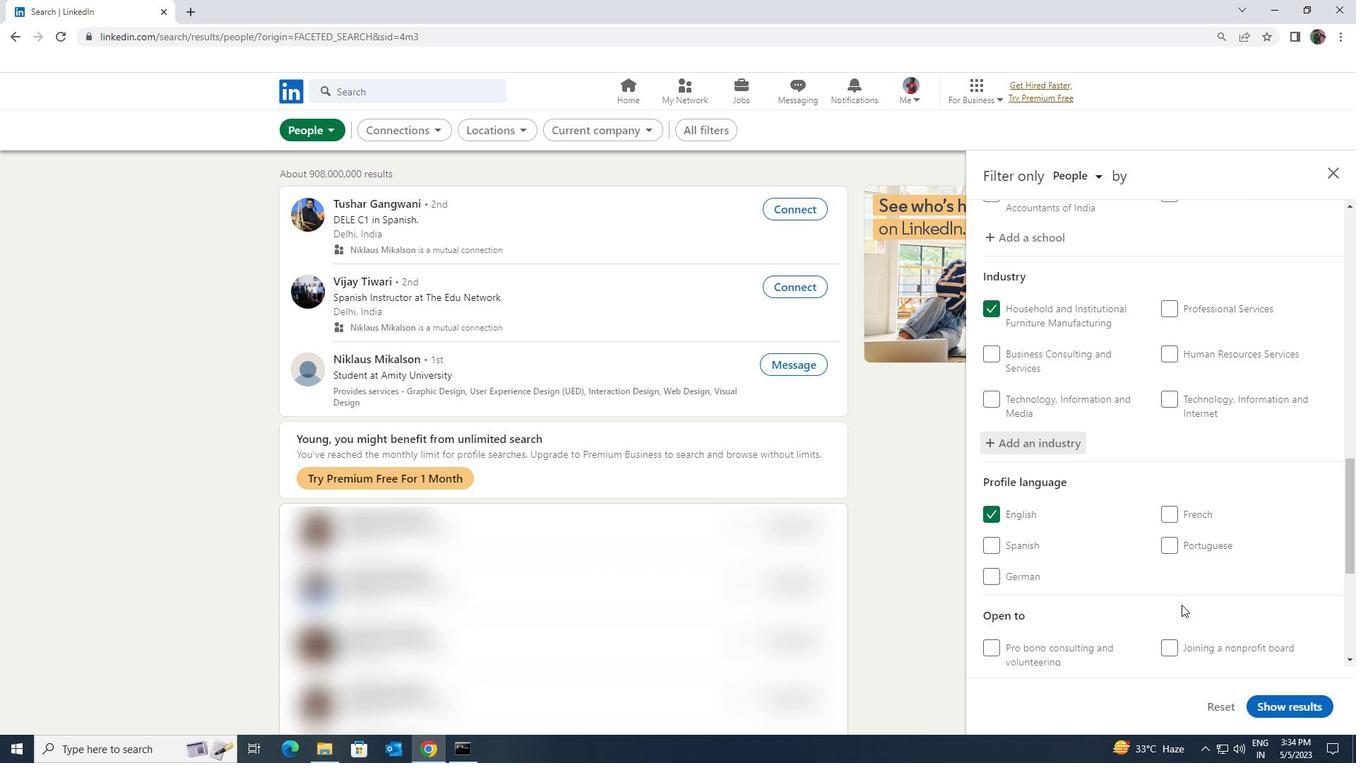 
Action: Mouse scrolled (1182, 604) with delta (0, 0)
Screenshot: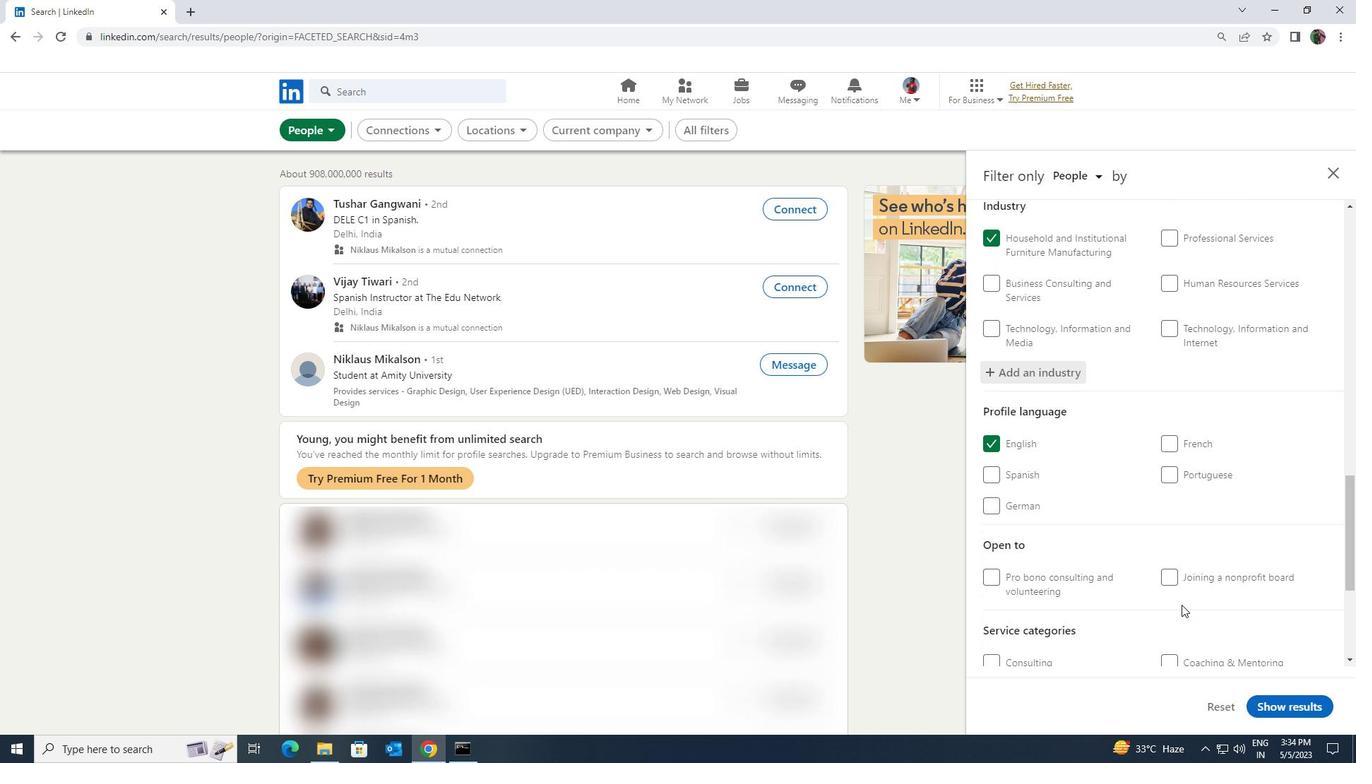 
Action: Mouse scrolled (1182, 604) with delta (0, 0)
Screenshot: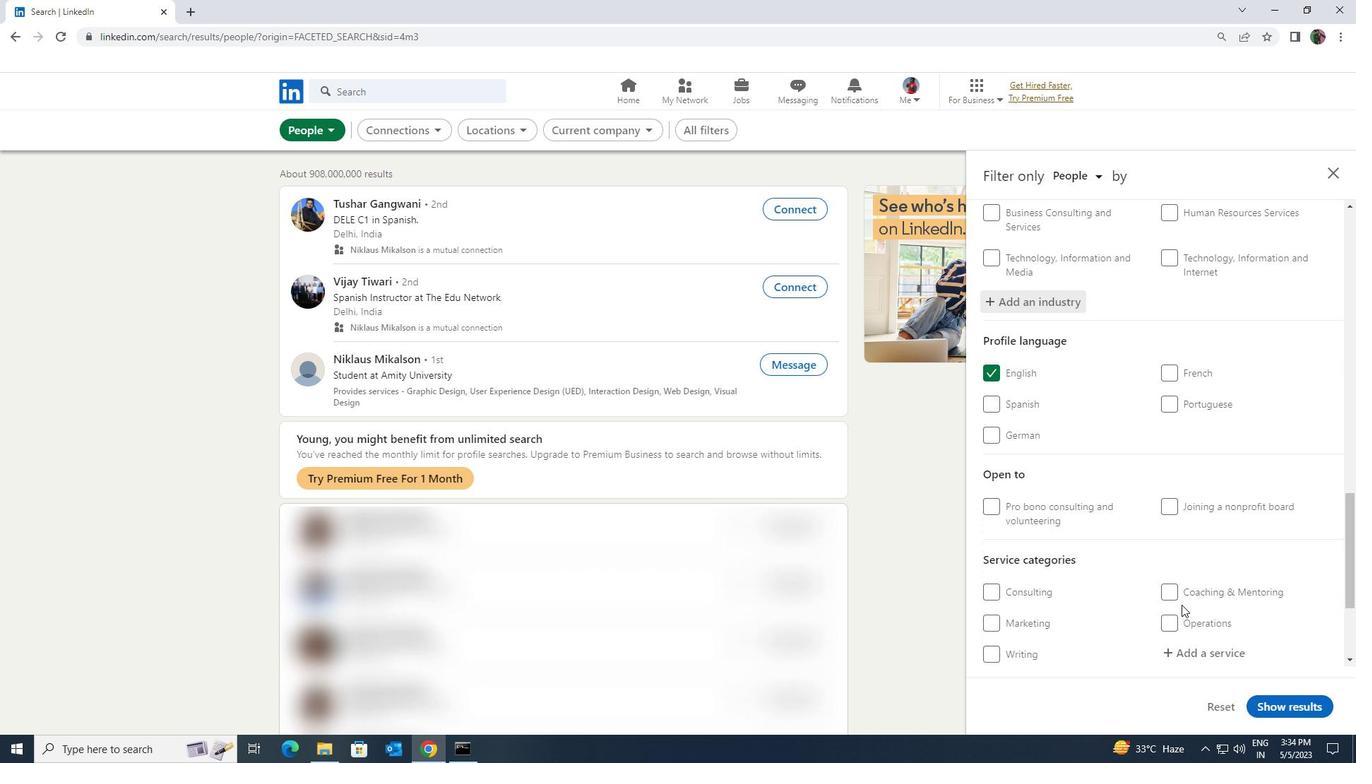 
Action: Mouse moved to (1194, 573)
Screenshot: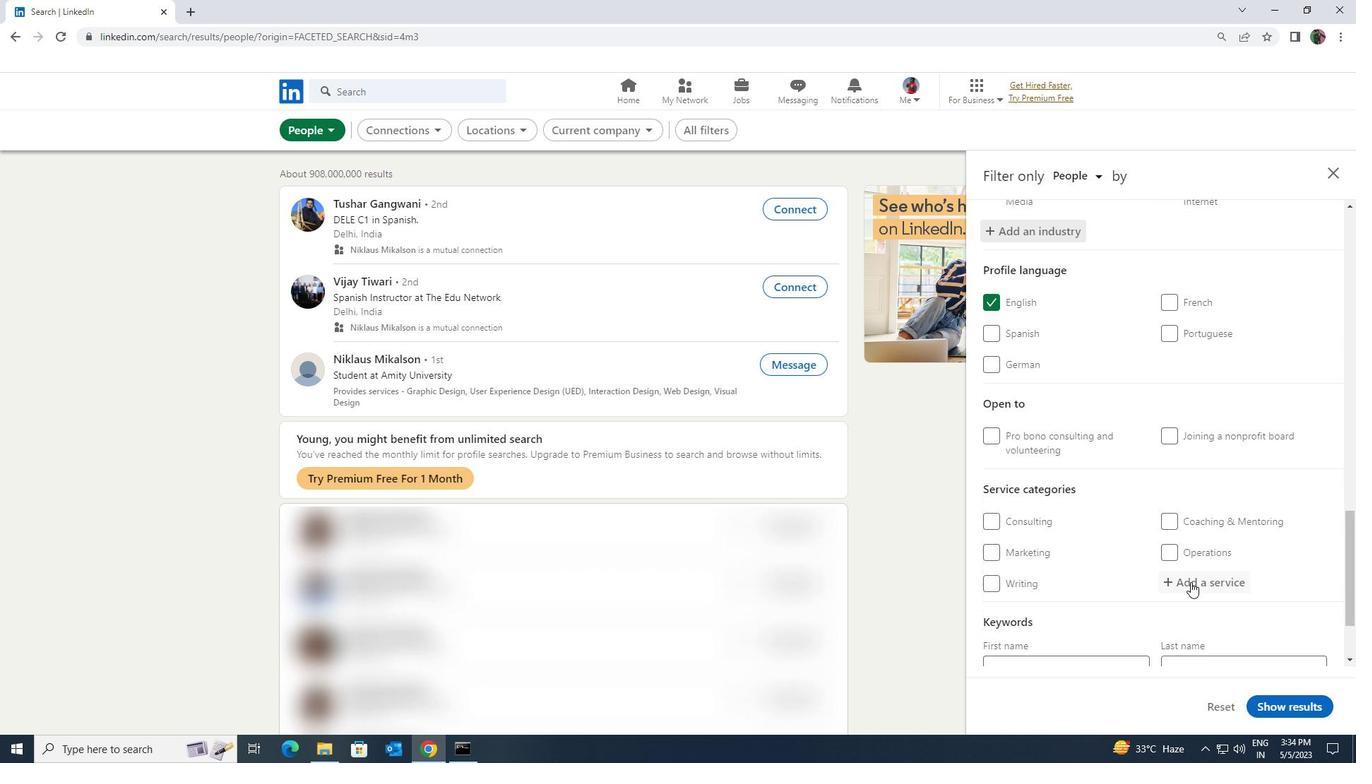 
Action: Mouse pressed left at (1194, 573)
Screenshot: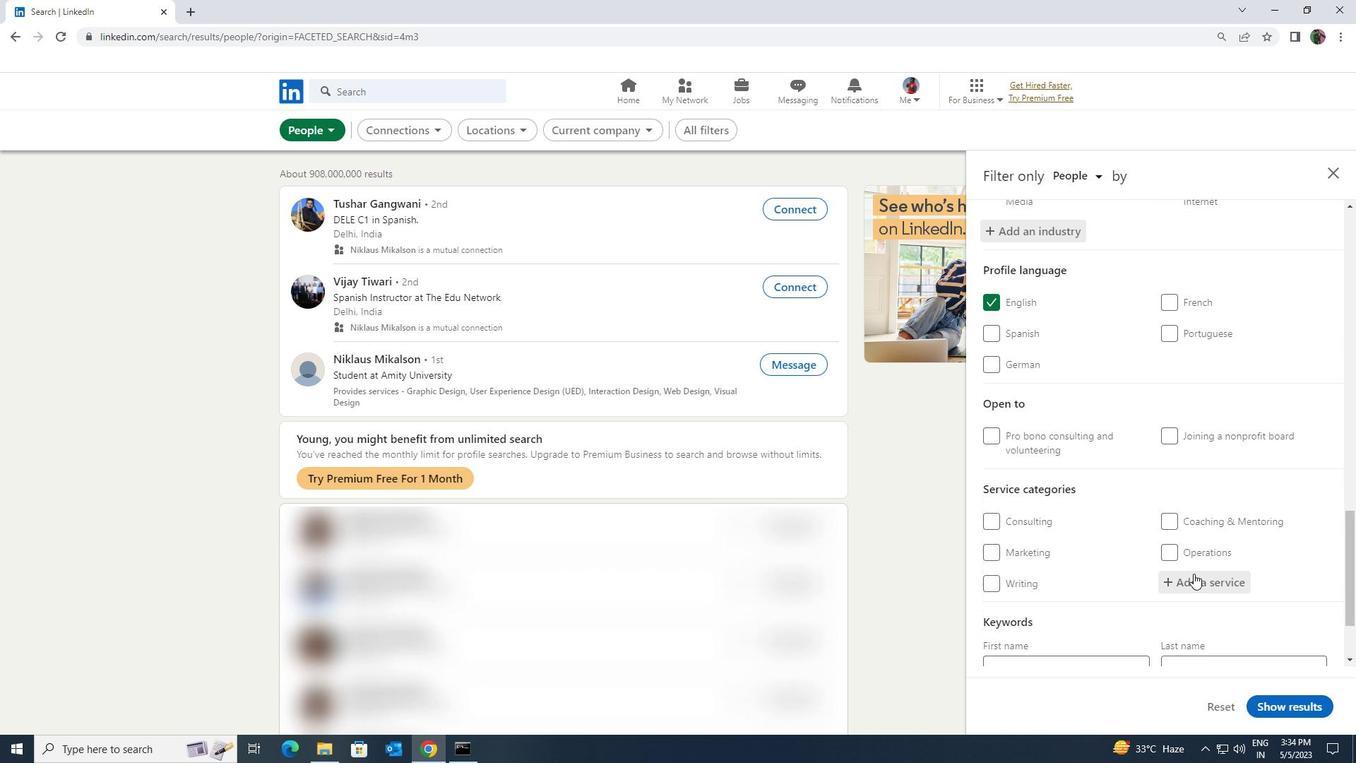 
Action: Key pressed <Key.shift><Key.shift><Key.shift>TAX<Key.space>
Screenshot: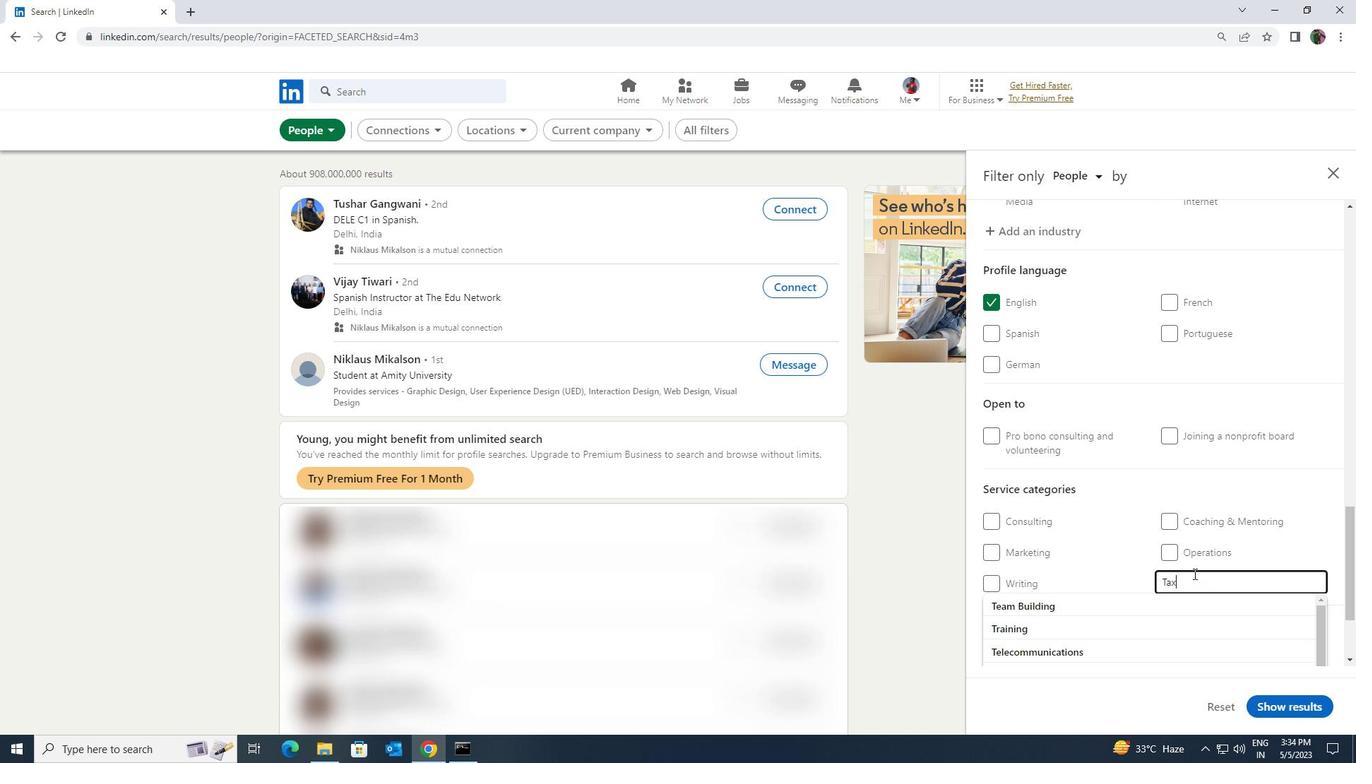 
Action: Mouse moved to (1174, 600)
Screenshot: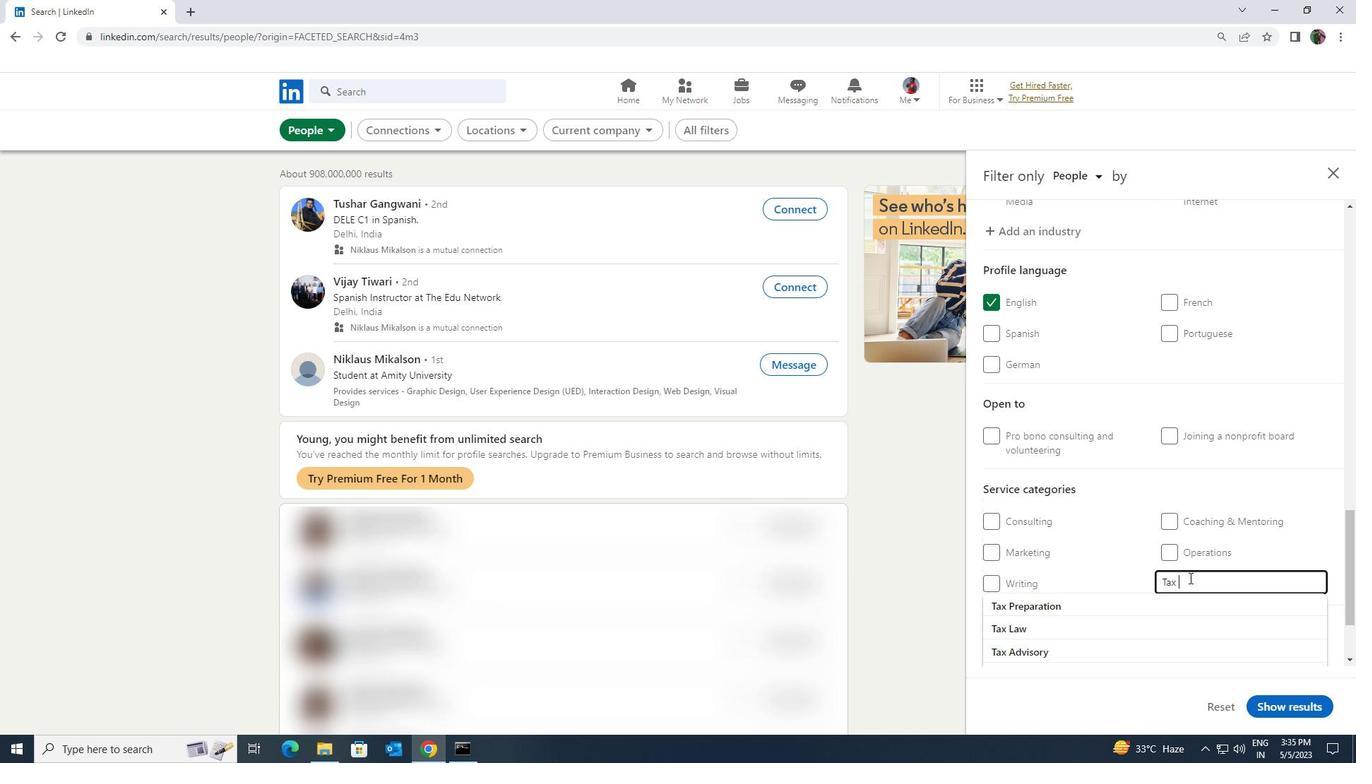 
Action: Mouse pressed left at (1174, 600)
Screenshot: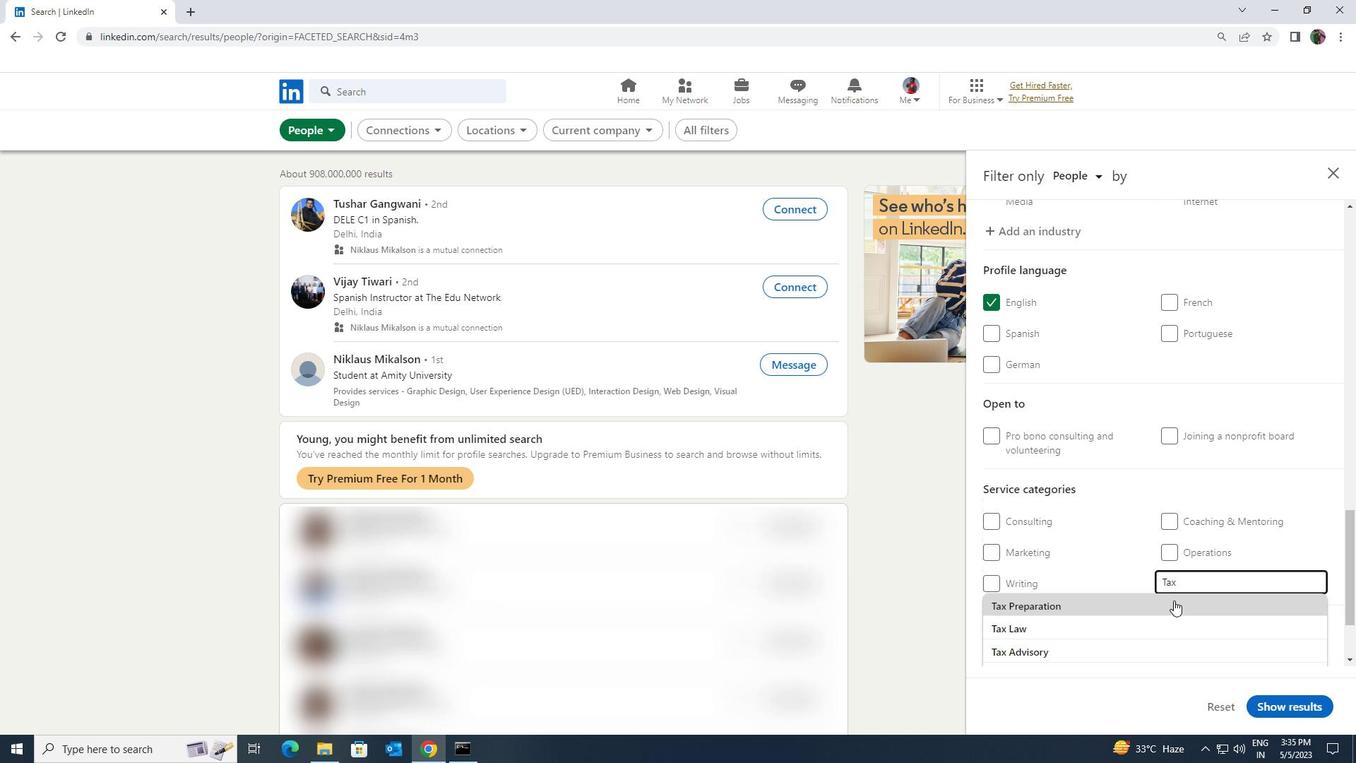 
Action: Mouse moved to (1173, 597)
Screenshot: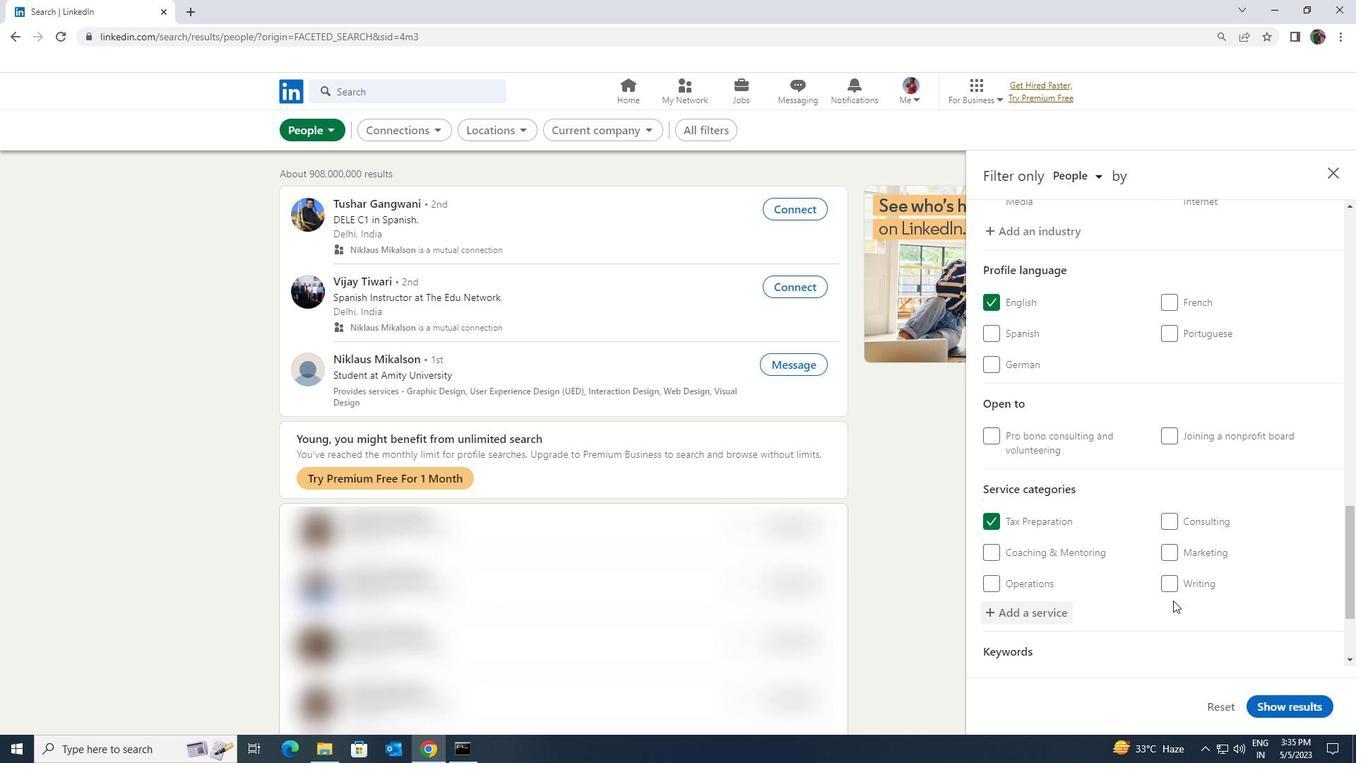 
Action: Mouse scrolled (1173, 597) with delta (0, 0)
Screenshot: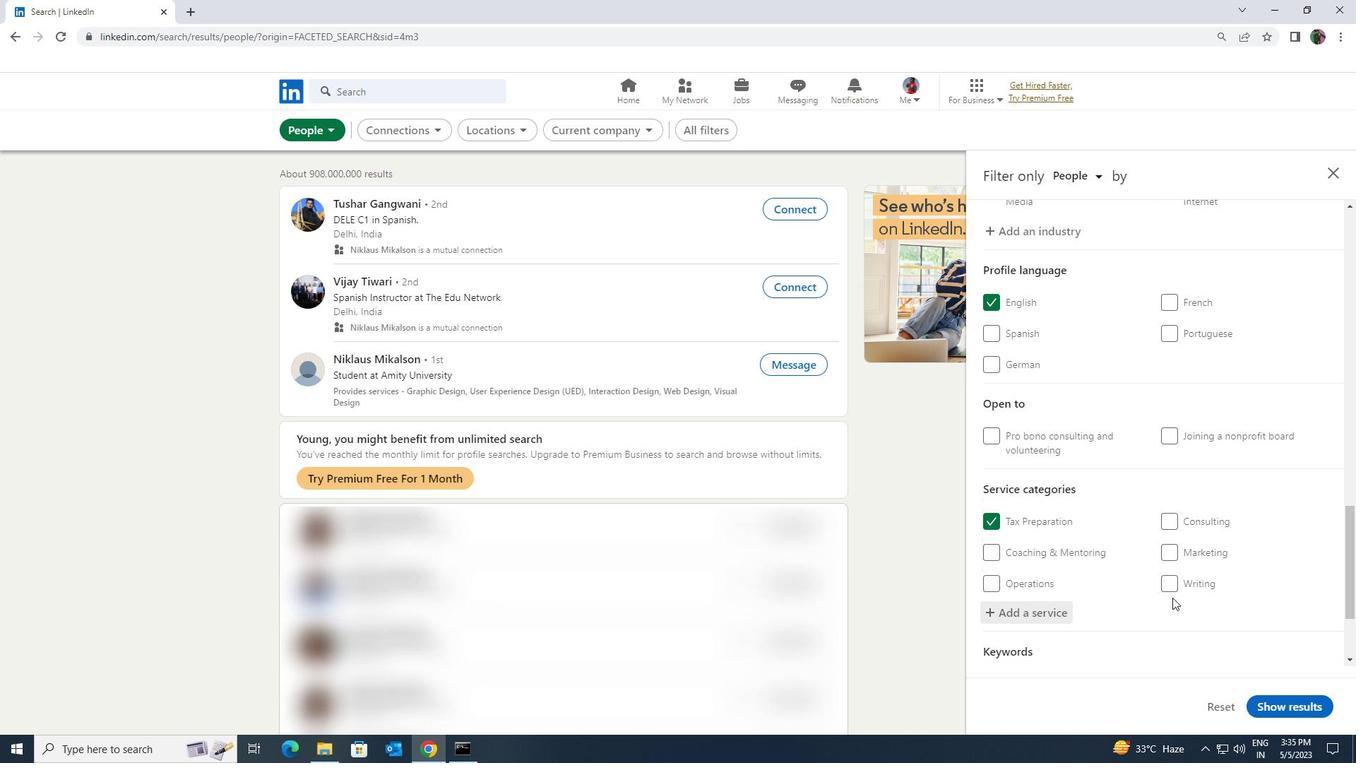 
Action: Mouse scrolled (1173, 597) with delta (0, 0)
Screenshot: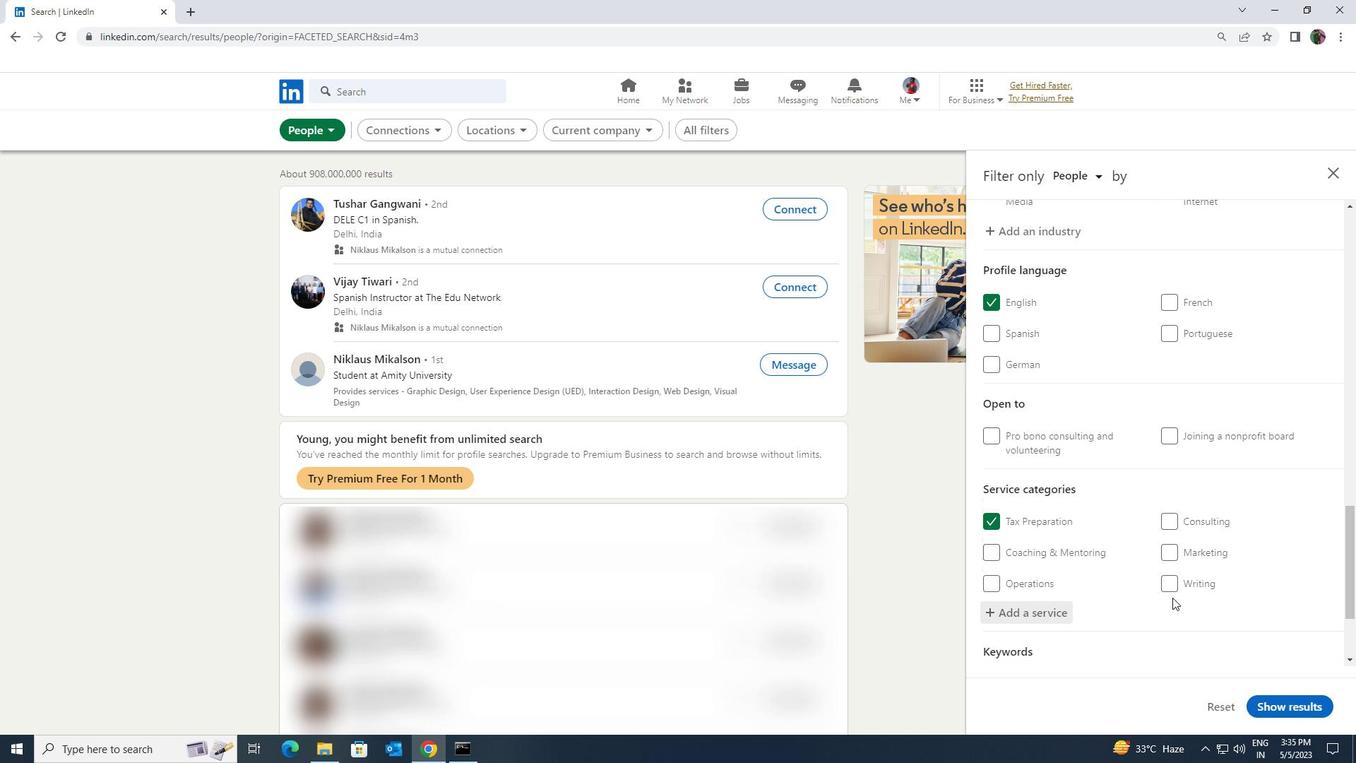 
Action: Mouse scrolled (1173, 597) with delta (0, 0)
Screenshot: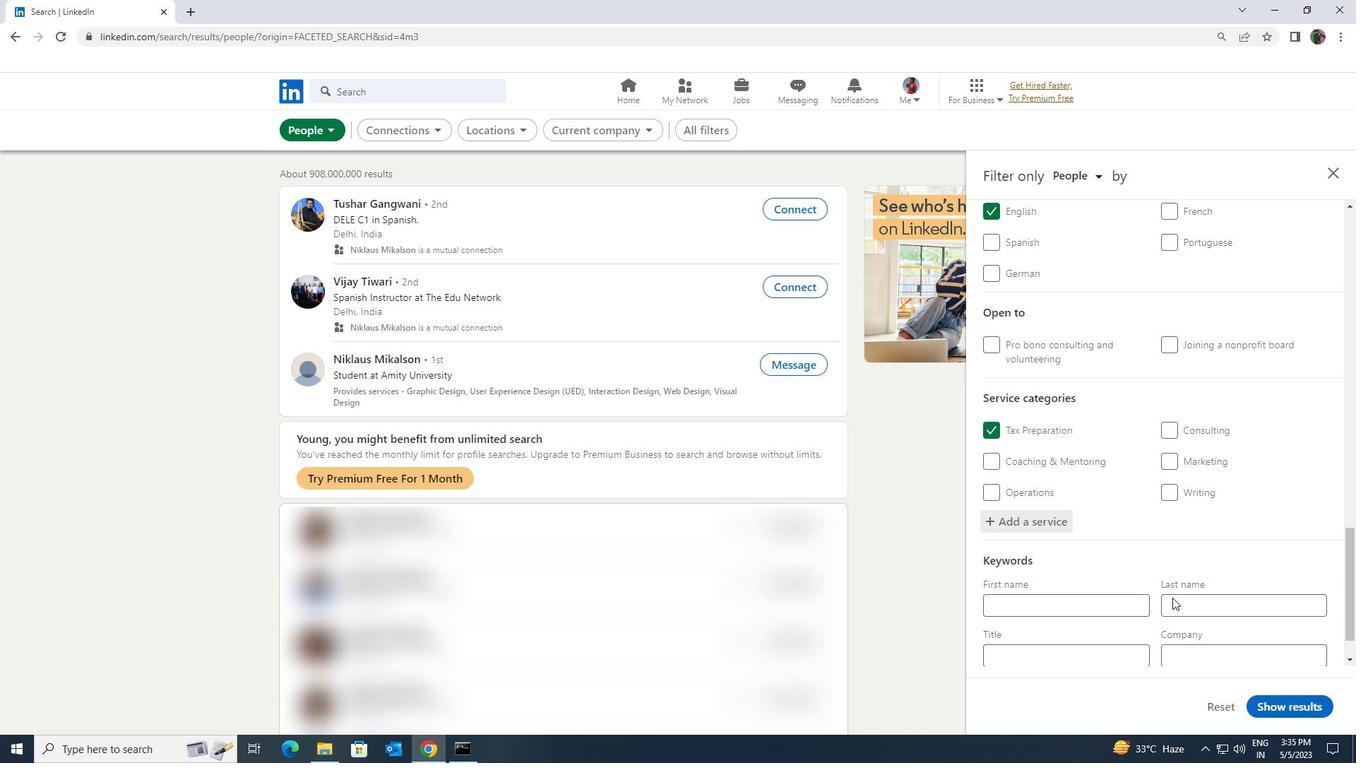 
Action: Mouse scrolled (1173, 597) with delta (0, 0)
Screenshot: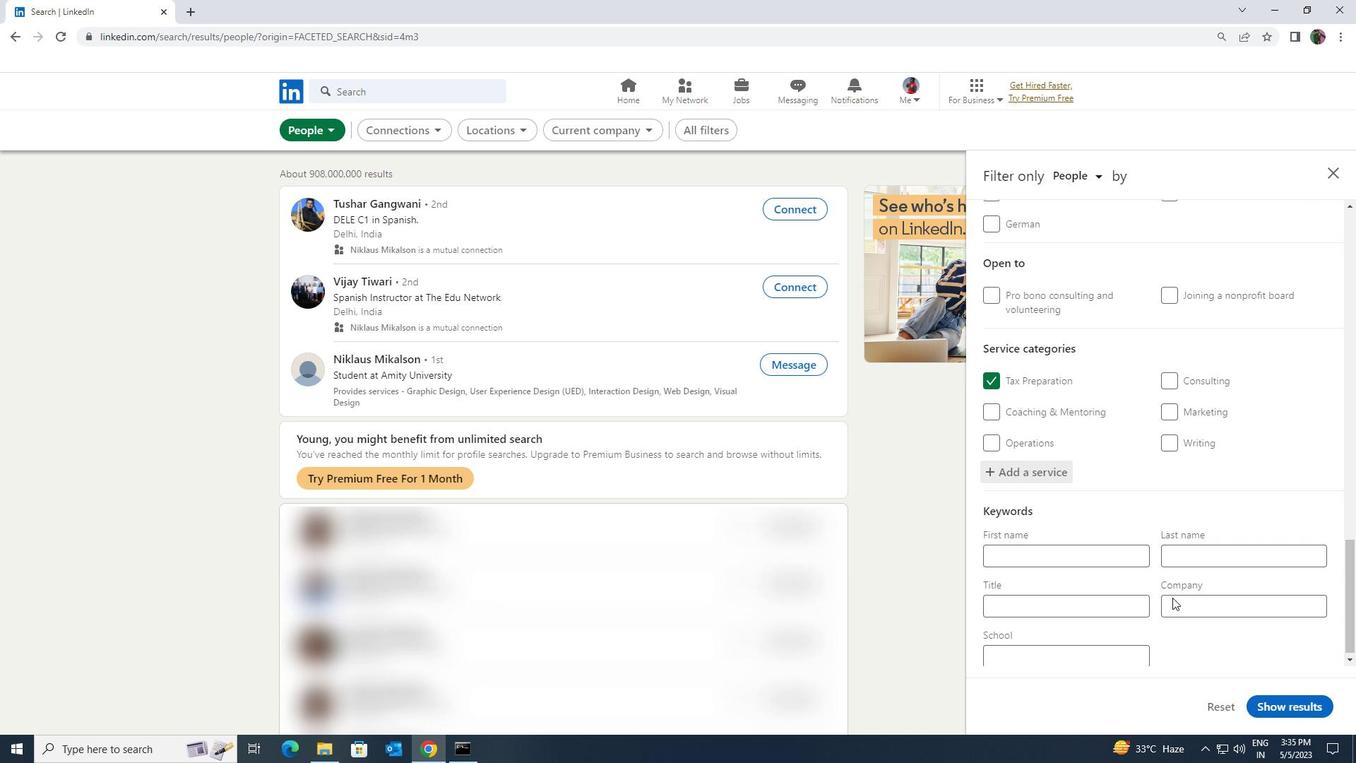 
Action: Mouse moved to (1125, 602)
Screenshot: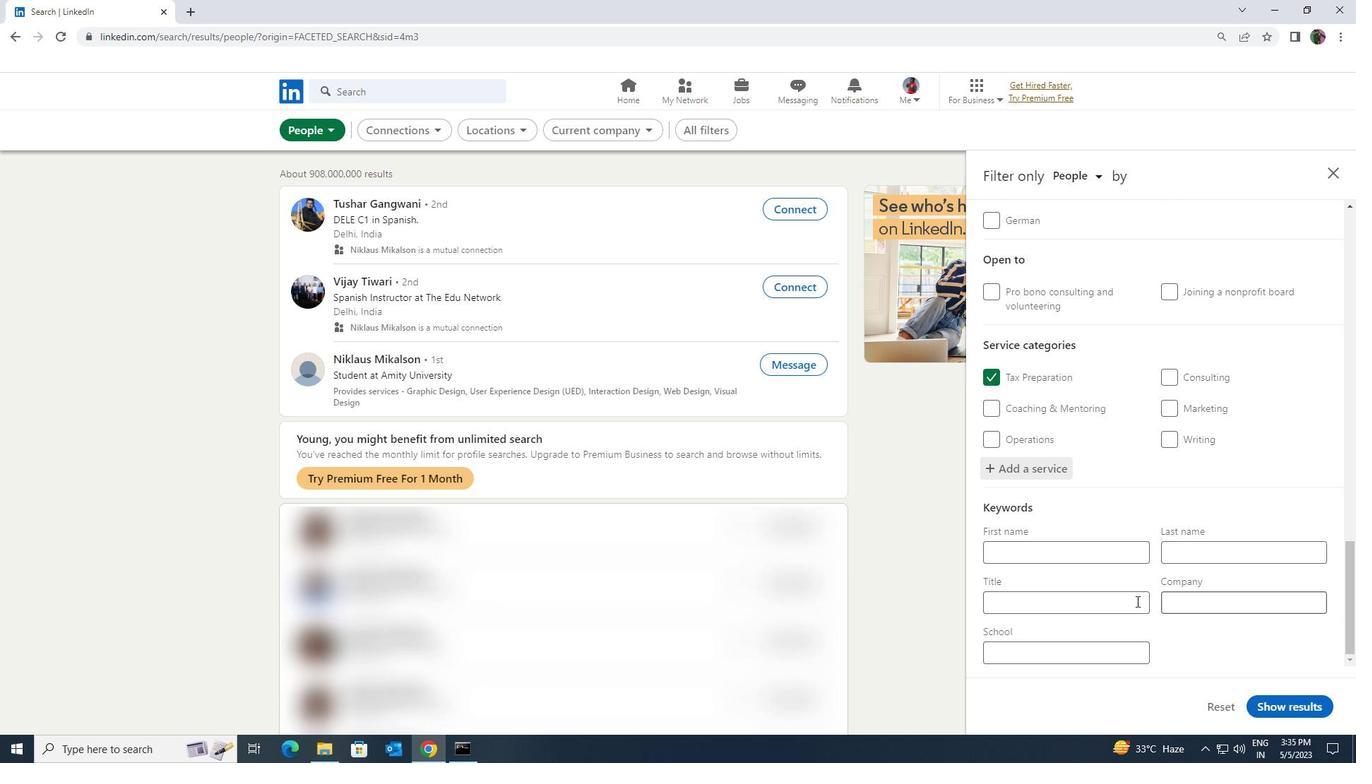 
Action: Mouse pressed left at (1125, 602)
Screenshot: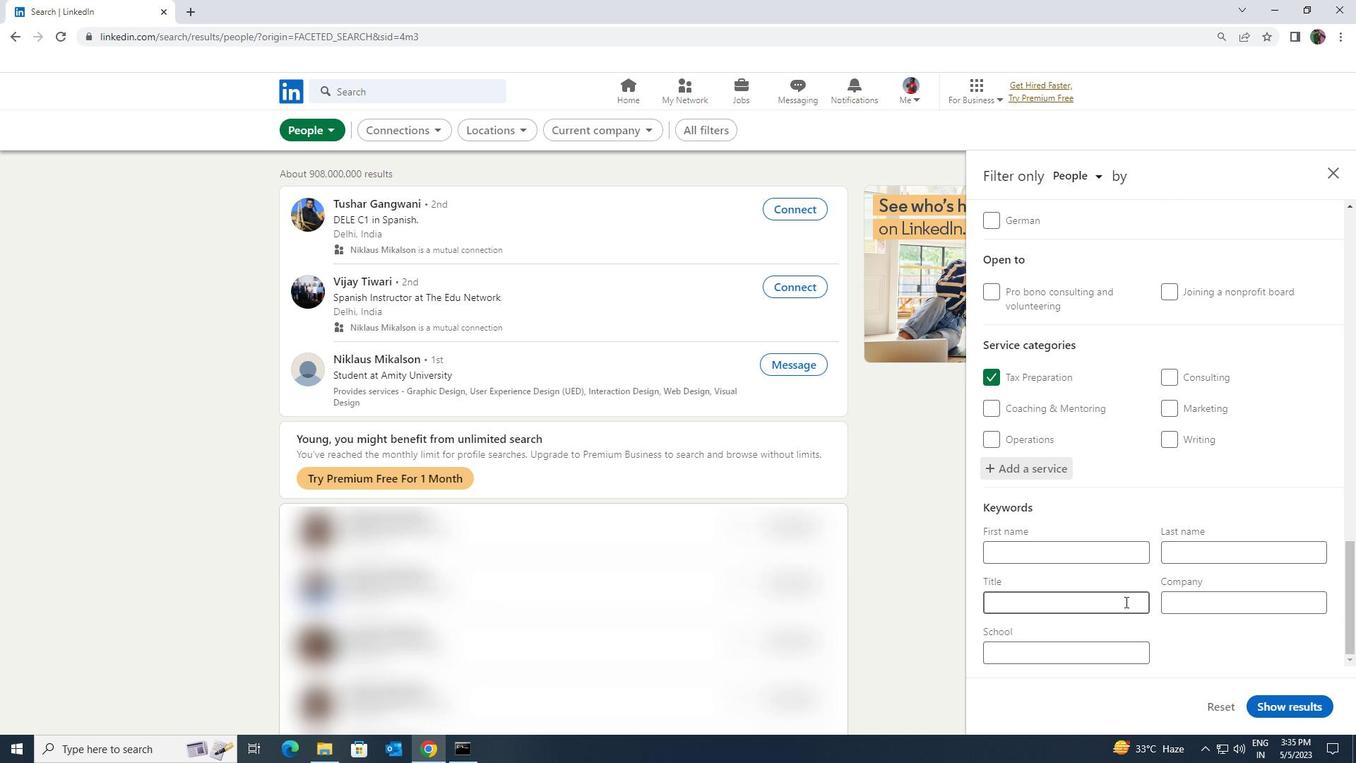 
Action: Key pressed <Key.shift><Key.shift><Key.shift><Key.shift><Key.shift><Key.shift><Key.shift>FRONT<Key.space><Key.shift>DESK<Key.space><Key.shift><Key.shift><Key.shift><Key.shift>MANAGER
Screenshot: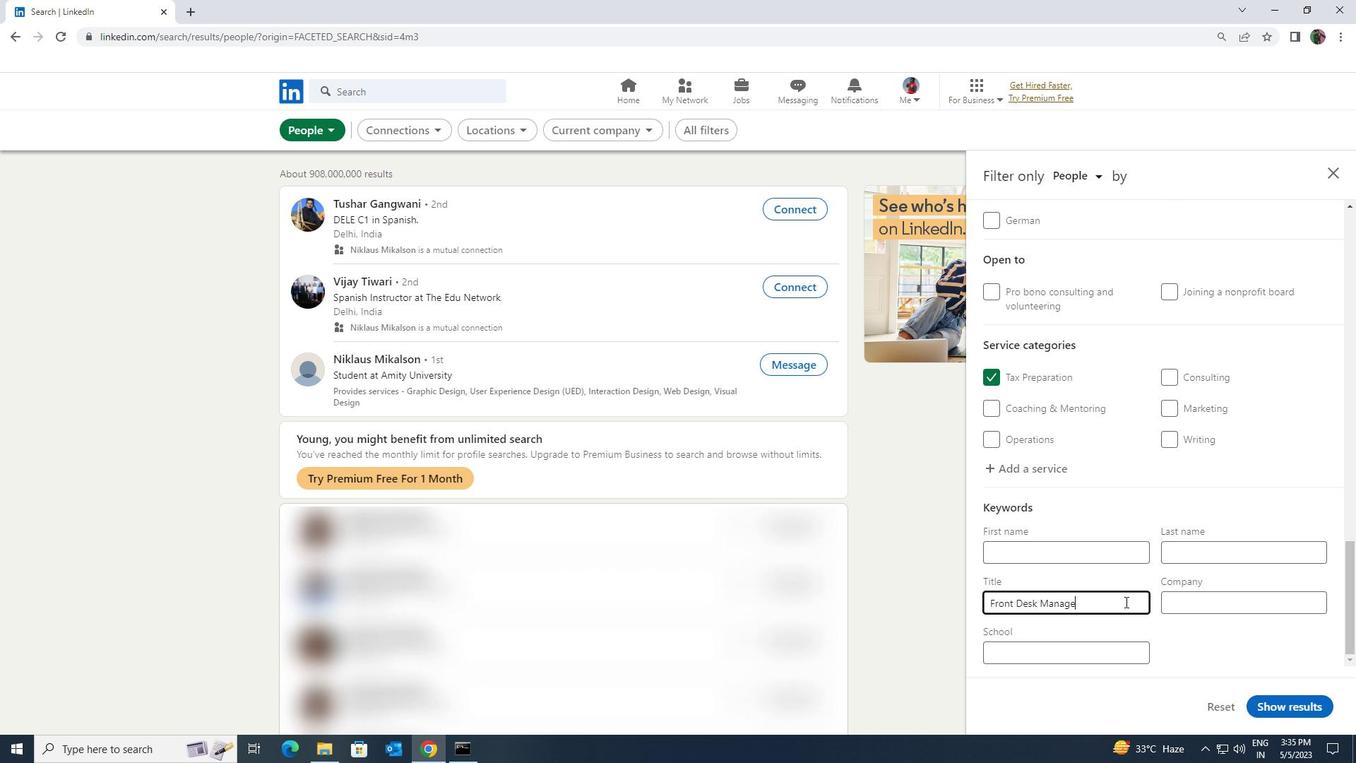 
Action: Mouse moved to (1274, 709)
Screenshot: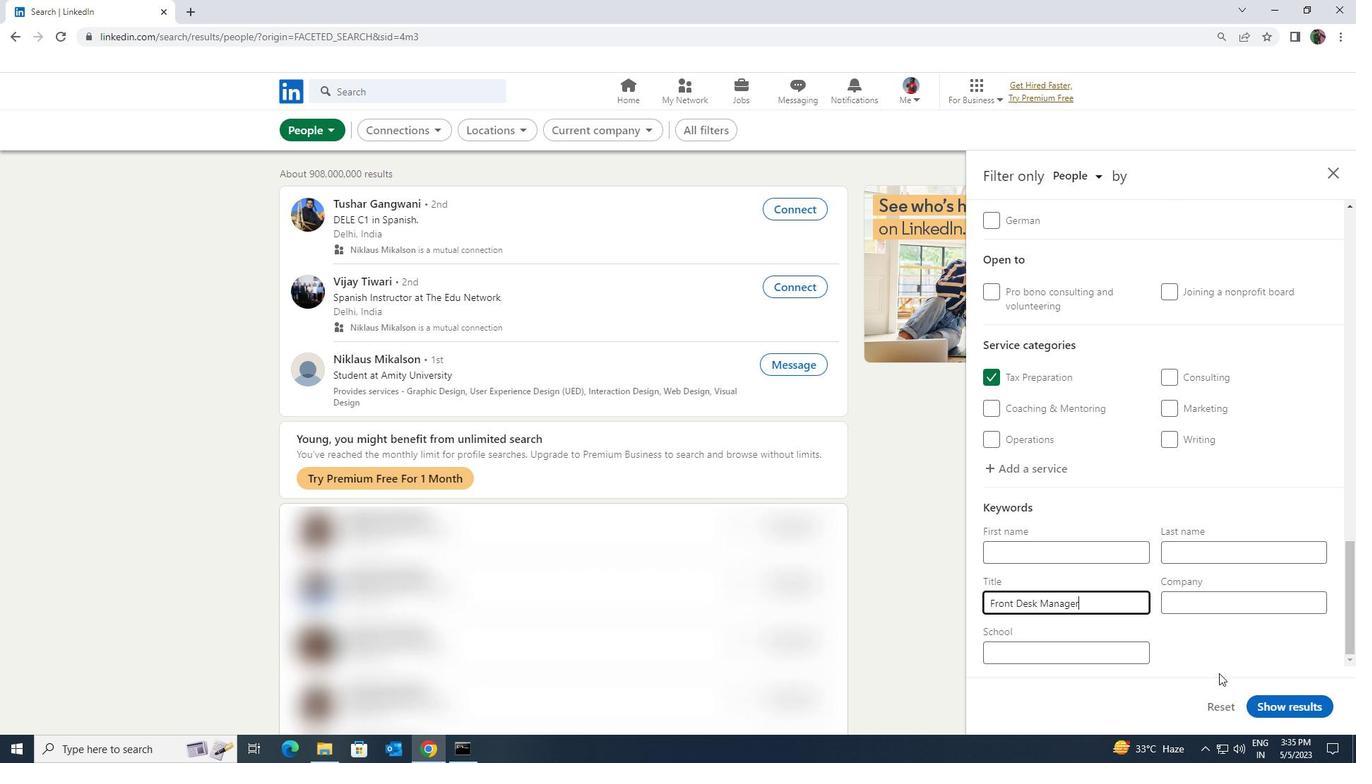 
Action: Mouse pressed left at (1274, 709)
Screenshot: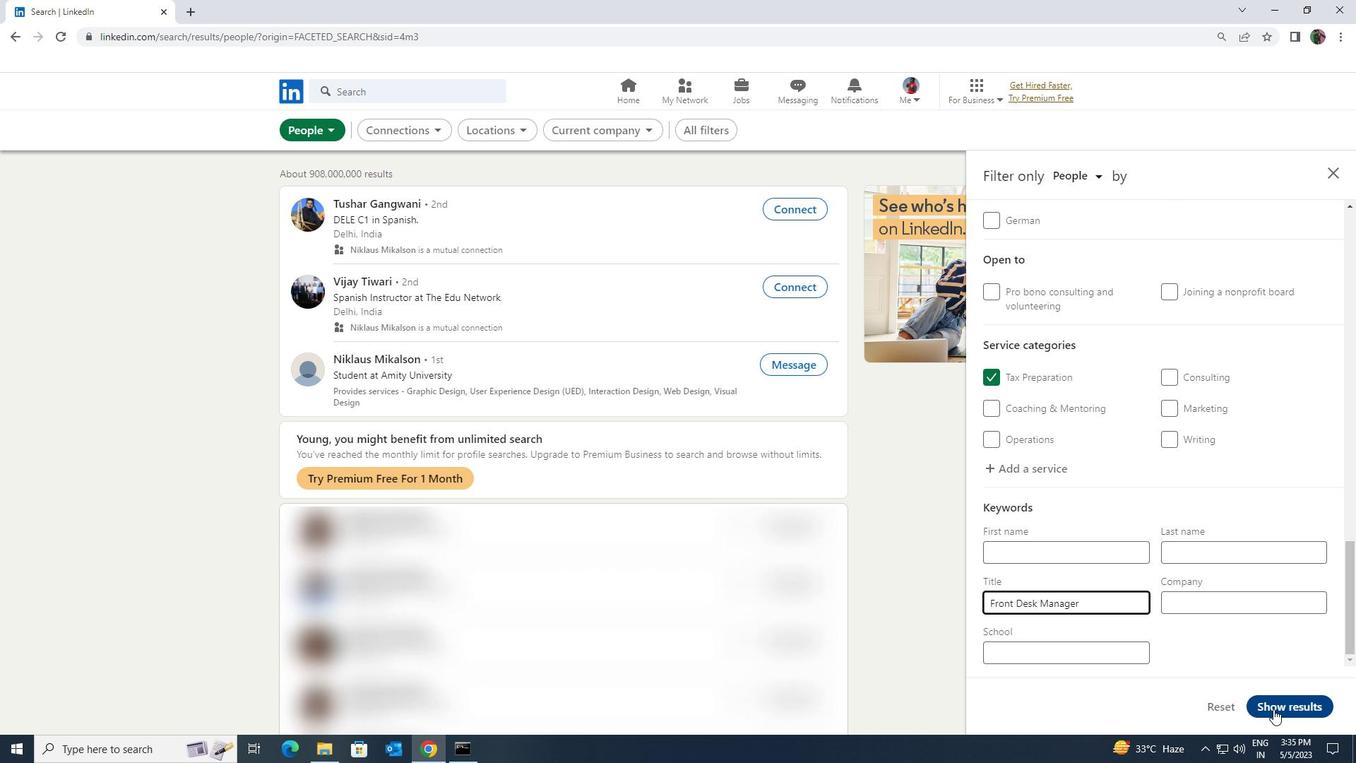 
